 Task: Find connections with filter location Surbiton with filter topic #fundraisingwith filter profile language German with filter current company CareerXperts Consulting  with filter school Dr Akhilesh Das Gupta Institute of Technology & Management with filter industry Landscaping Services with filter service category FIle Management with filter keywords title Sales Manager
Action: Mouse moved to (250, 325)
Screenshot: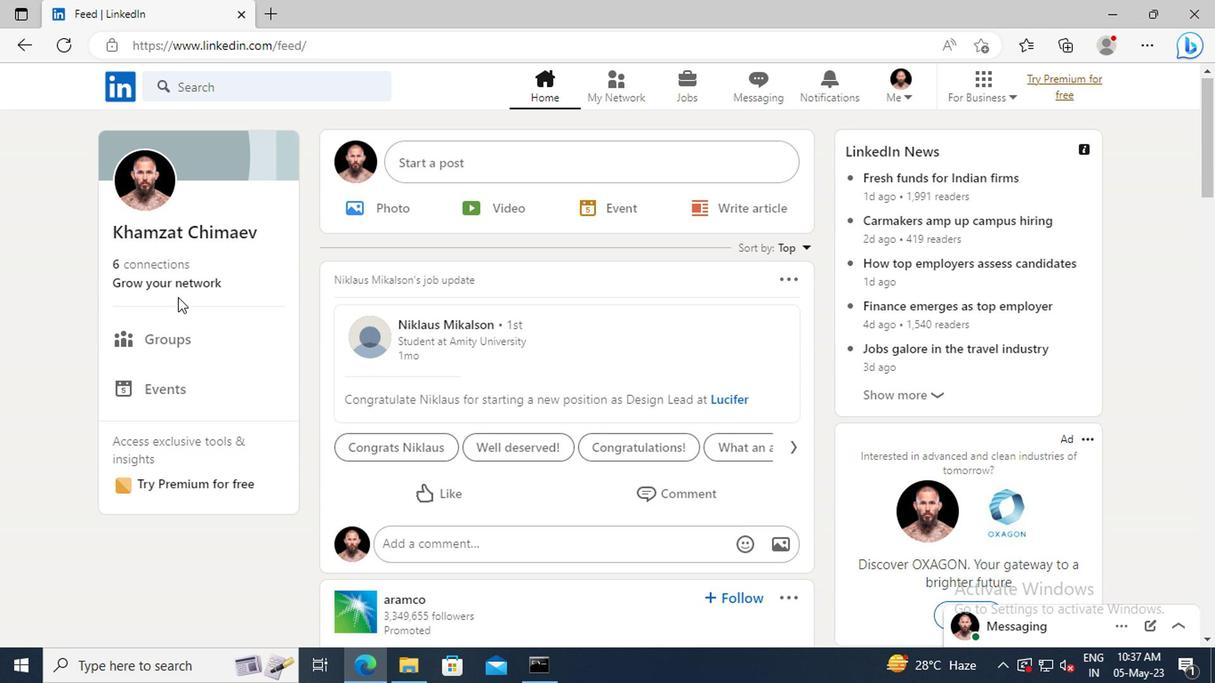 
Action: Mouse pressed left at (250, 325)
Screenshot: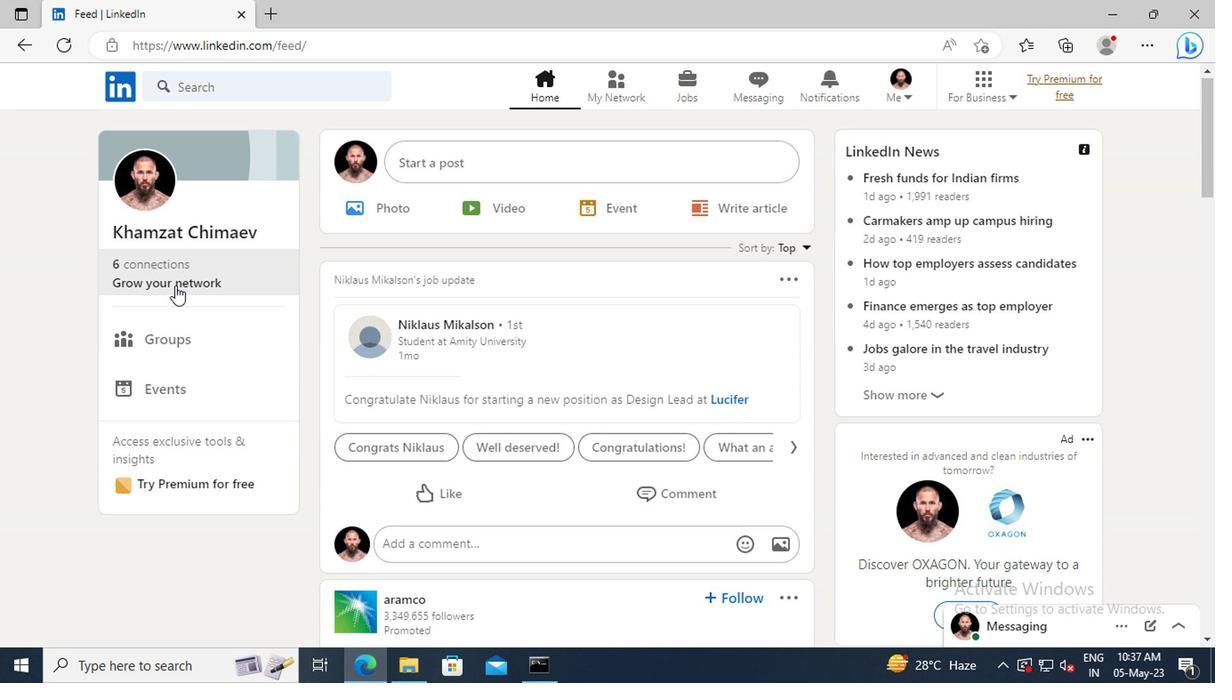 
Action: Mouse moved to (262, 258)
Screenshot: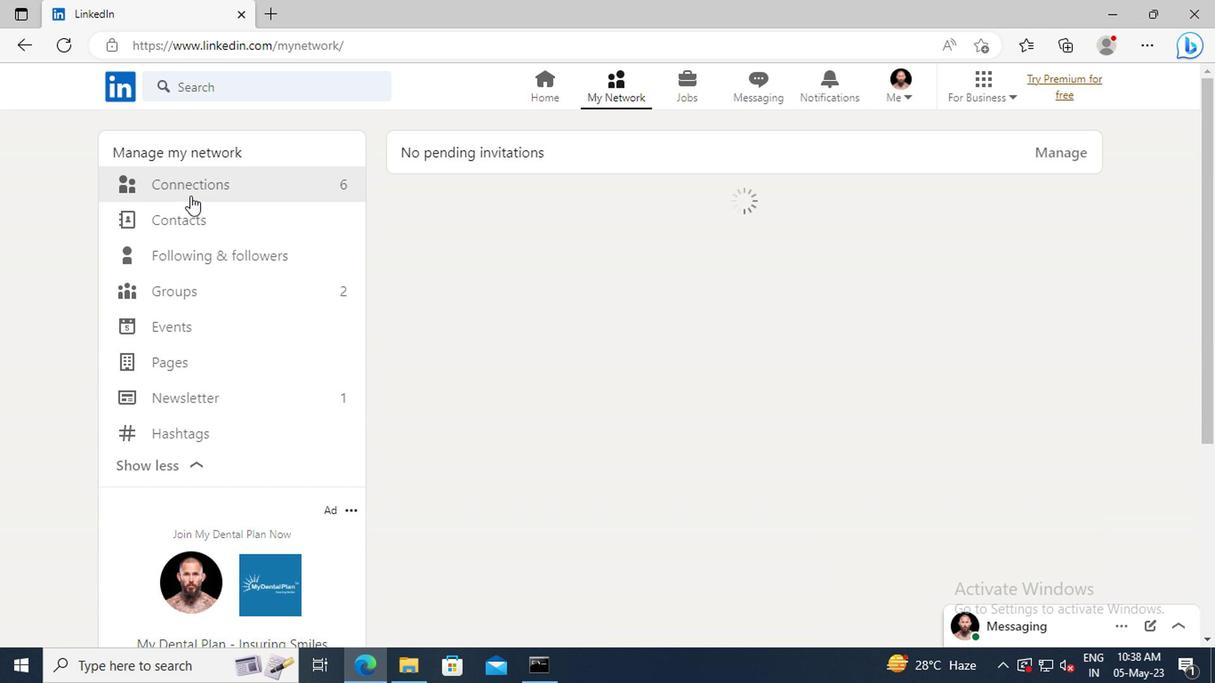 
Action: Mouse pressed left at (262, 258)
Screenshot: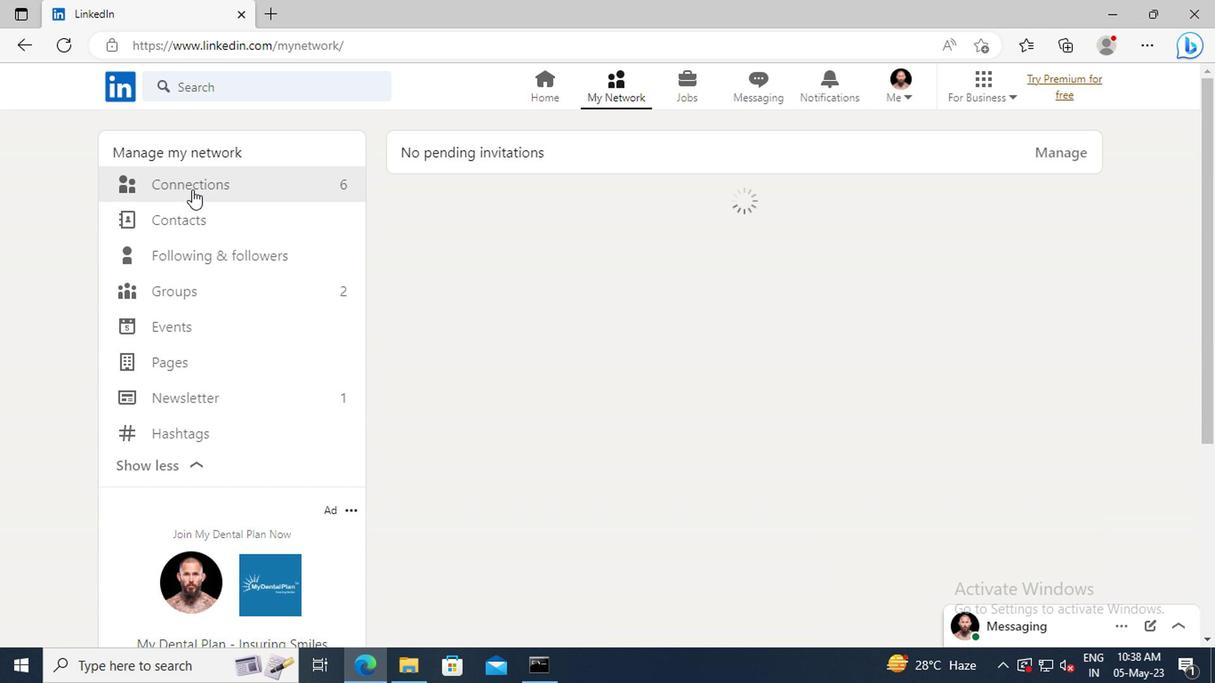
Action: Mouse moved to (665, 262)
Screenshot: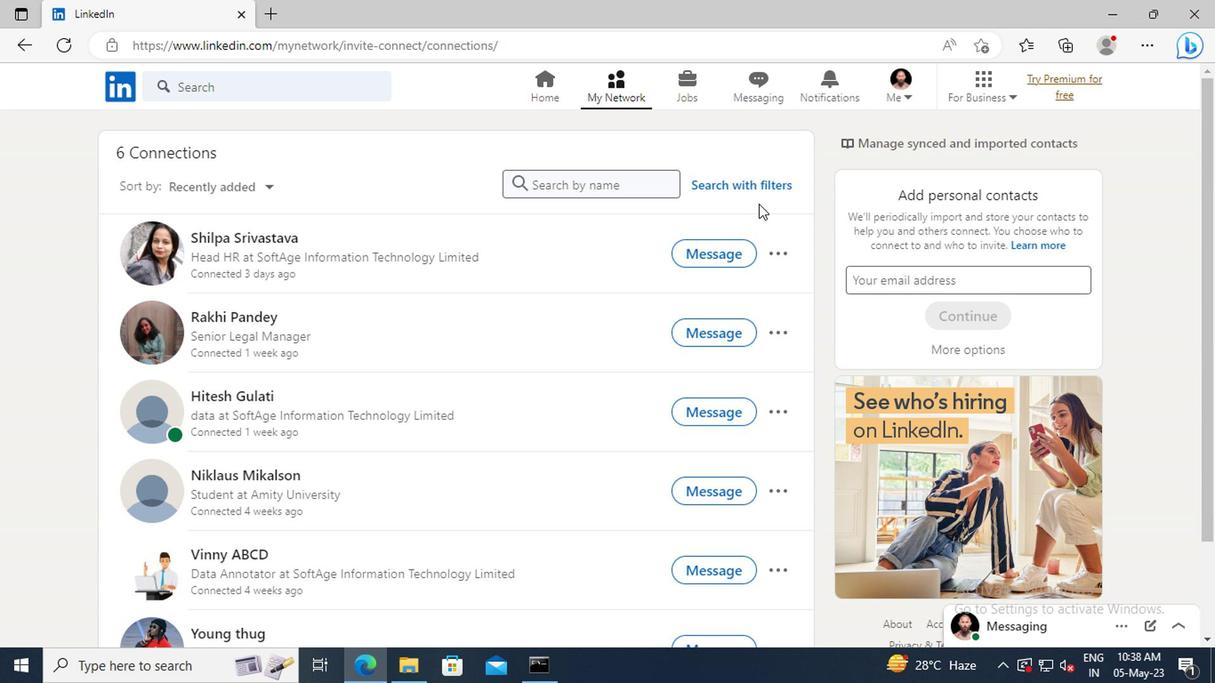 
Action: Mouse pressed left at (665, 262)
Screenshot: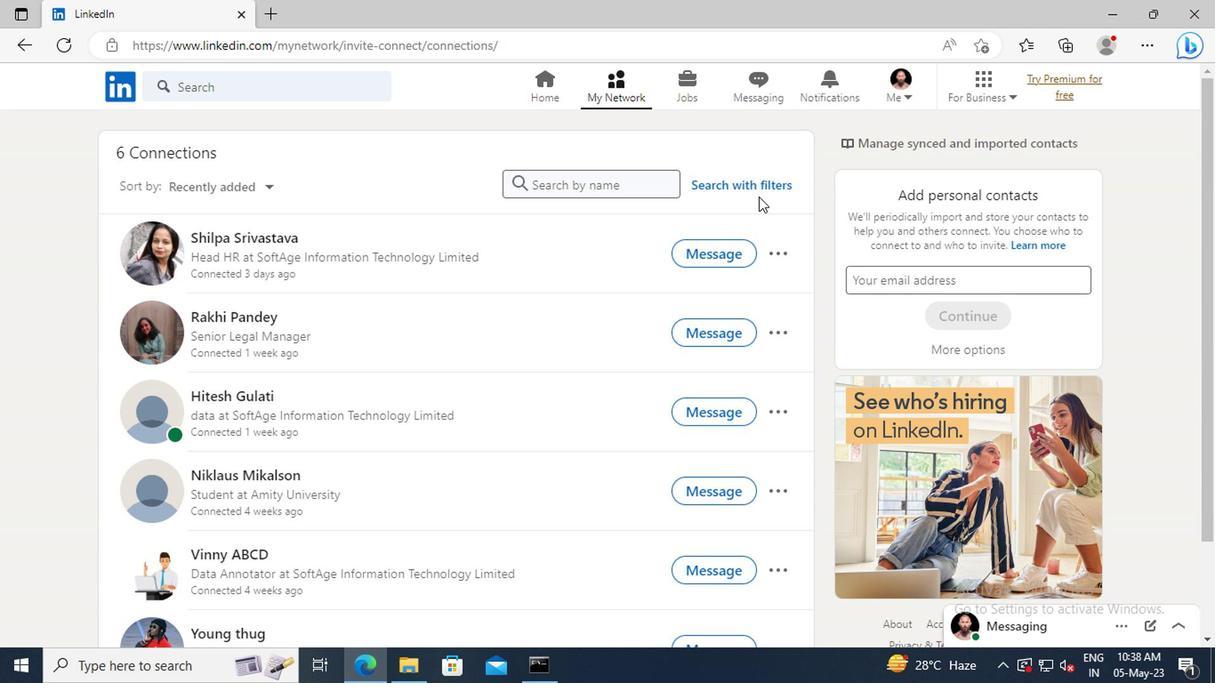 
Action: Mouse moved to (607, 224)
Screenshot: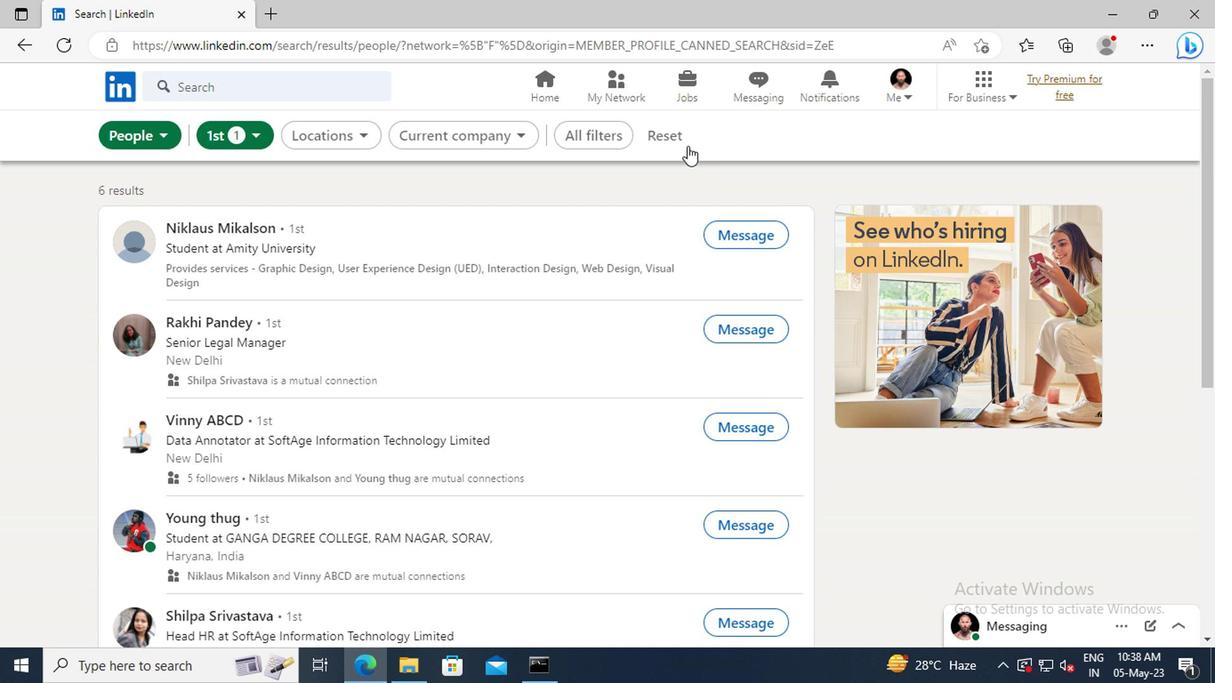 
Action: Mouse pressed left at (607, 224)
Screenshot: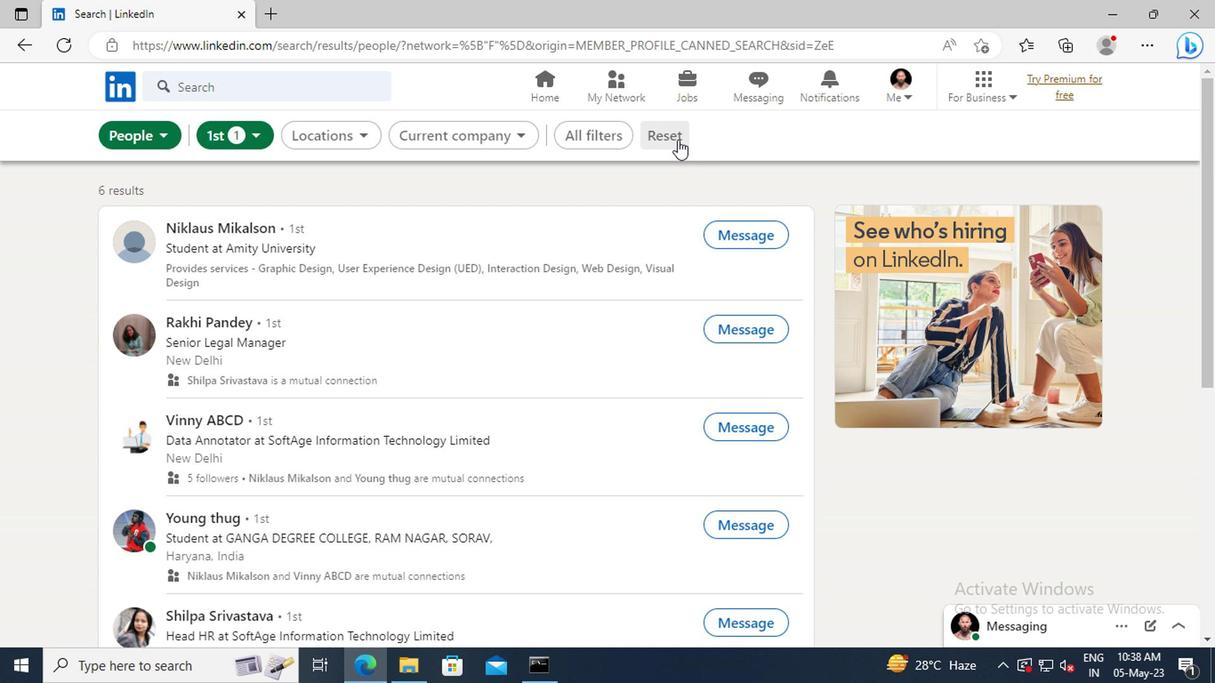 
Action: Mouse moved to (578, 222)
Screenshot: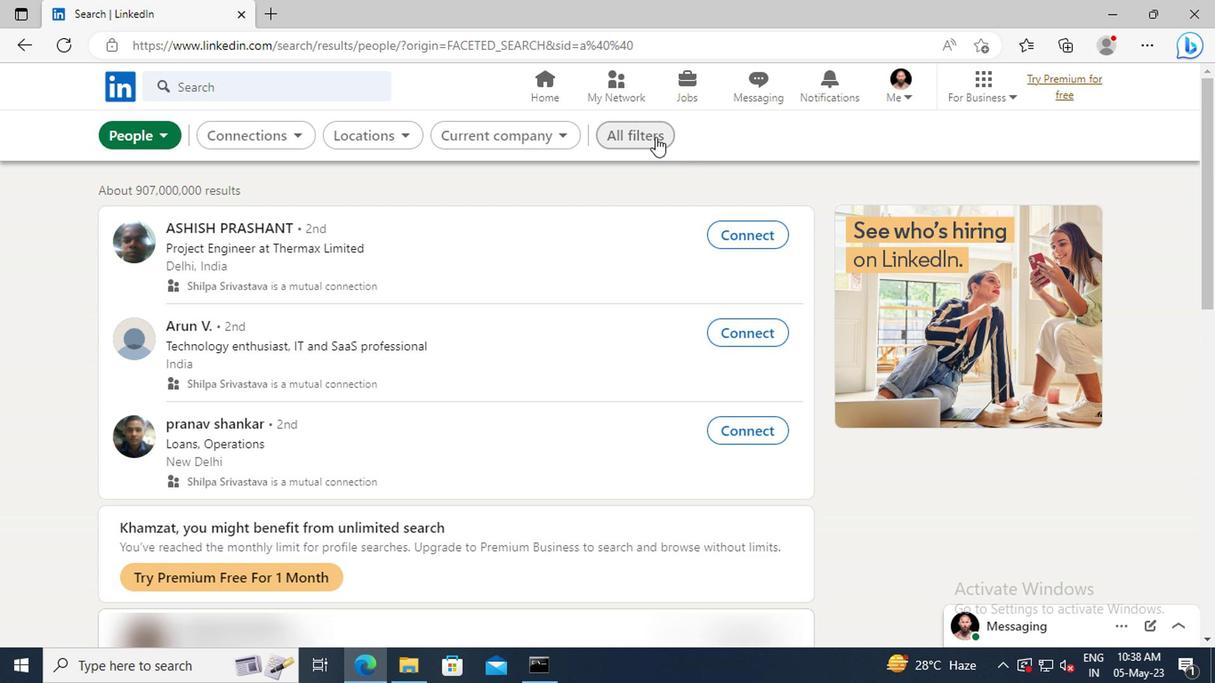 
Action: Mouse pressed left at (578, 222)
Screenshot: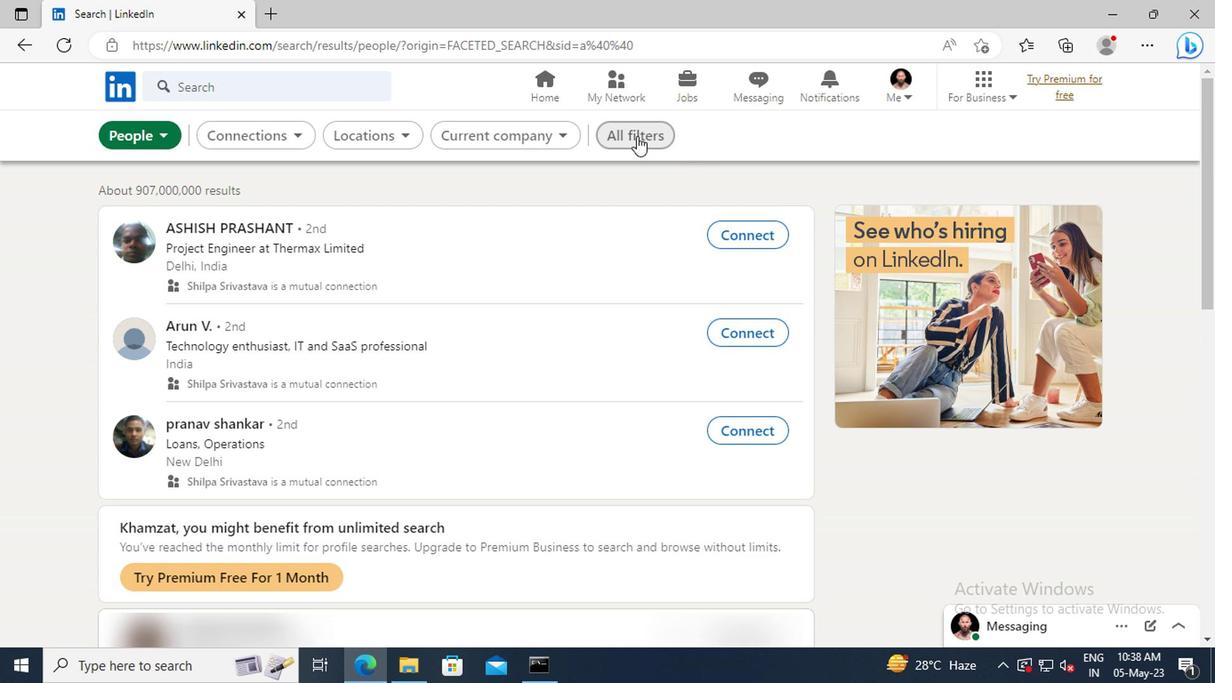 
Action: Mouse moved to (809, 360)
Screenshot: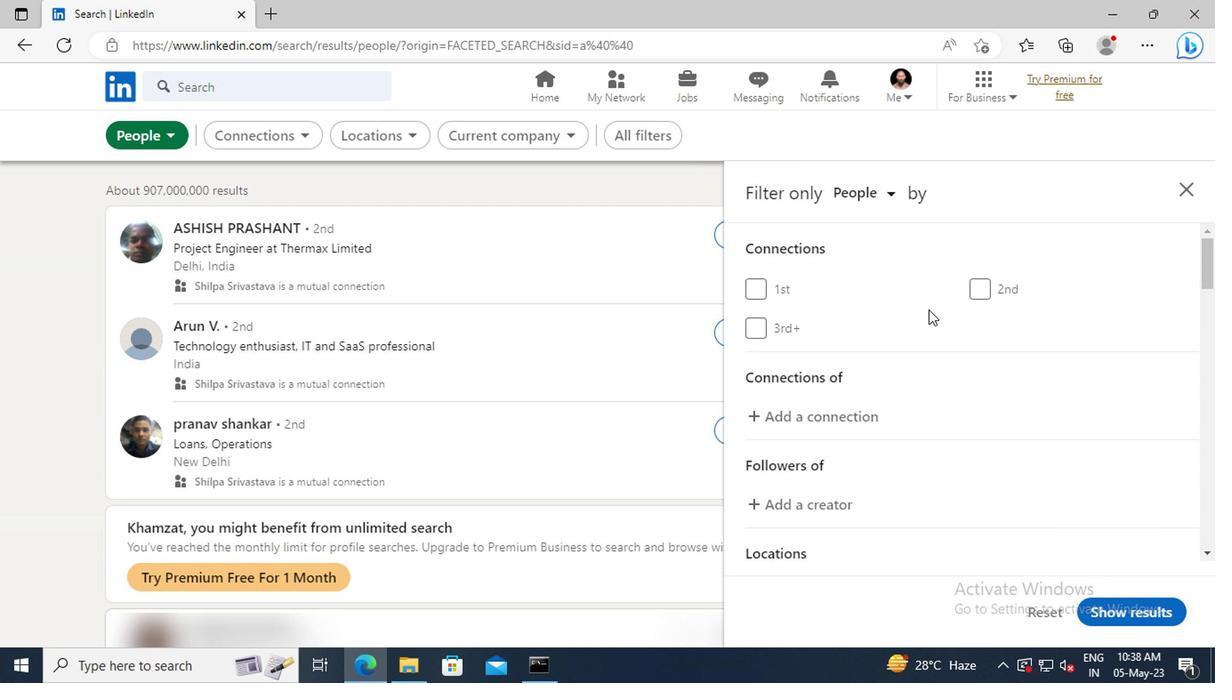 
Action: Mouse scrolled (809, 360) with delta (0, 0)
Screenshot: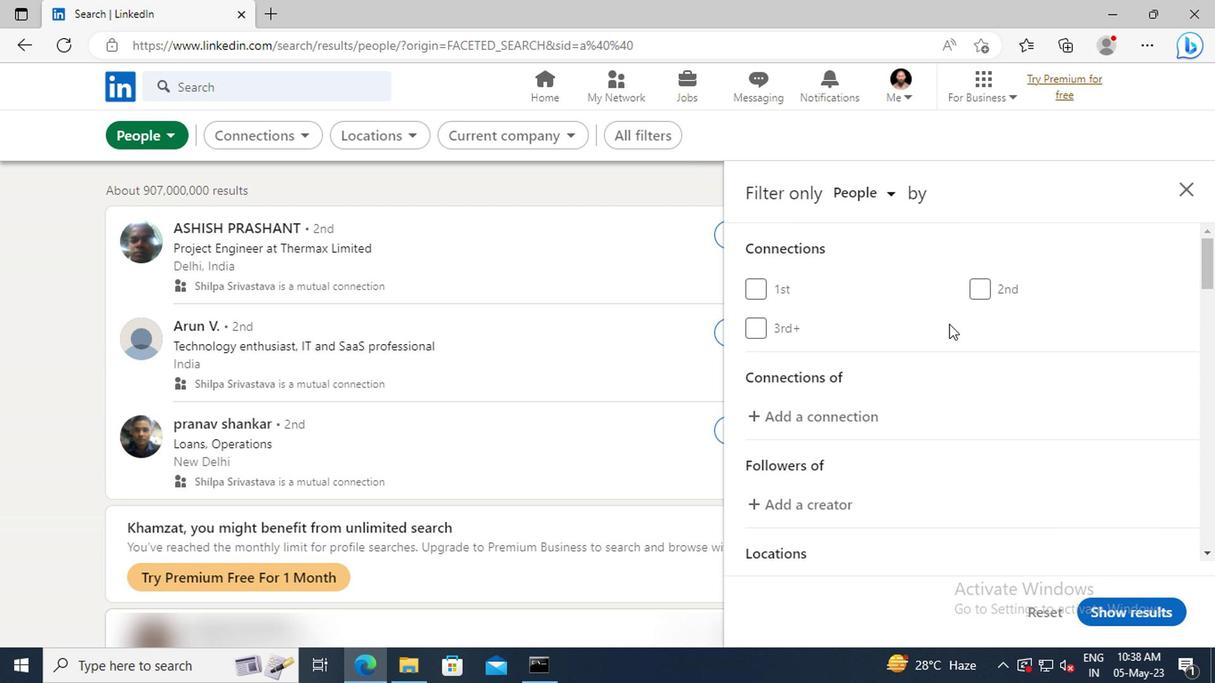 
Action: Mouse moved to (814, 361)
Screenshot: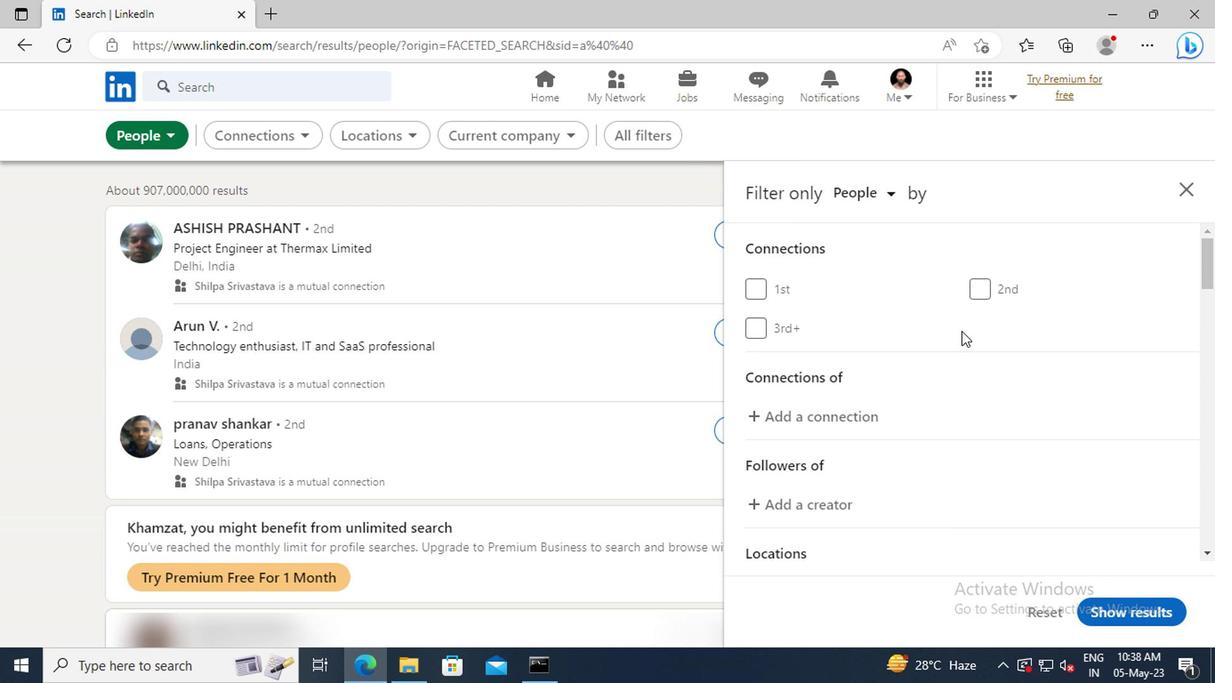 
Action: Mouse scrolled (814, 360) with delta (0, 0)
Screenshot: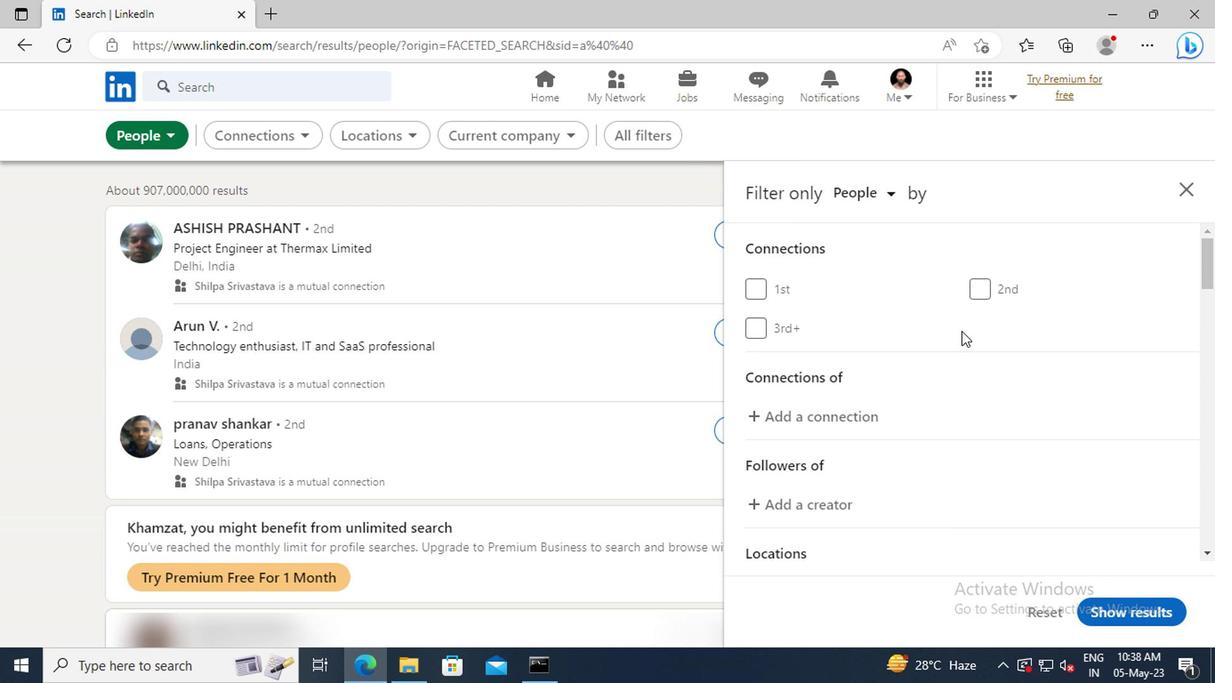 
Action: Mouse scrolled (814, 360) with delta (0, 0)
Screenshot: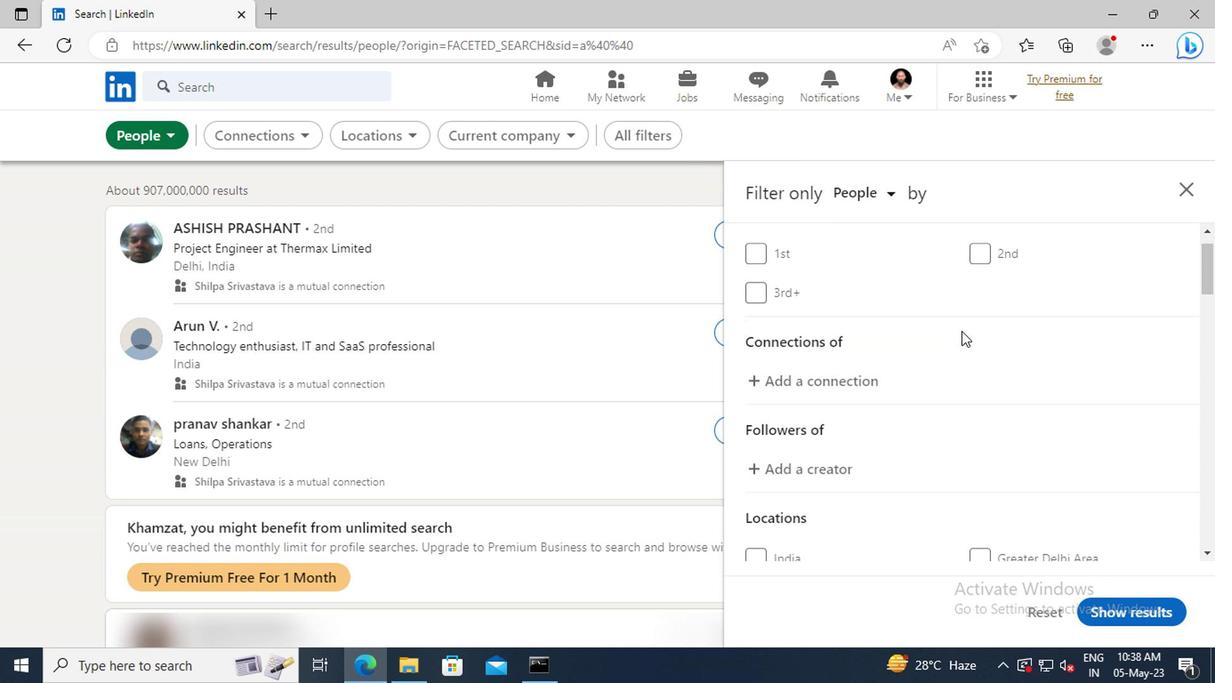 
Action: Mouse scrolled (814, 360) with delta (0, 0)
Screenshot: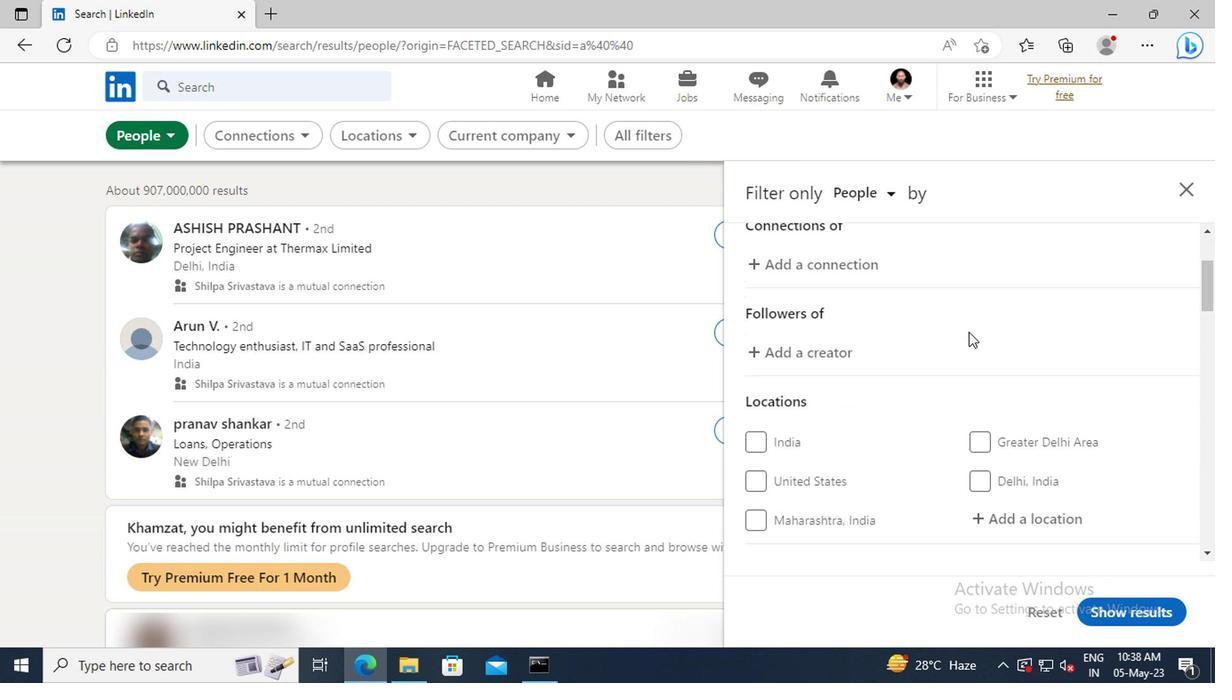 
Action: Mouse scrolled (814, 360) with delta (0, 0)
Screenshot: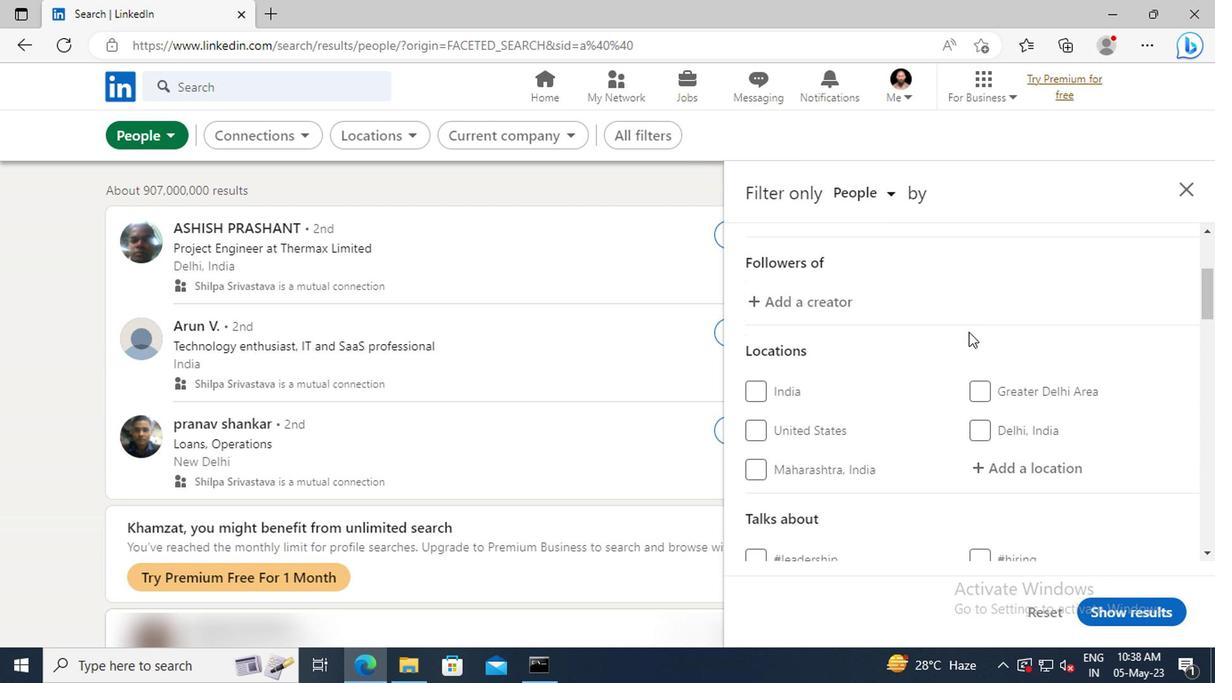 
Action: Mouse scrolled (814, 360) with delta (0, 0)
Screenshot: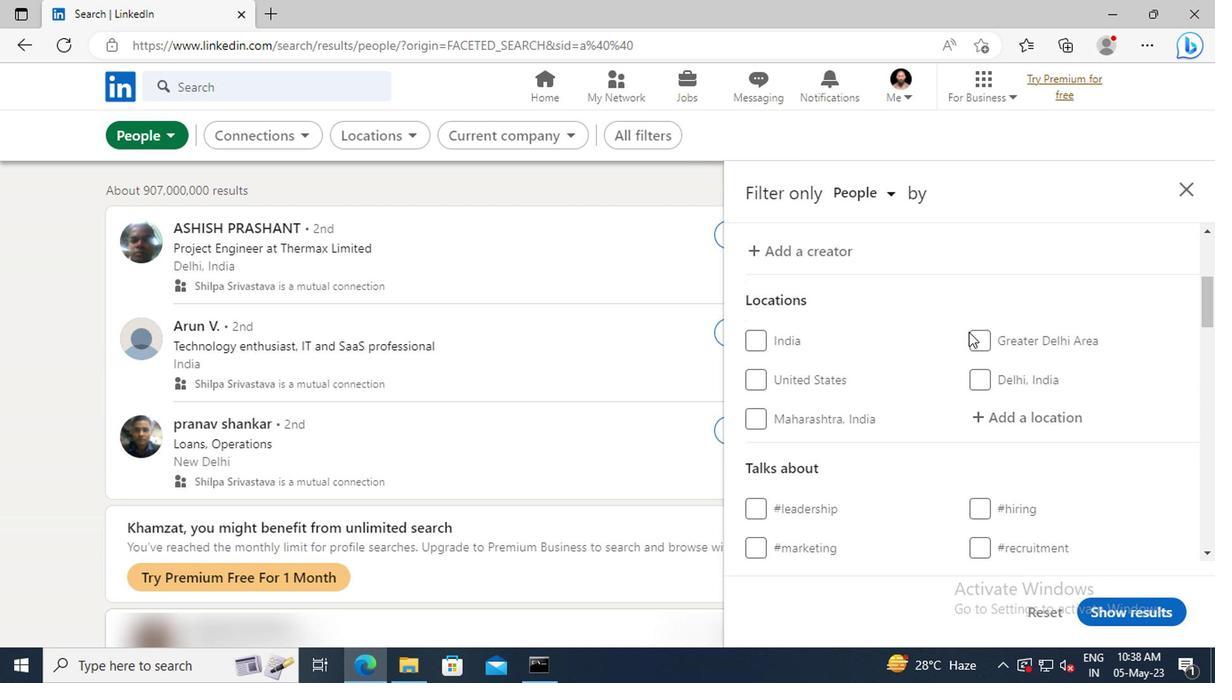
Action: Mouse moved to (827, 386)
Screenshot: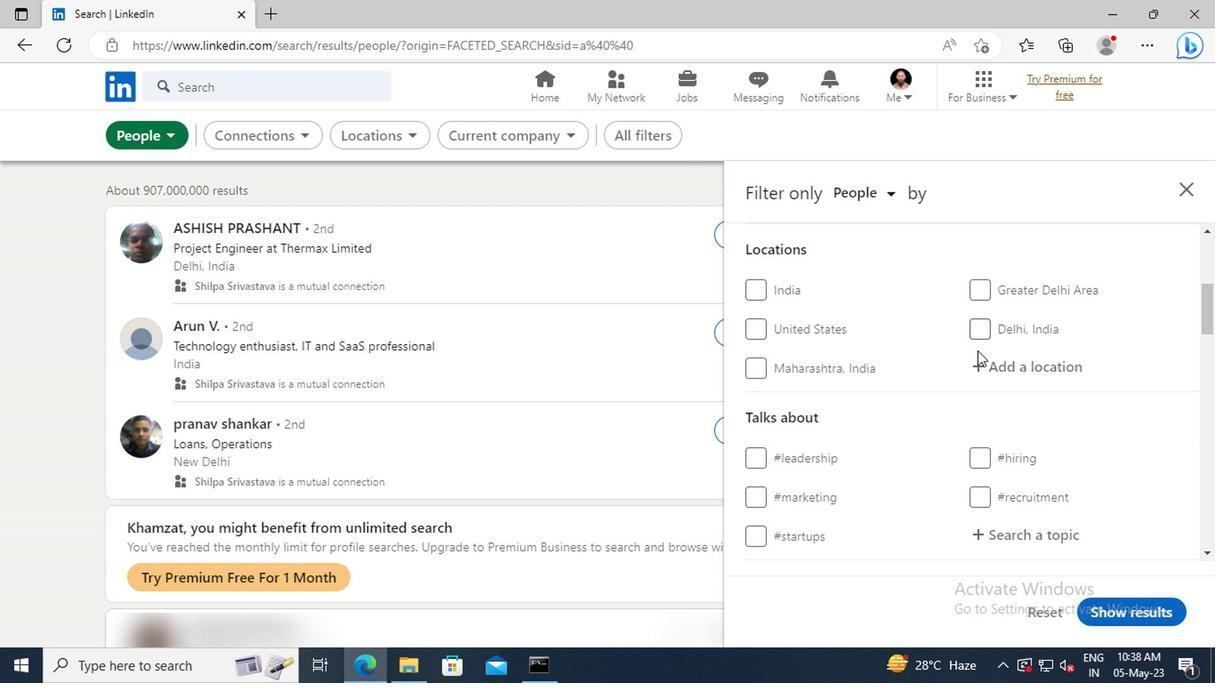 
Action: Mouse pressed left at (827, 386)
Screenshot: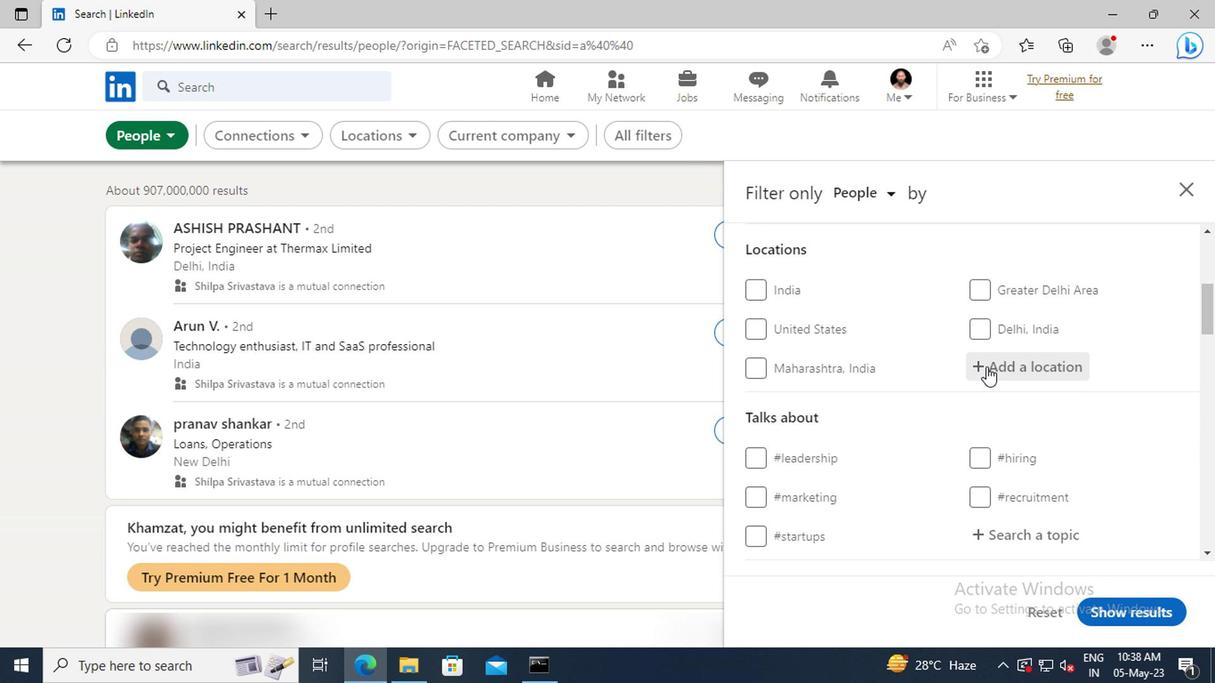 
Action: Key pressed <Key.shift>SURBITON
Screenshot: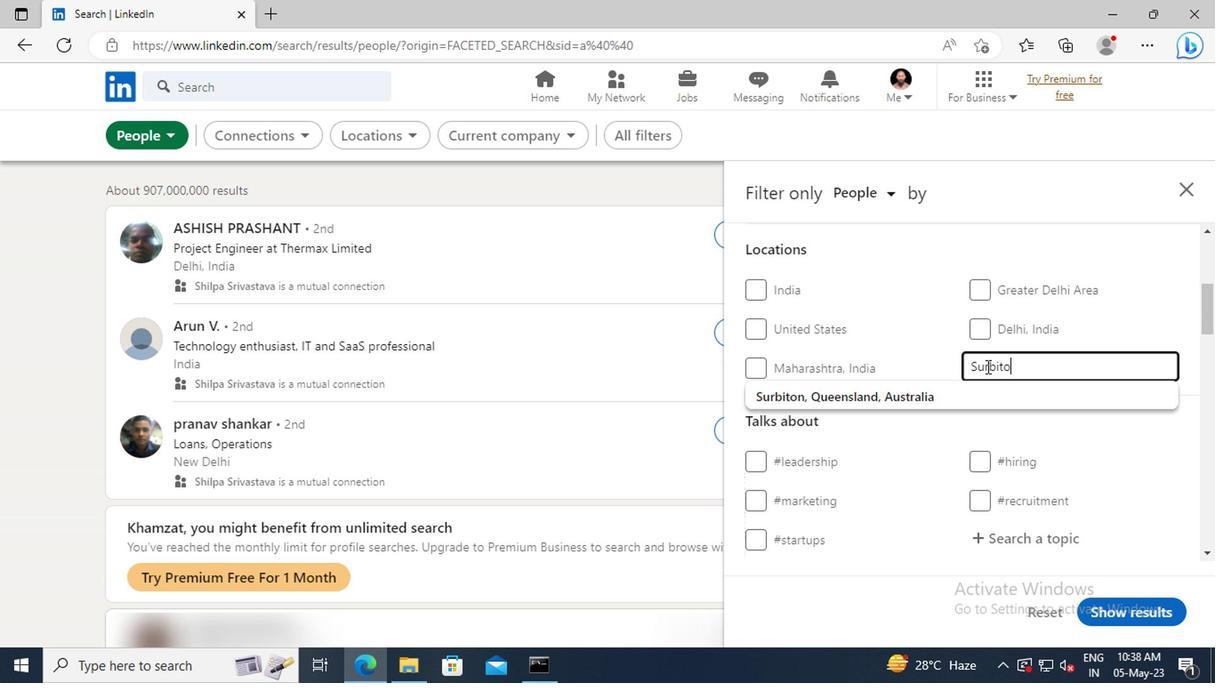 
Action: Mouse moved to (826, 407)
Screenshot: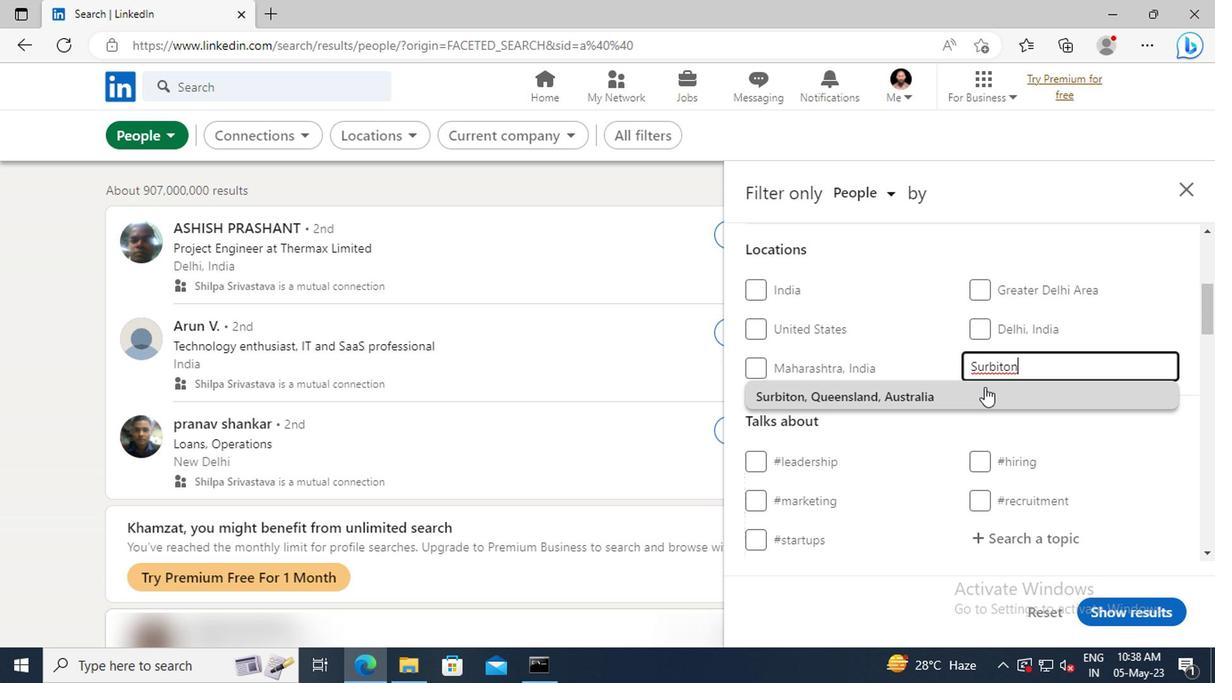 
Action: Mouse pressed left at (826, 407)
Screenshot: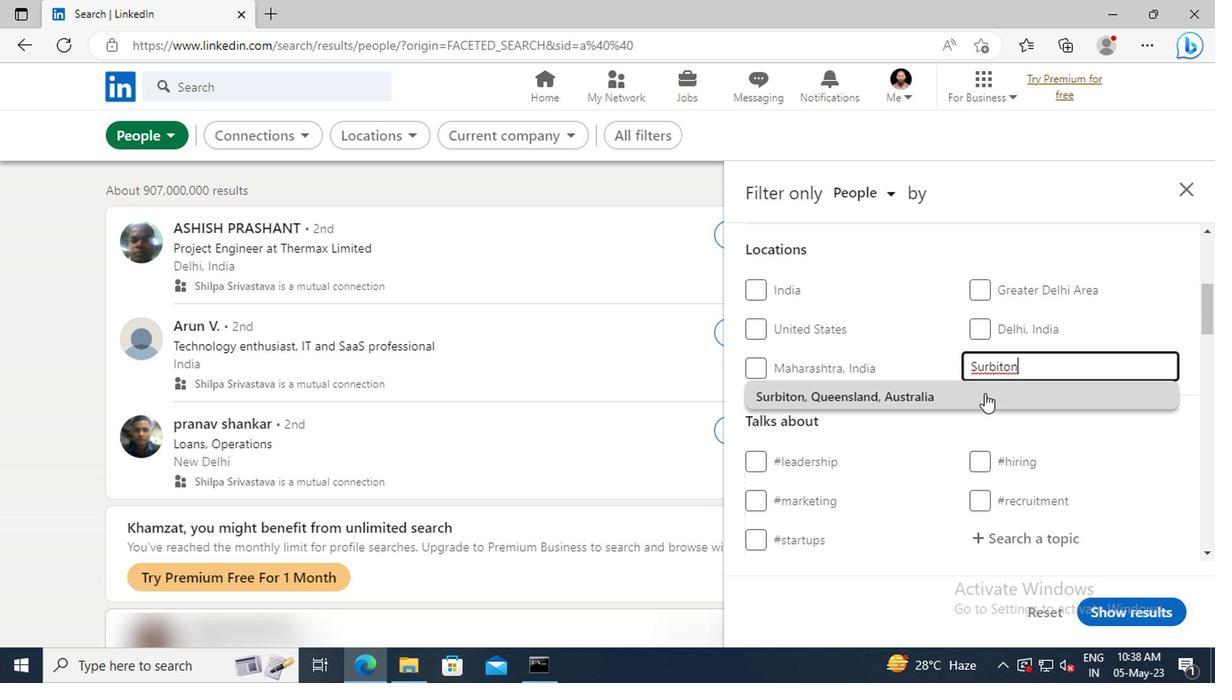 
Action: Mouse moved to (826, 407)
Screenshot: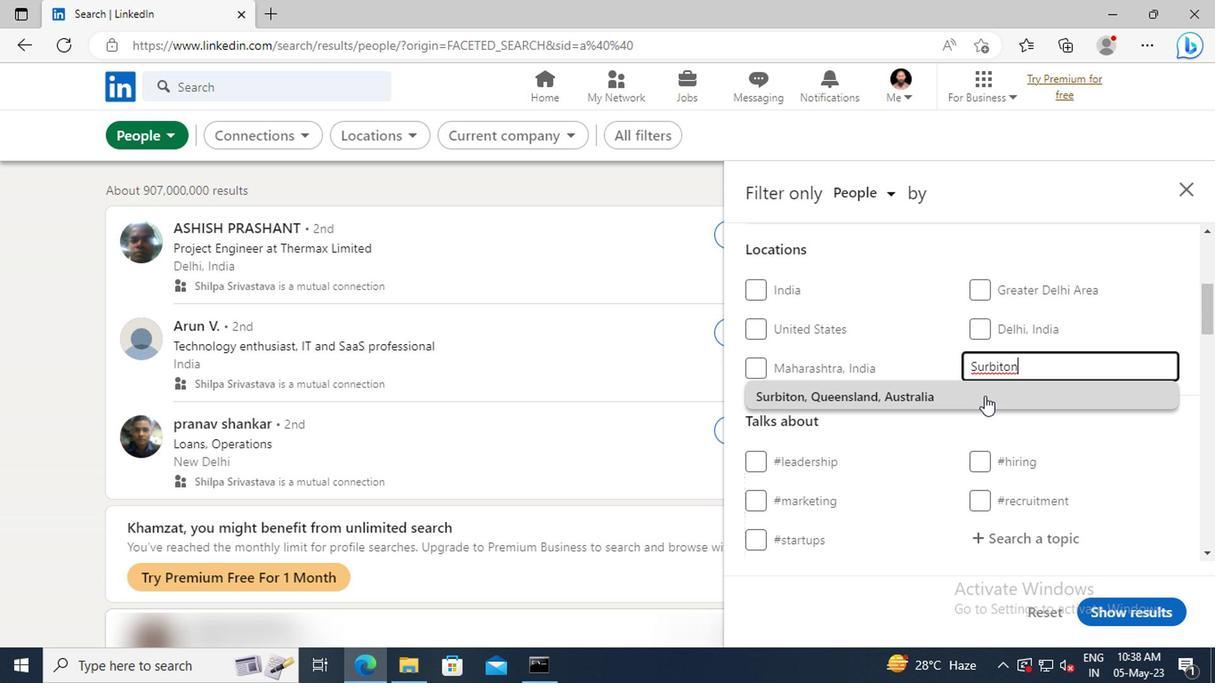 
Action: Mouse scrolled (826, 406) with delta (0, 0)
Screenshot: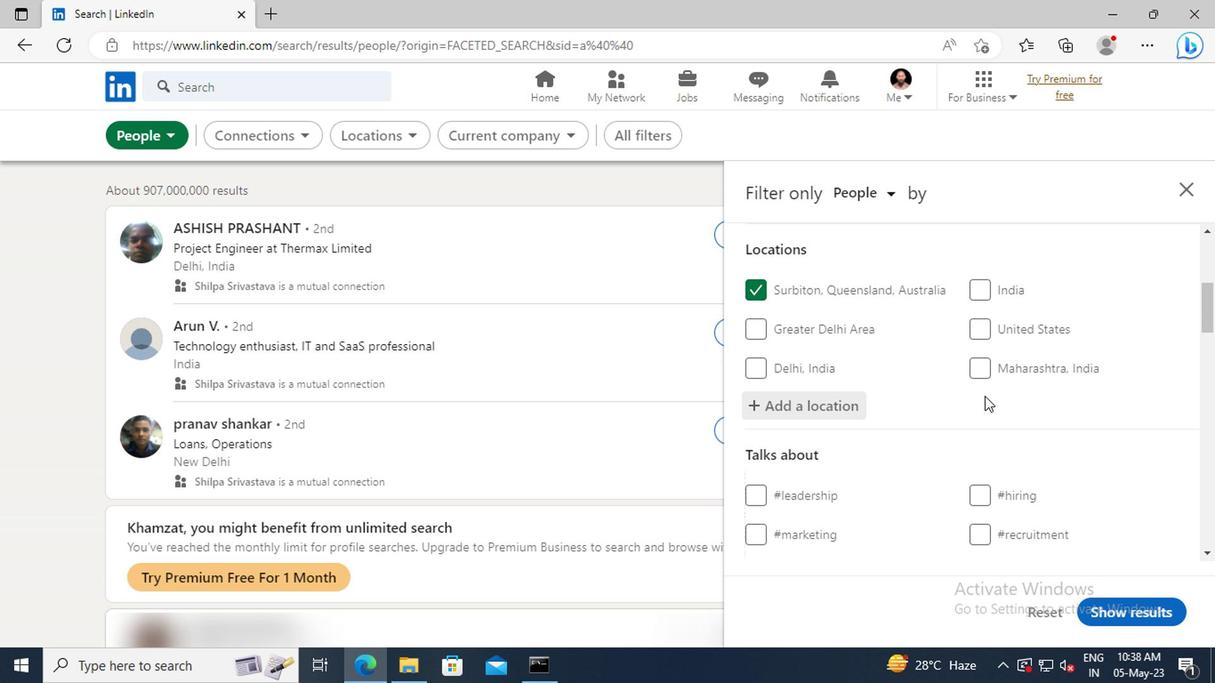 
Action: Mouse scrolled (826, 406) with delta (0, 0)
Screenshot: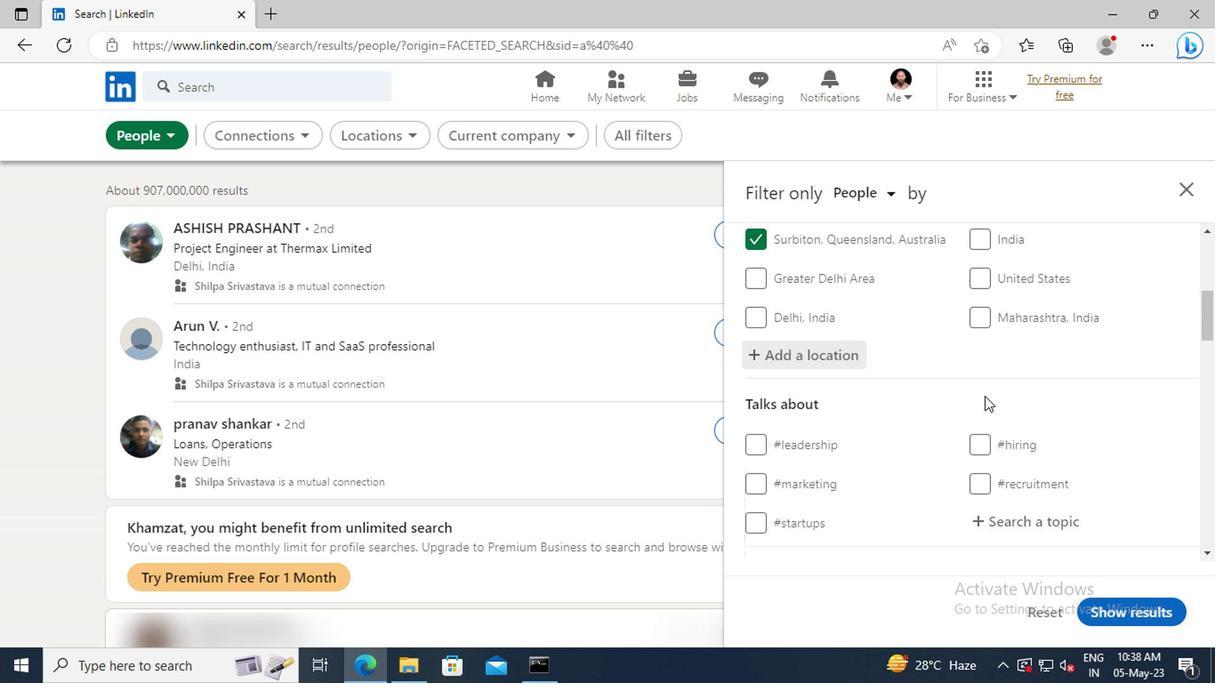 
Action: Mouse scrolled (826, 406) with delta (0, 0)
Screenshot: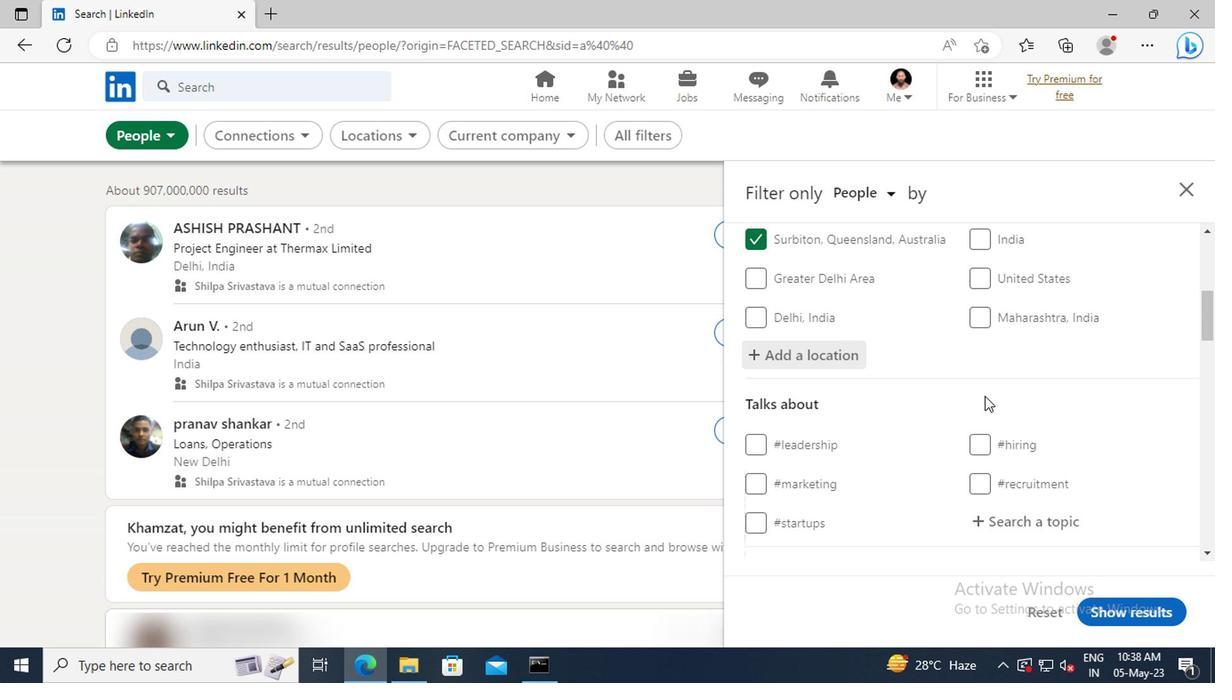 
Action: Mouse moved to (827, 422)
Screenshot: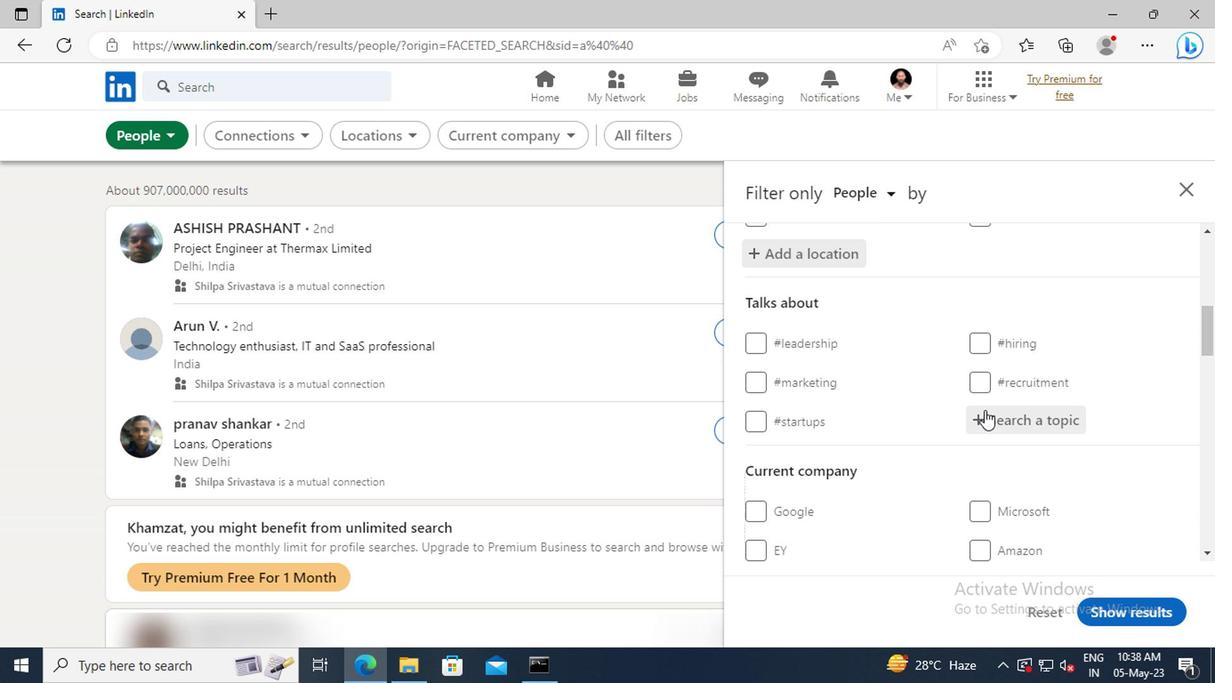 
Action: Mouse pressed left at (827, 422)
Screenshot: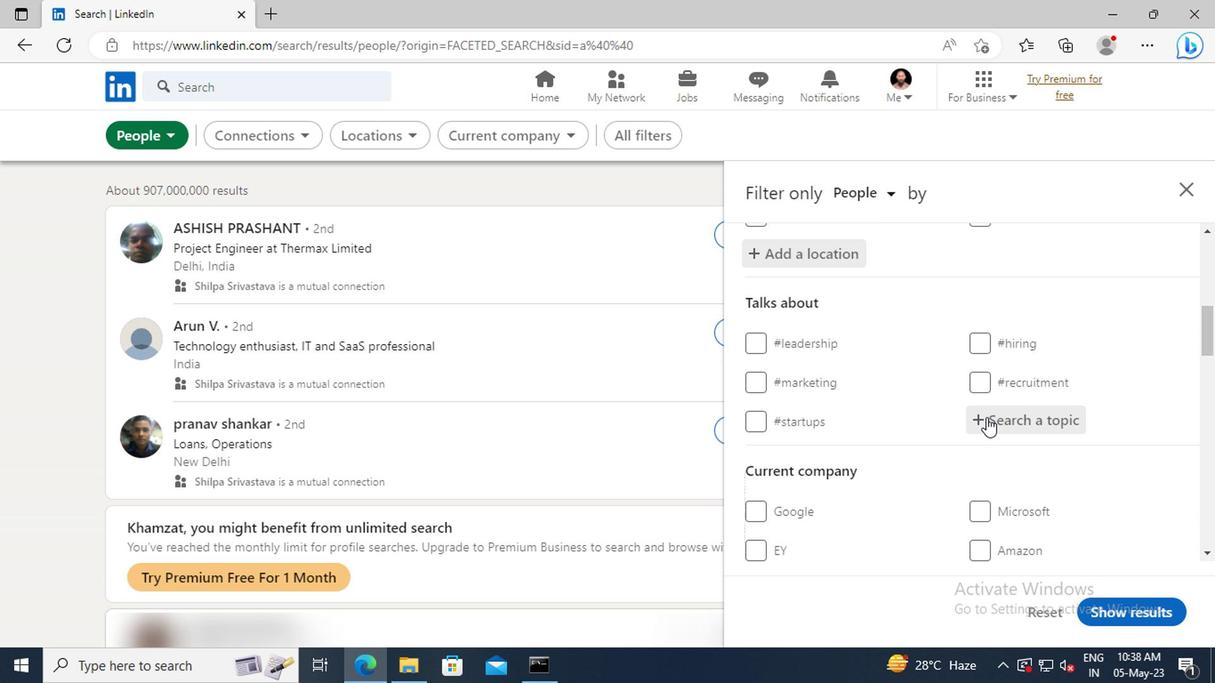 
Action: Key pressed FUNDR
Screenshot: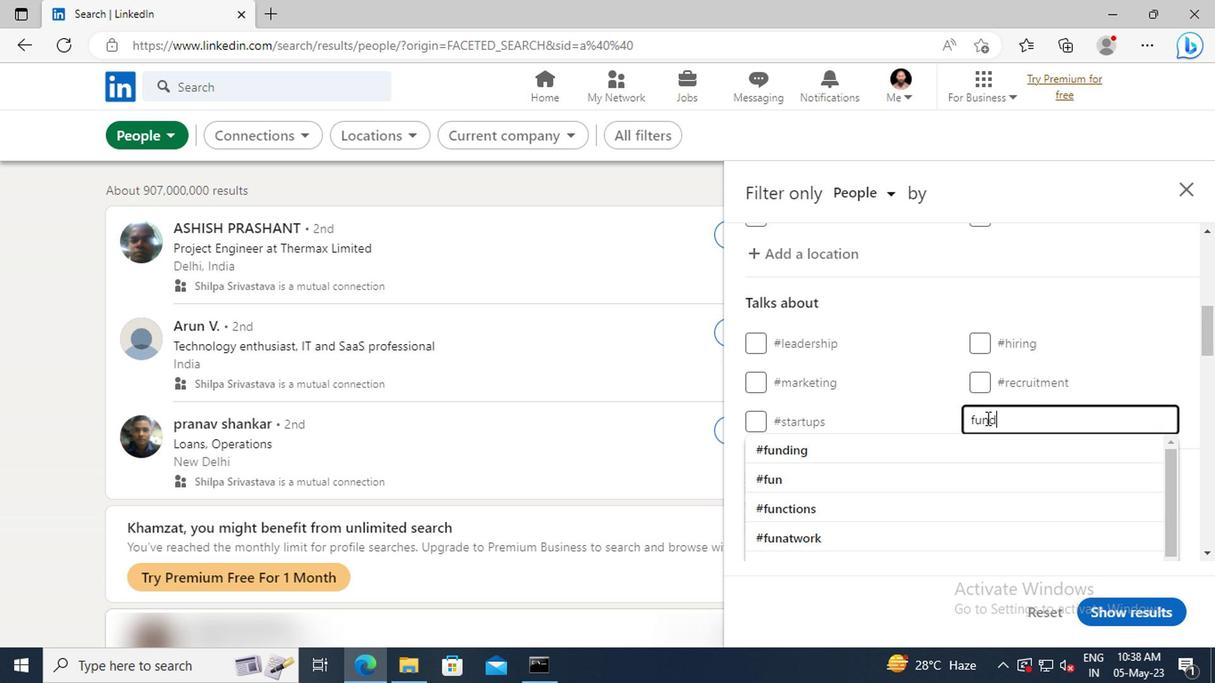 
Action: Mouse moved to (833, 441)
Screenshot: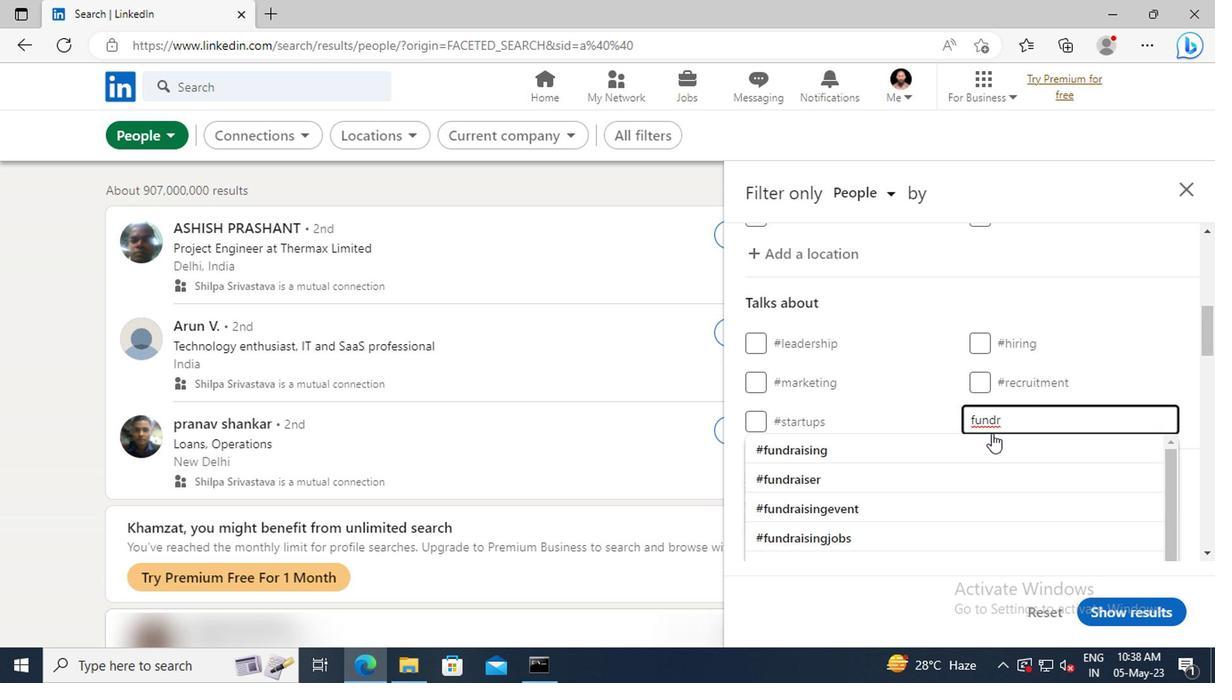 
Action: Mouse pressed left at (833, 441)
Screenshot: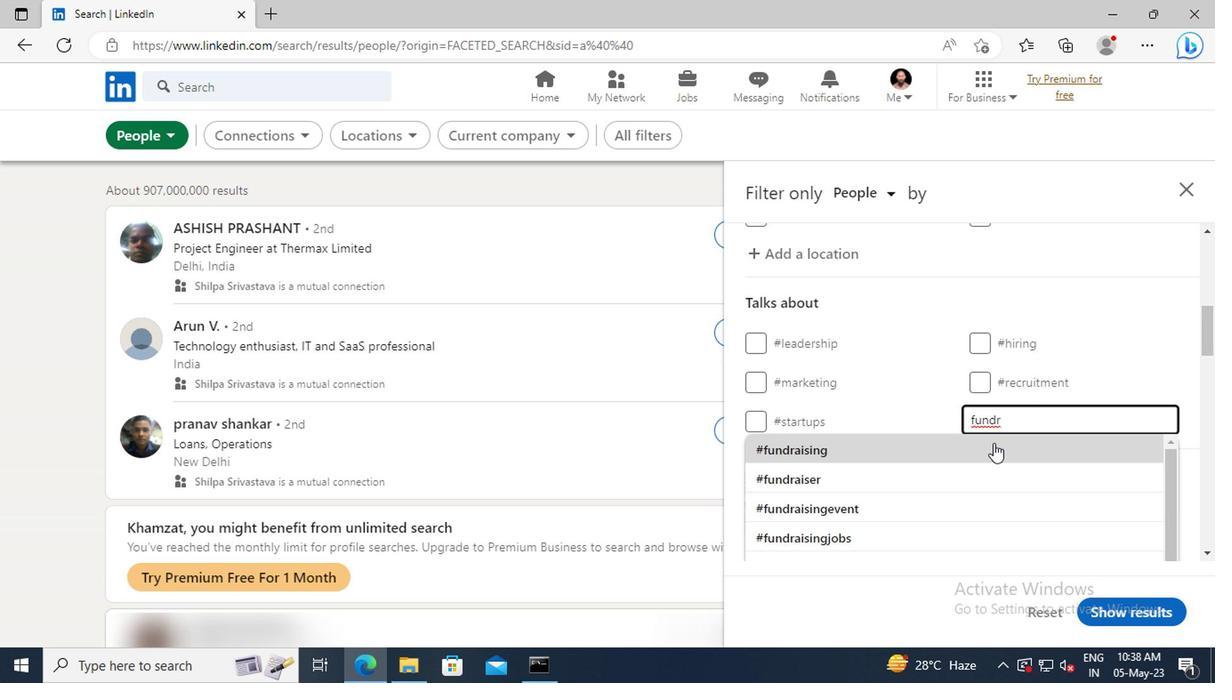 
Action: Mouse scrolled (833, 441) with delta (0, 0)
Screenshot: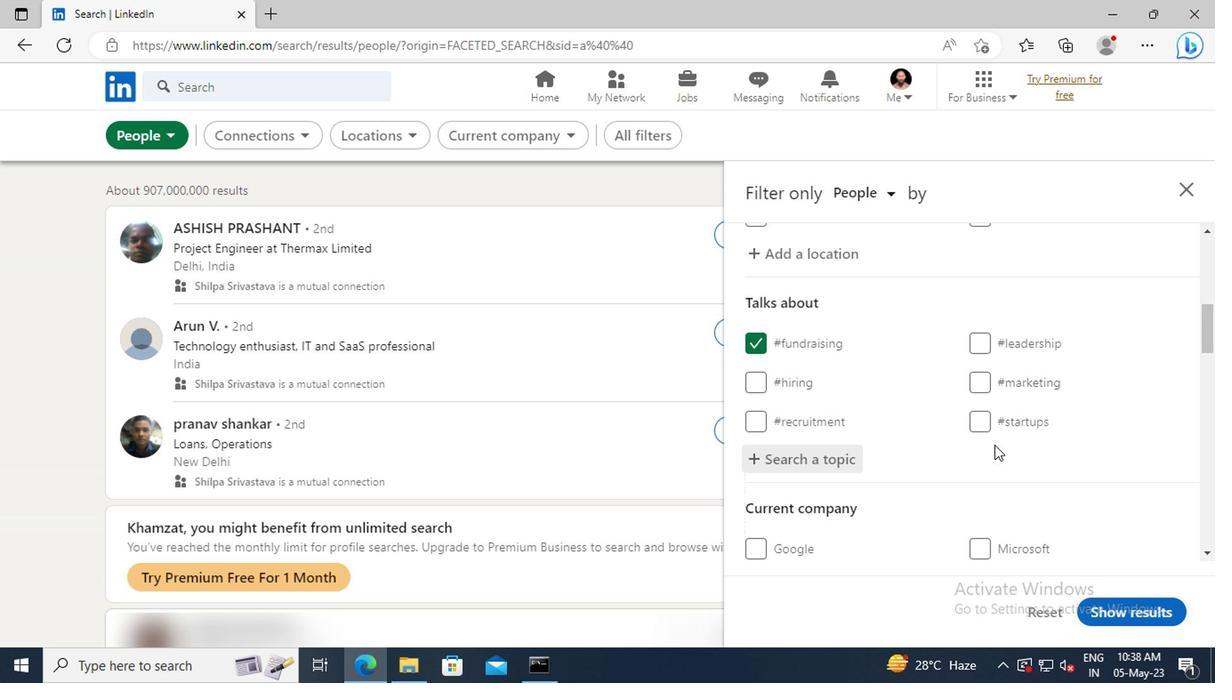 
Action: Mouse scrolled (833, 441) with delta (0, 0)
Screenshot: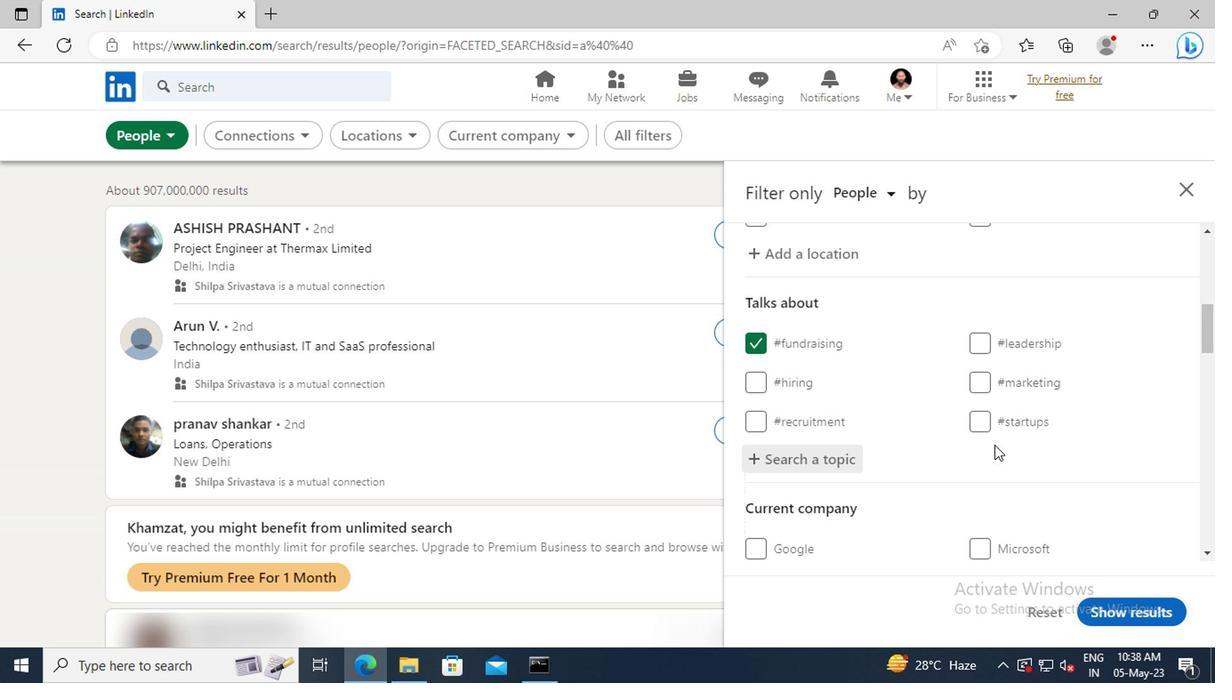 
Action: Mouse scrolled (833, 441) with delta (0, 0)
Screenshot: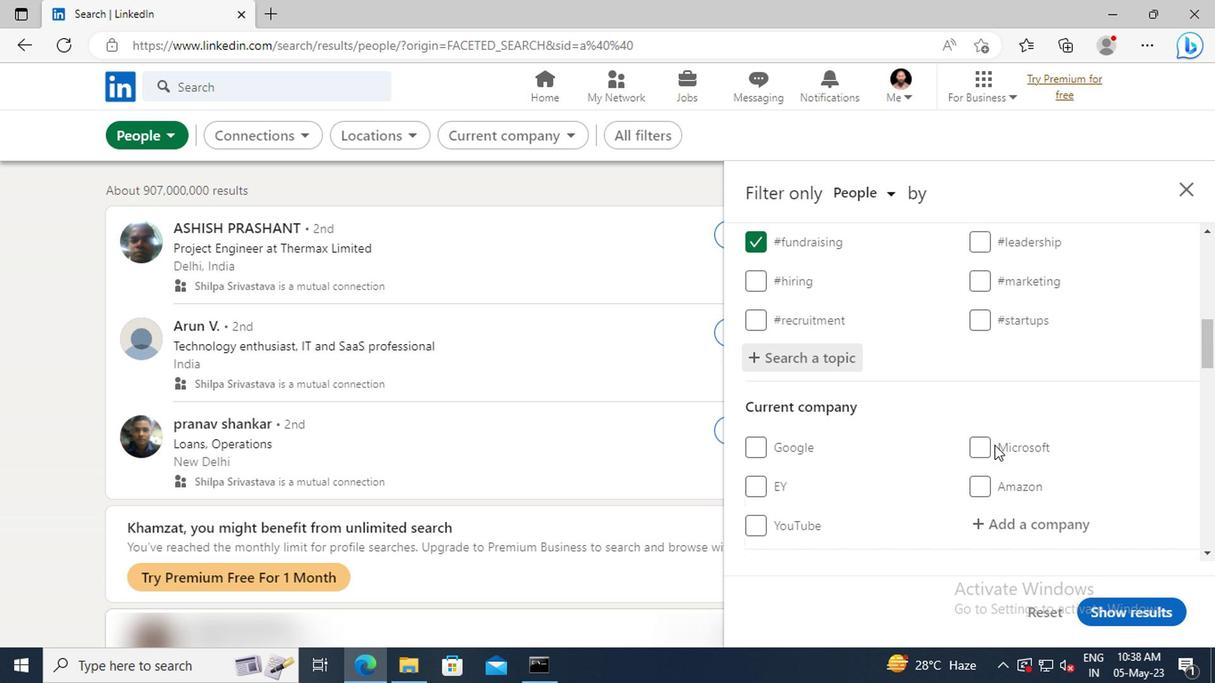 
Action: Mouse scrolled (833, 441) with delta (0, 0)
Screenshot: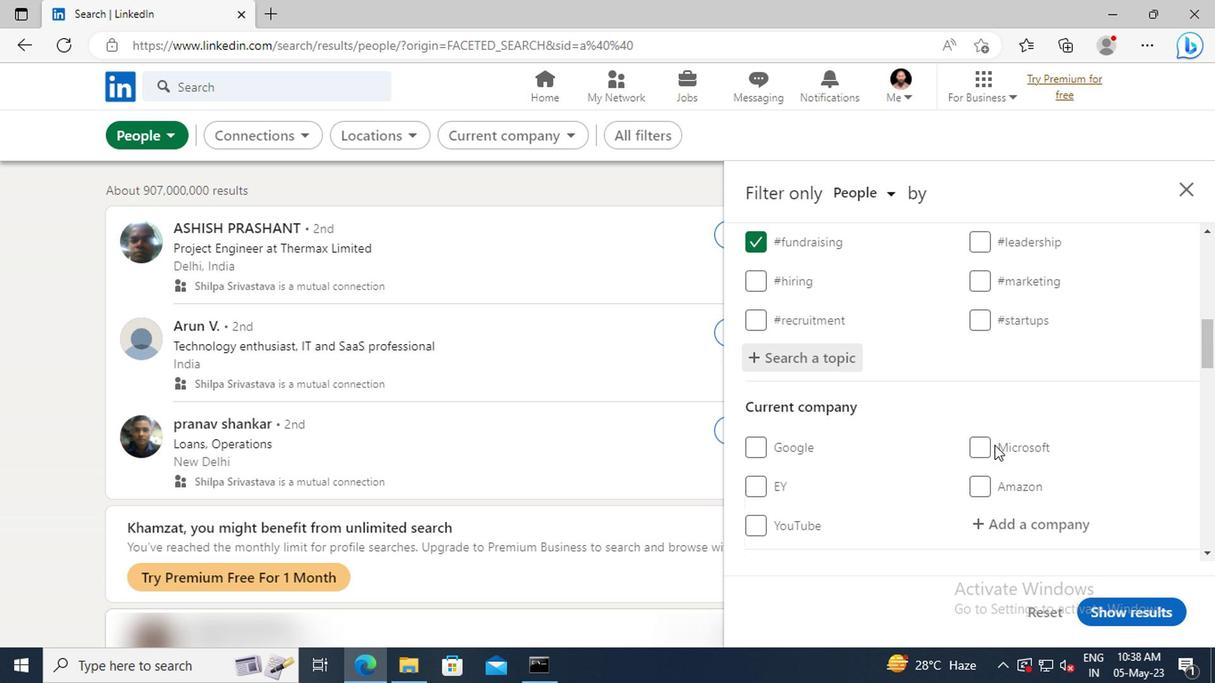 
Action: Mouse scrolled (833, 441) with delta (0, 0)
Screenshot: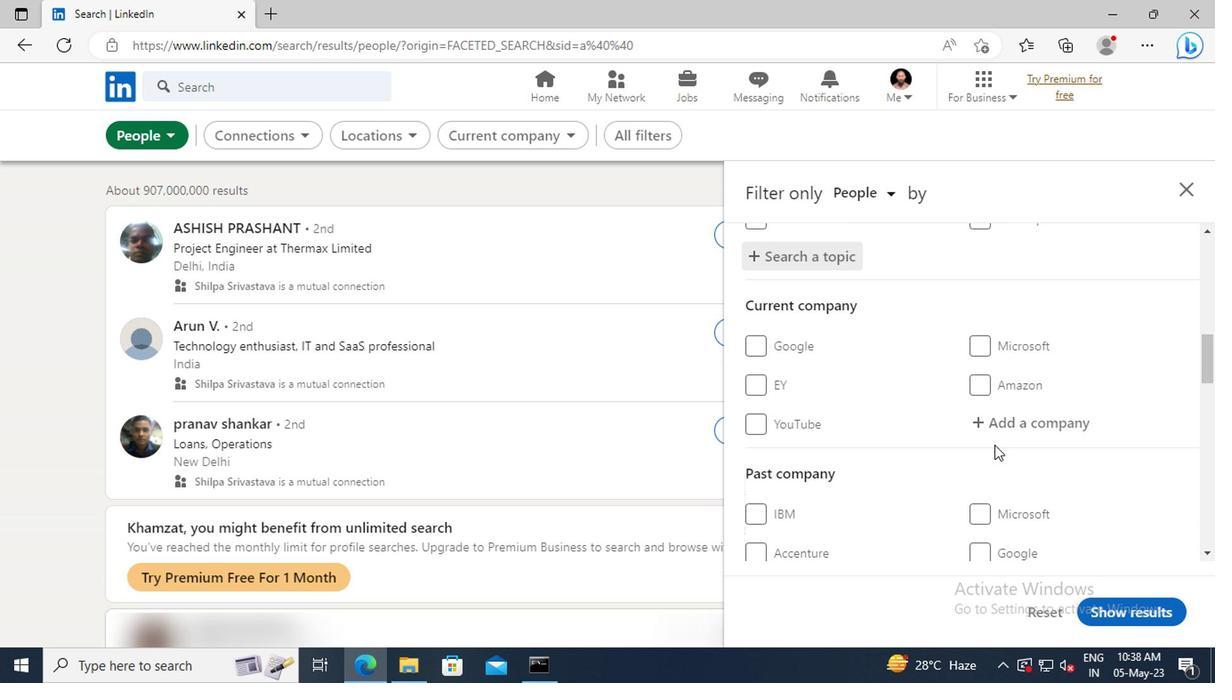 
Action: Mouse scrolled (833, 441) with delta (0, 0)
Screenshot: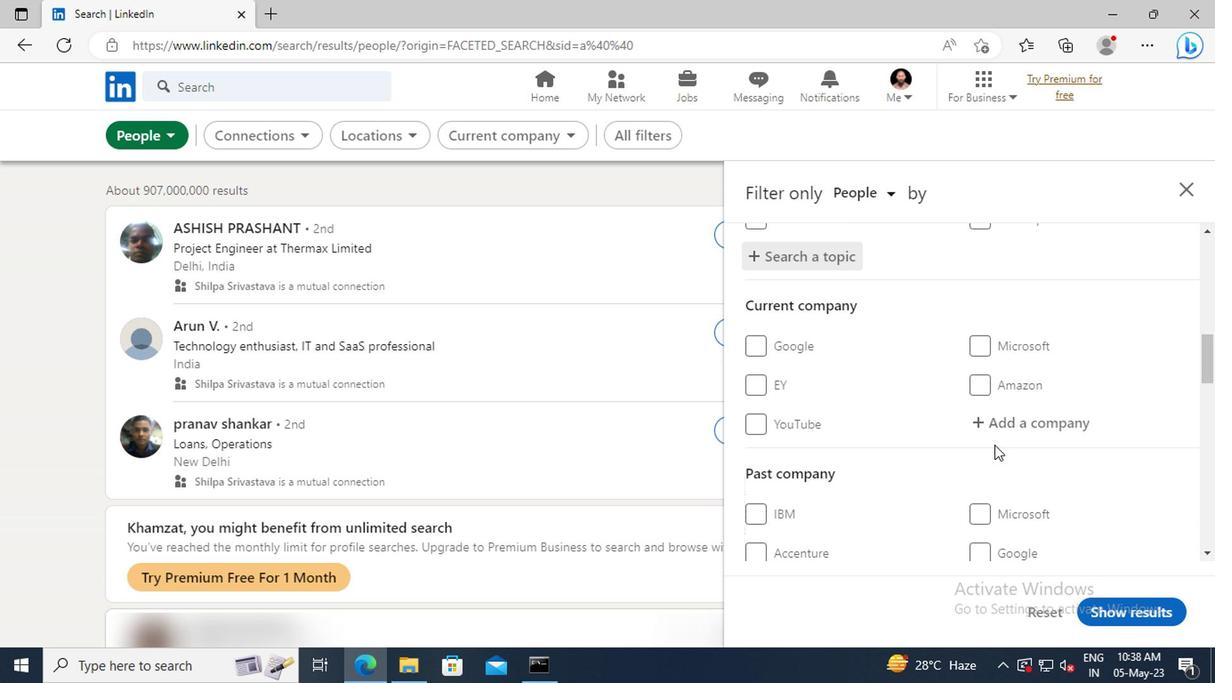 
Action: Mouse scrolled (833, 441) with delta (0, 0)
Screenshot: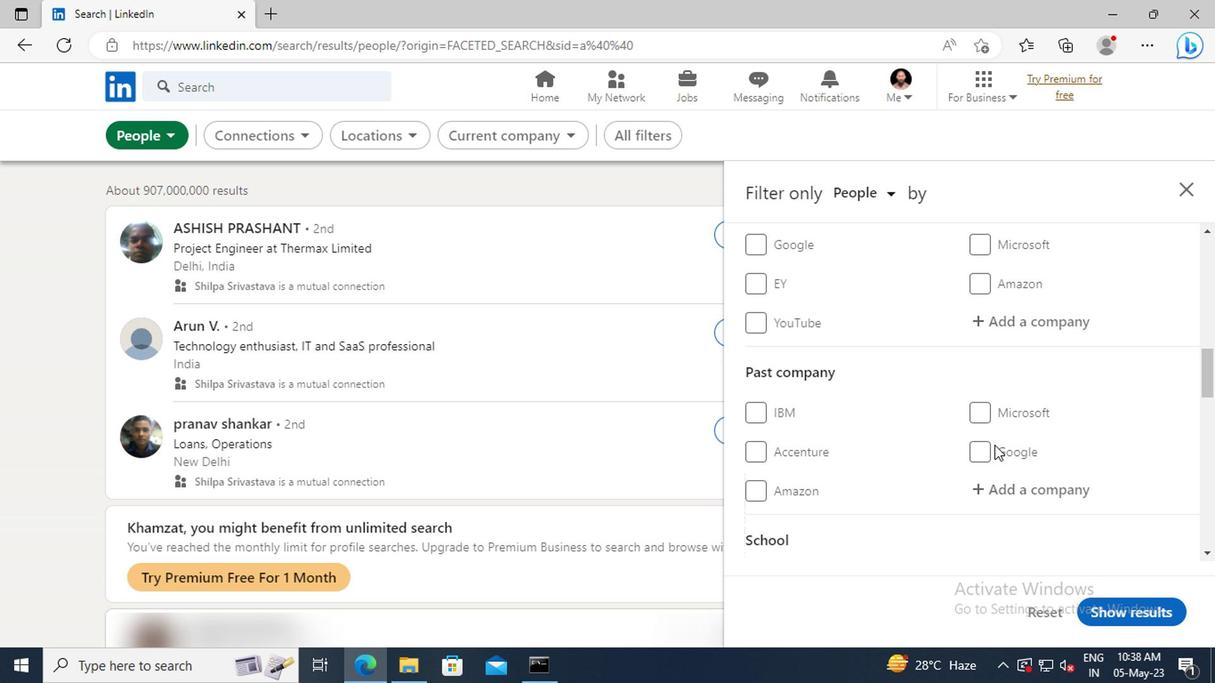 
Action: Mouse scrolled (833, 441) with delta (0, 0)
Screenshot: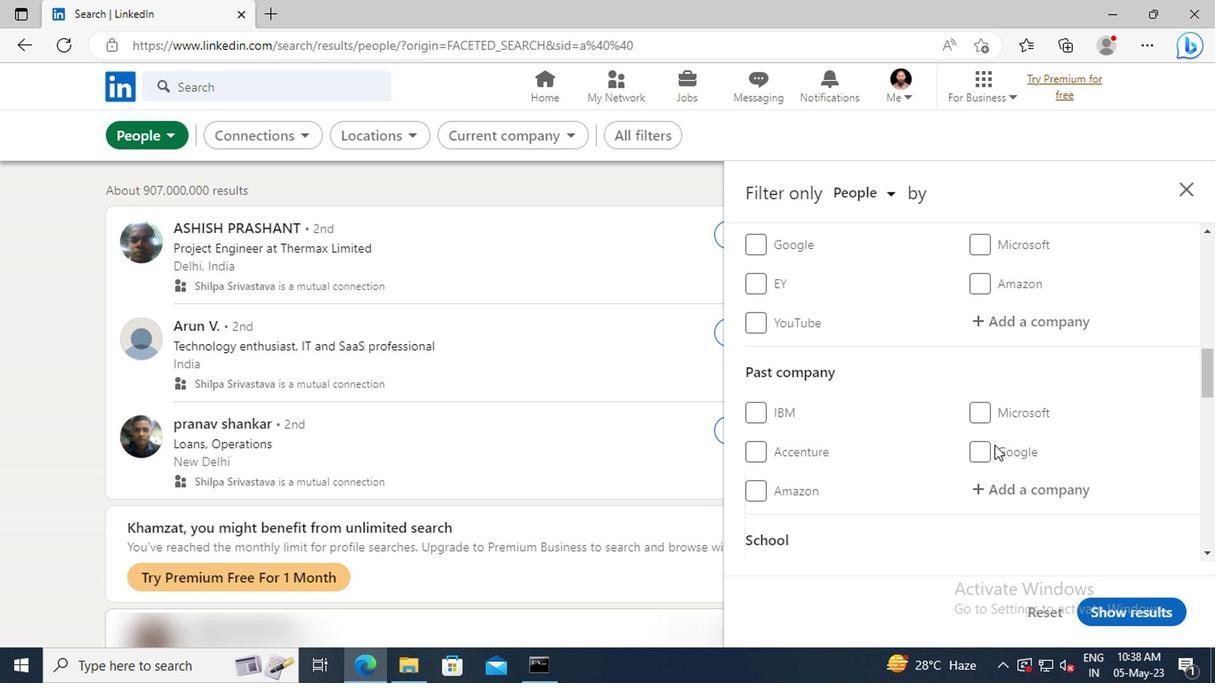 
Action: Mouse scrolled (833, 441) with delta (0, 0)
Screenshot: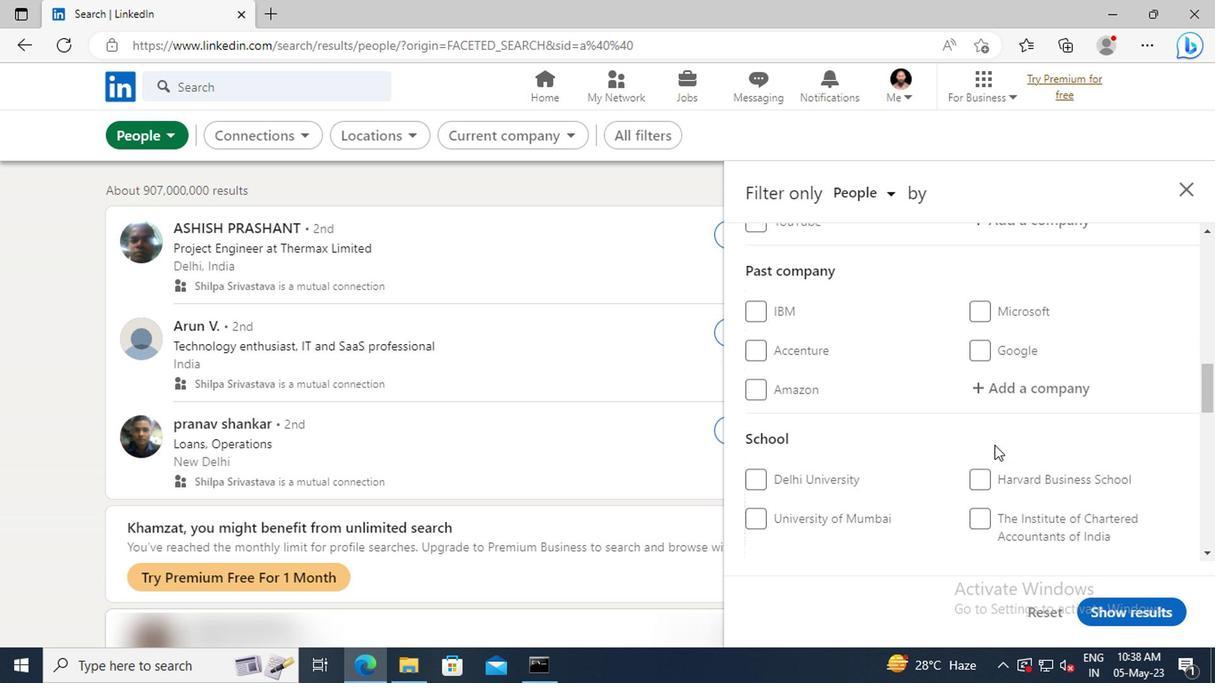 
Action: Mouse scrolled (833, 441) with delta (0, 0)
Screenshot: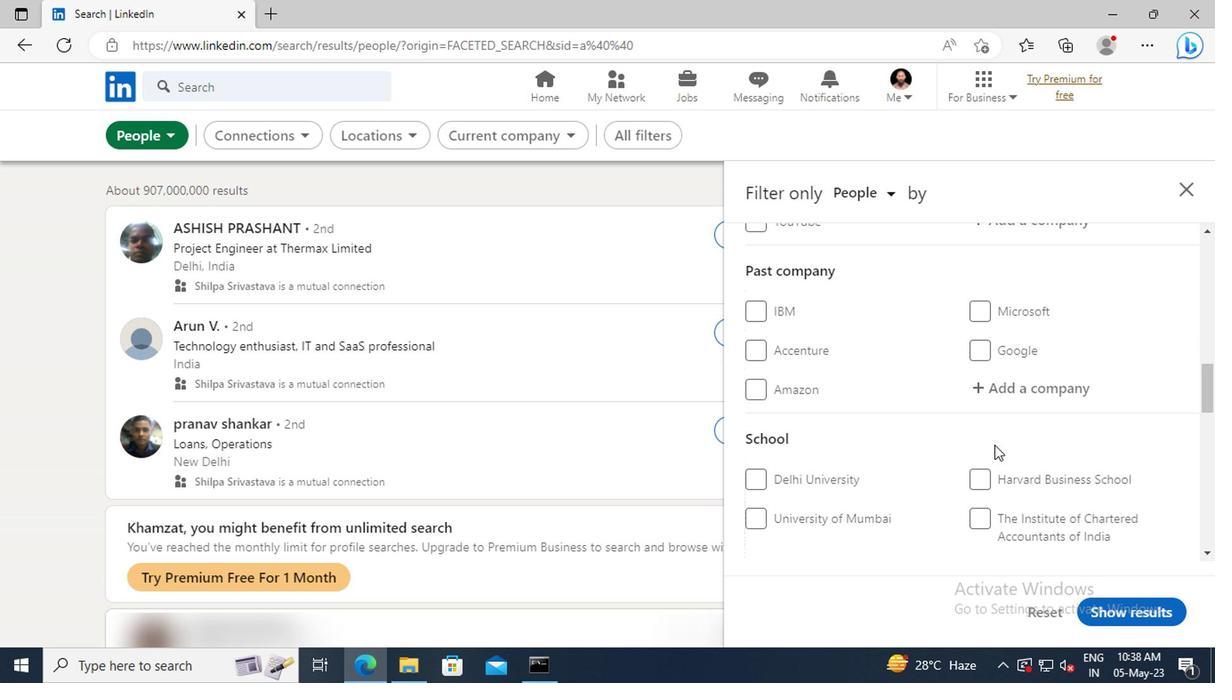 
Action: Mouse scrolled (833, 441) with delta (0, 0)
Screenshot: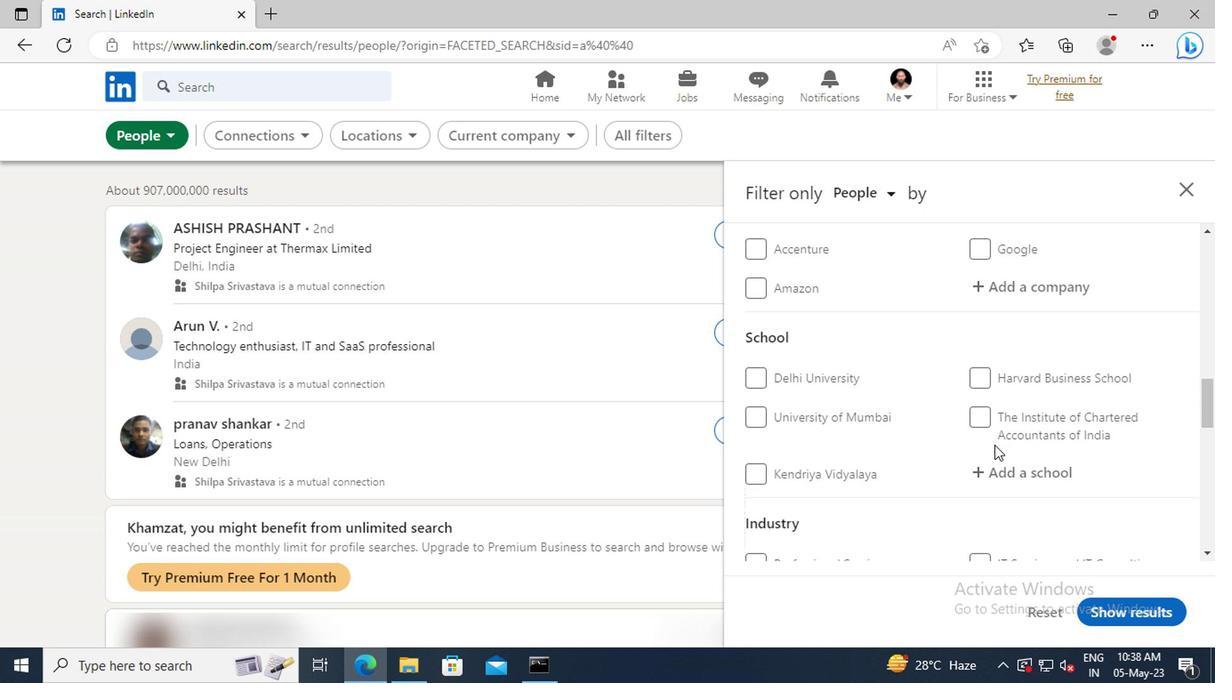 
Action: Mouse scrolled (833, 441) with delta (0, 0)
Screenshot: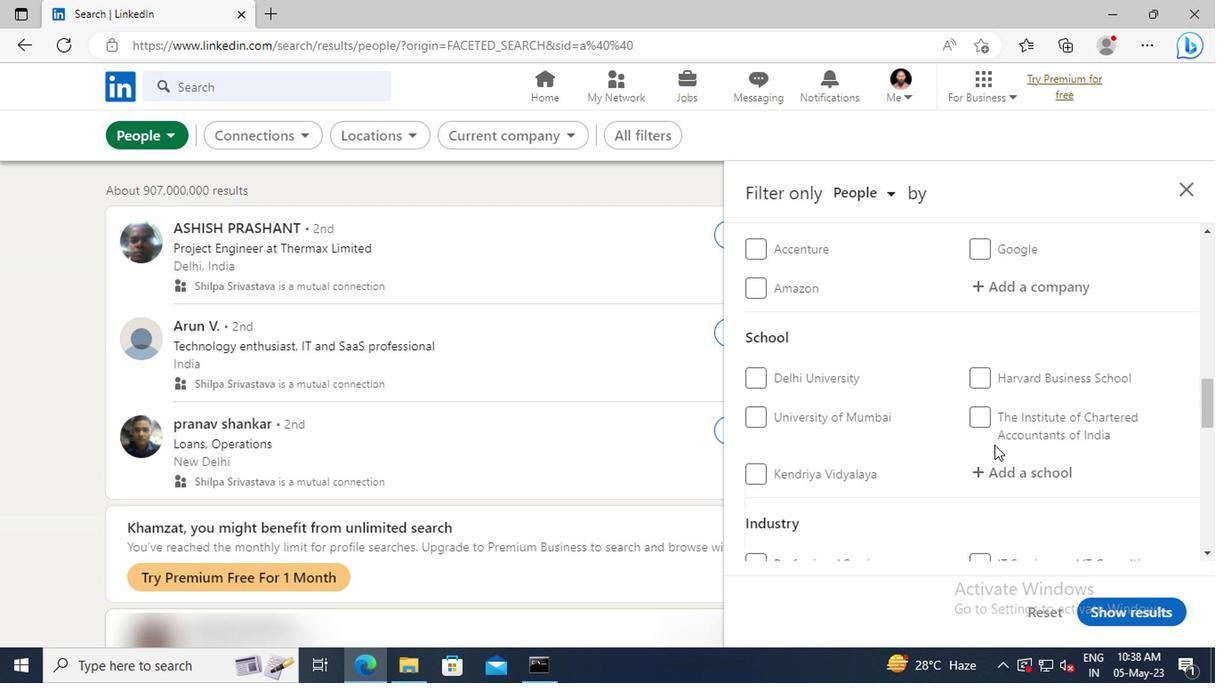 
Action: Mouse scrolled (833, 441) with delta (0, 0)
Screenshot: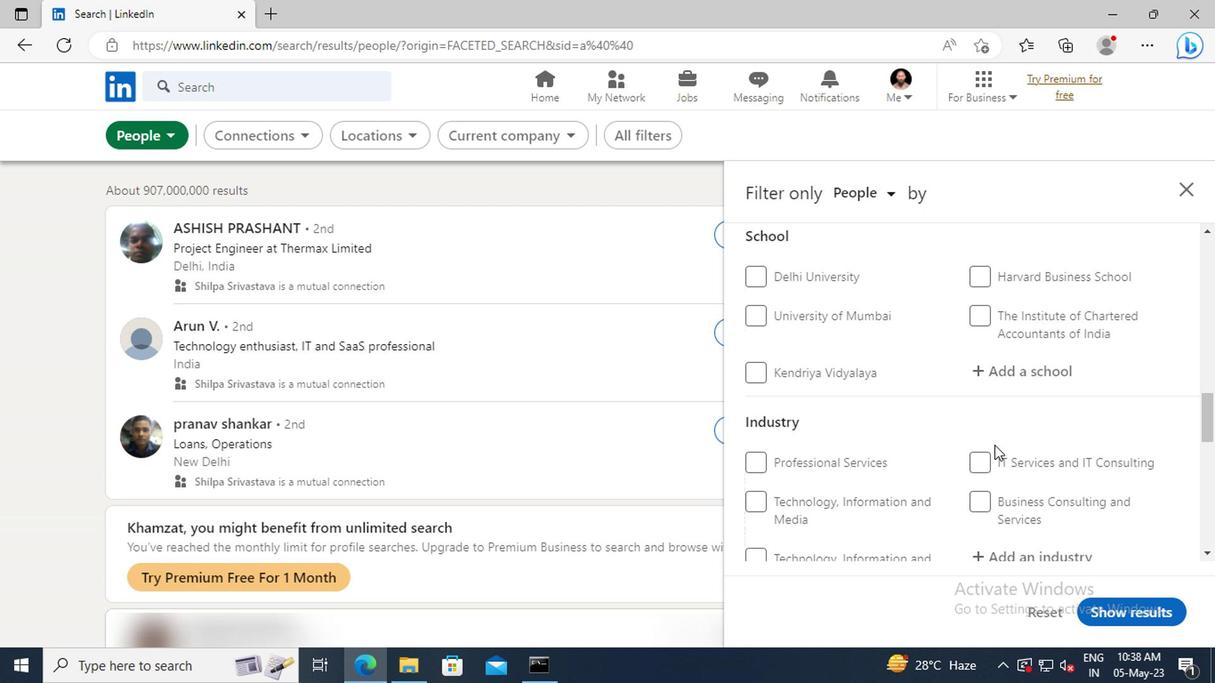 
Action: Mouse scrolled (833, 441) with delta (0, 0)
Screenshot: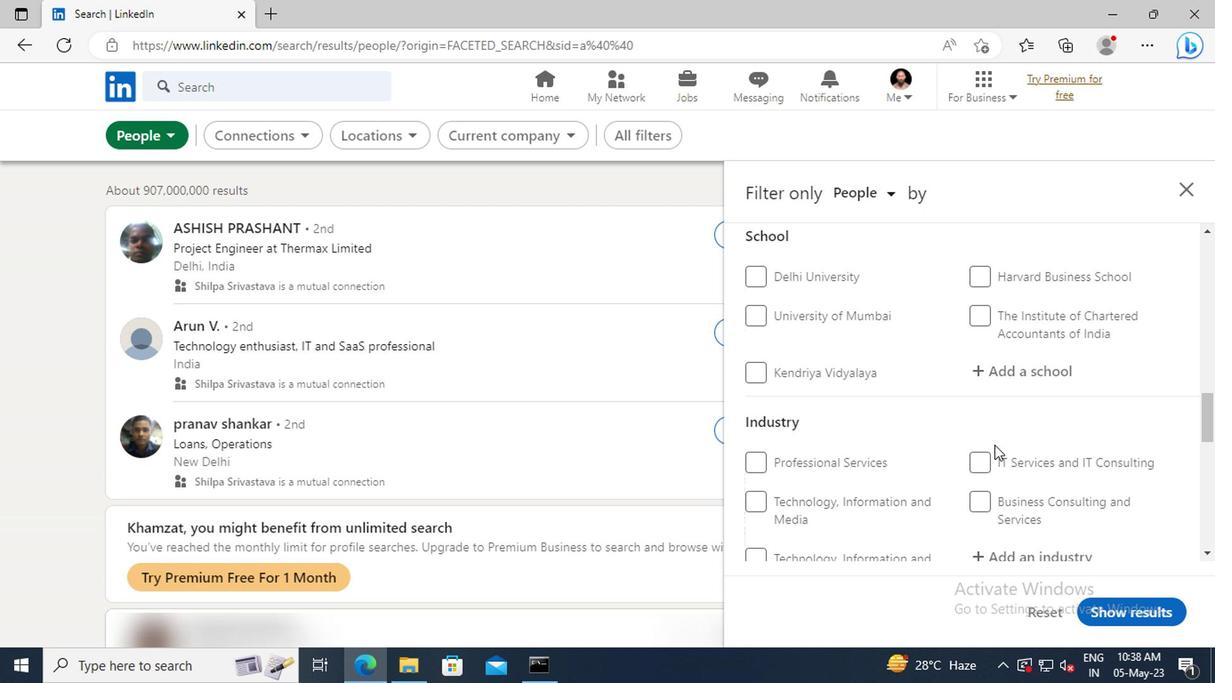 
Action: Mouse scrolled (833, 441) with delta (0, 0)
Screenshot: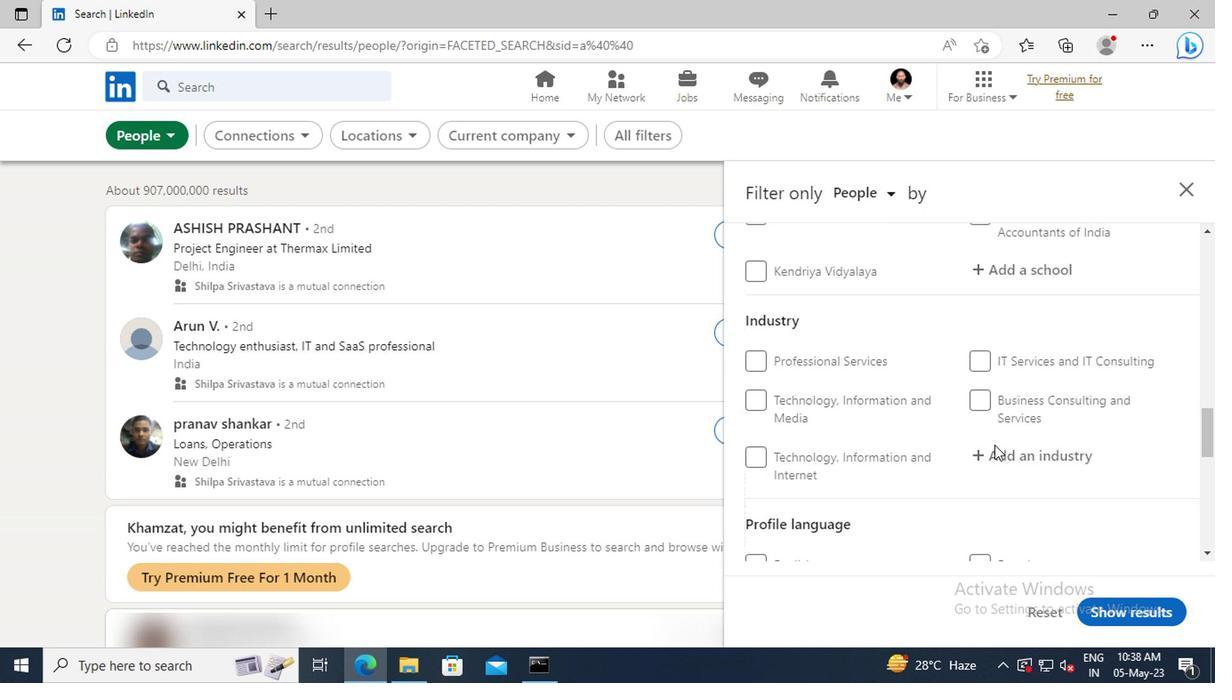 
Action: Mouse scrolled (833, 441) with delta (0, 0)
Screenshot: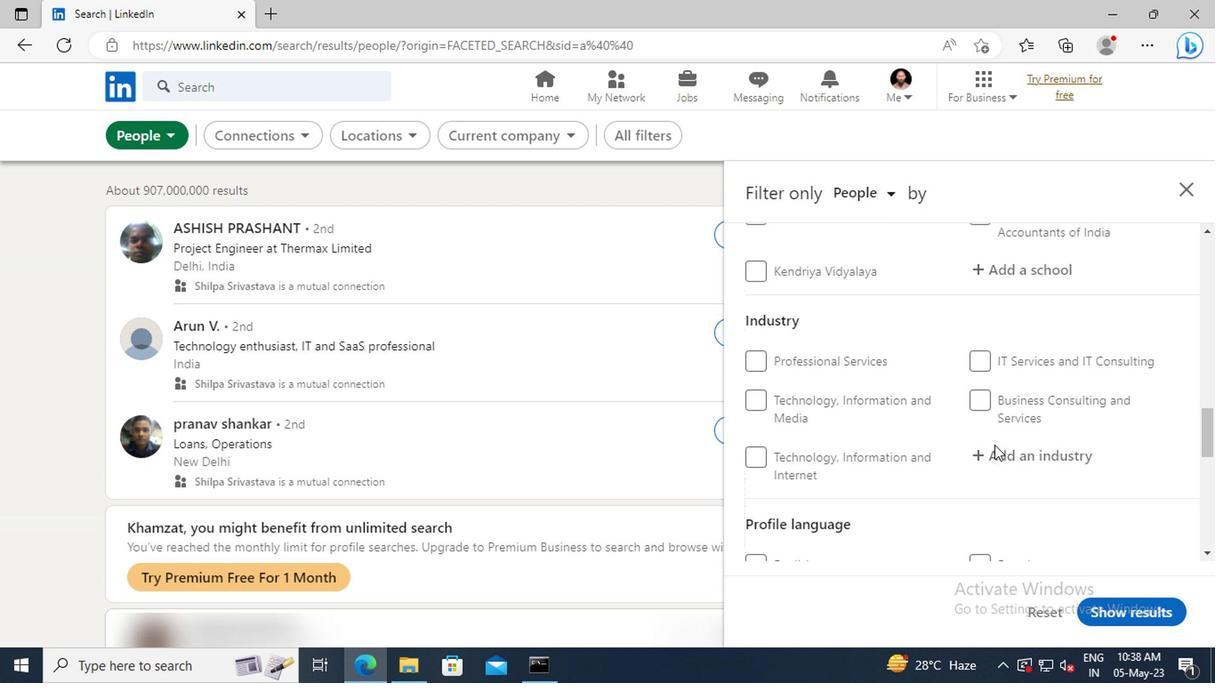 
Action: Mouse moved to (831, 444)
Screenshot: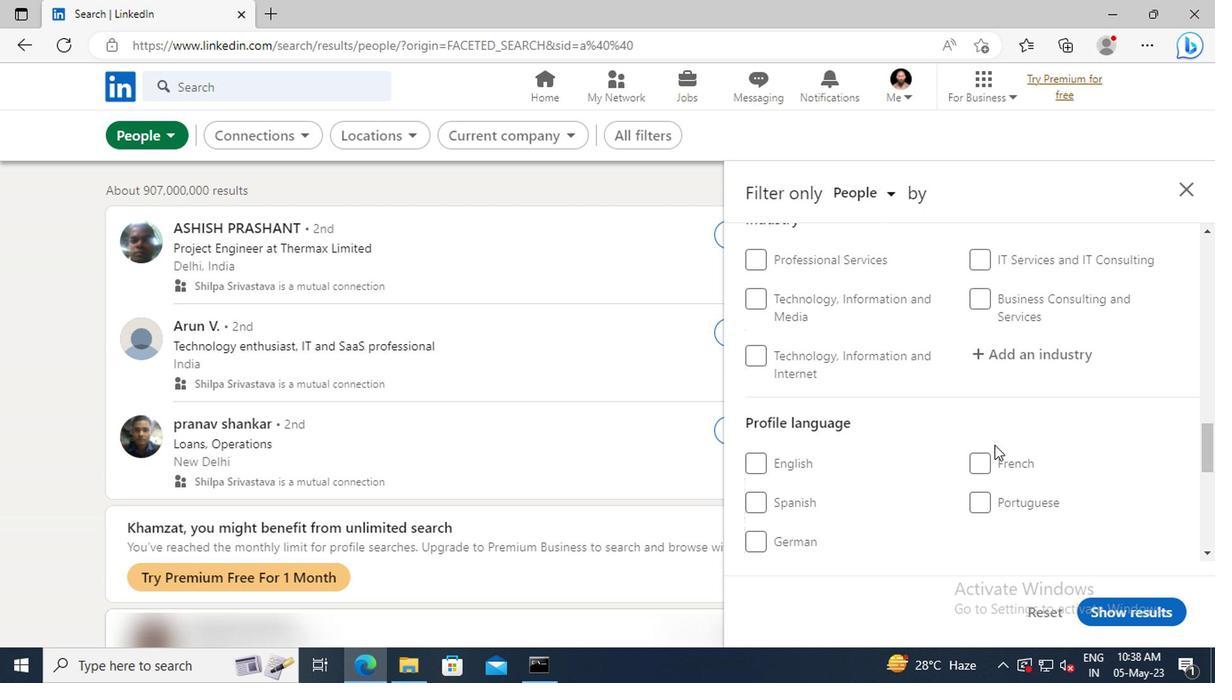 
Action: Mouse scrolled (831, 443) with delta (0, 0)
Screenshot: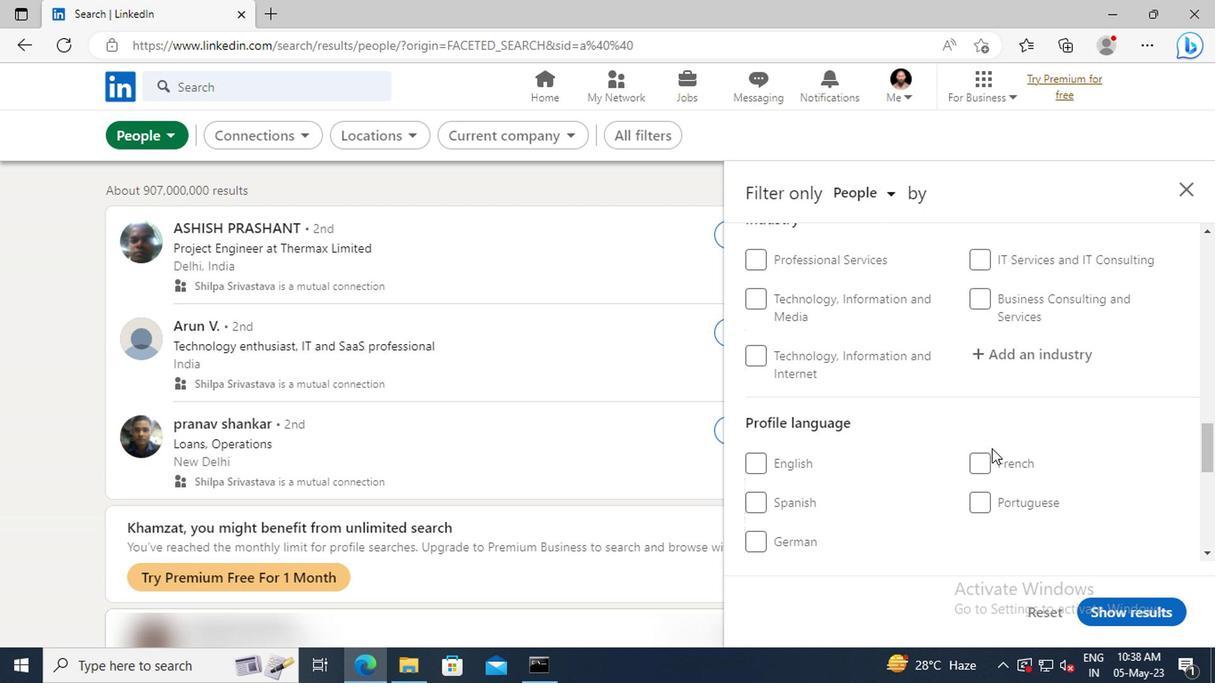 
Action: Mouse moved to (663, 477)
Screenshot: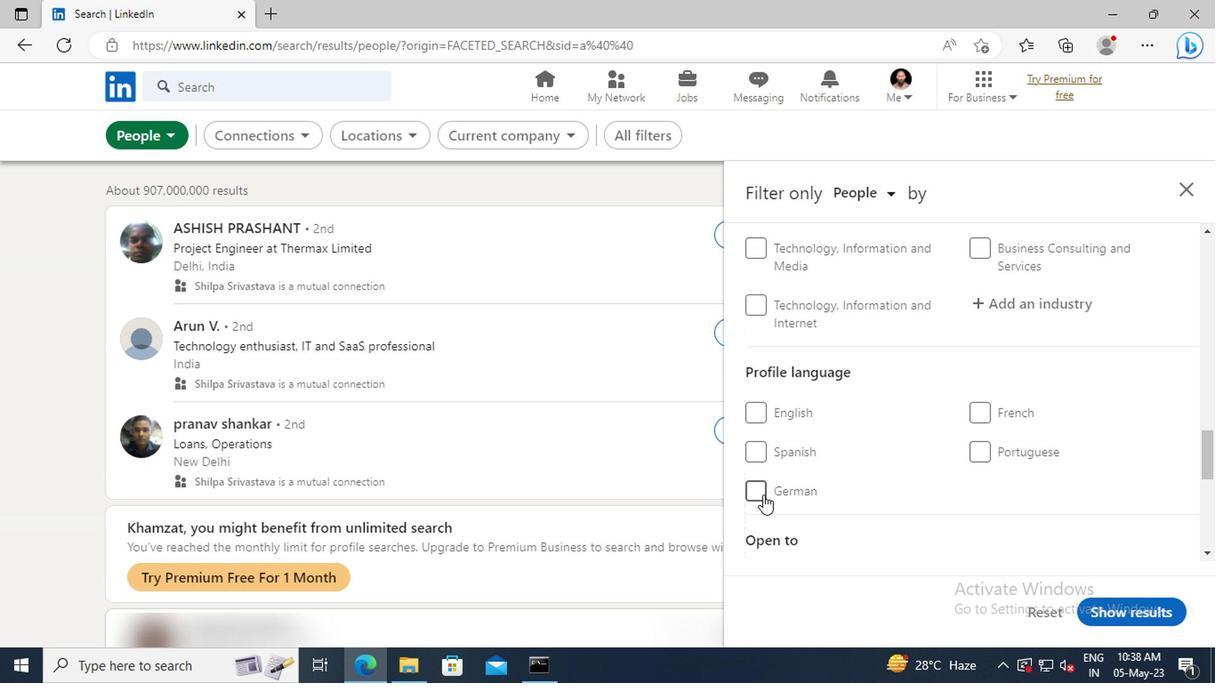 
Action: Mouse pressed left at (663, 477)
Screenshot: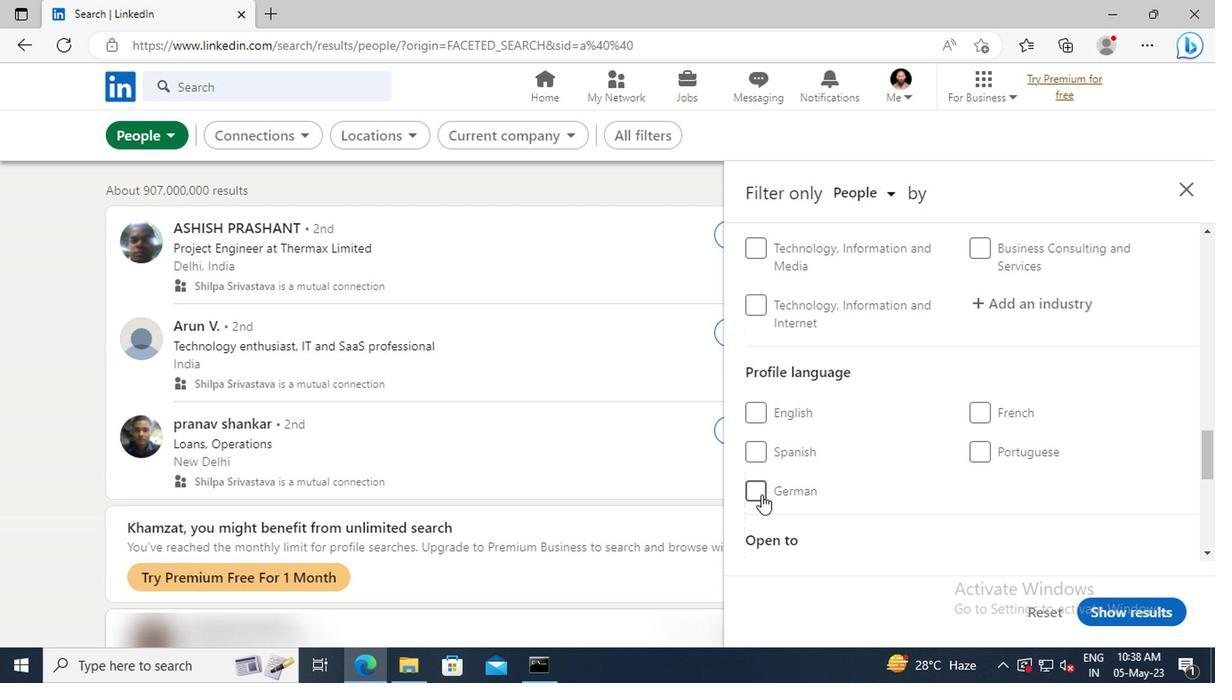 
Action: Mouse moved to (827, 431)
Screenshot: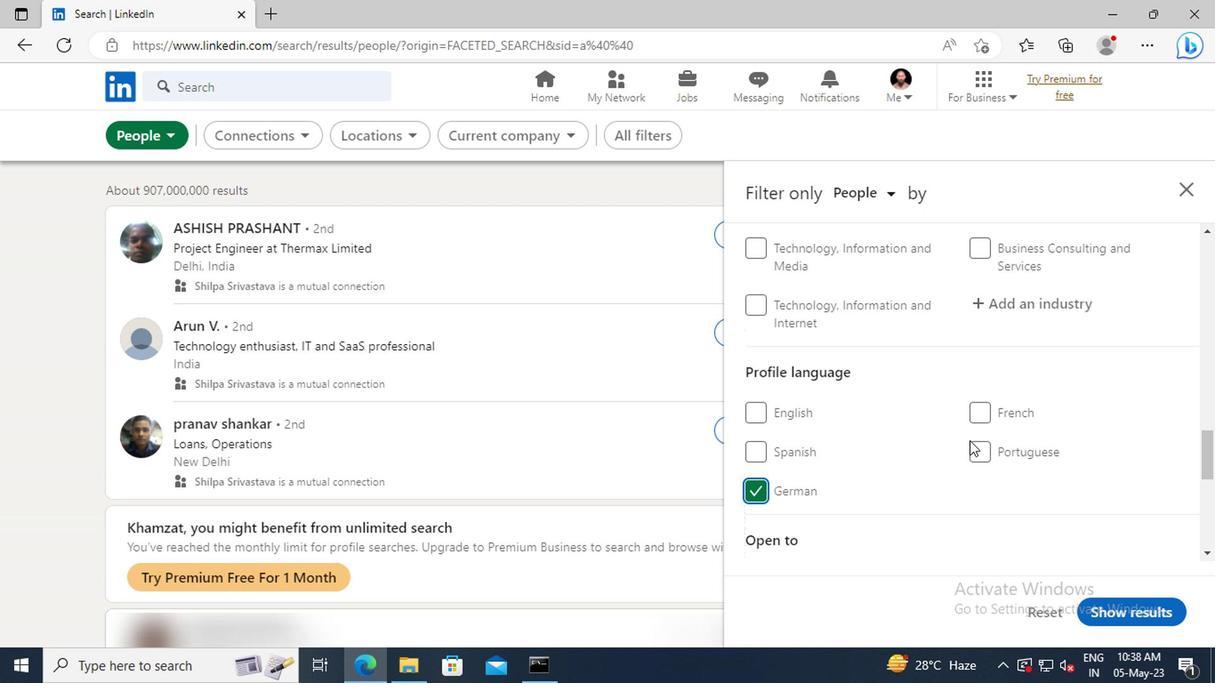 
Action: Mouse scrolled (827, 432) with delta (0, 0)
Screenshot: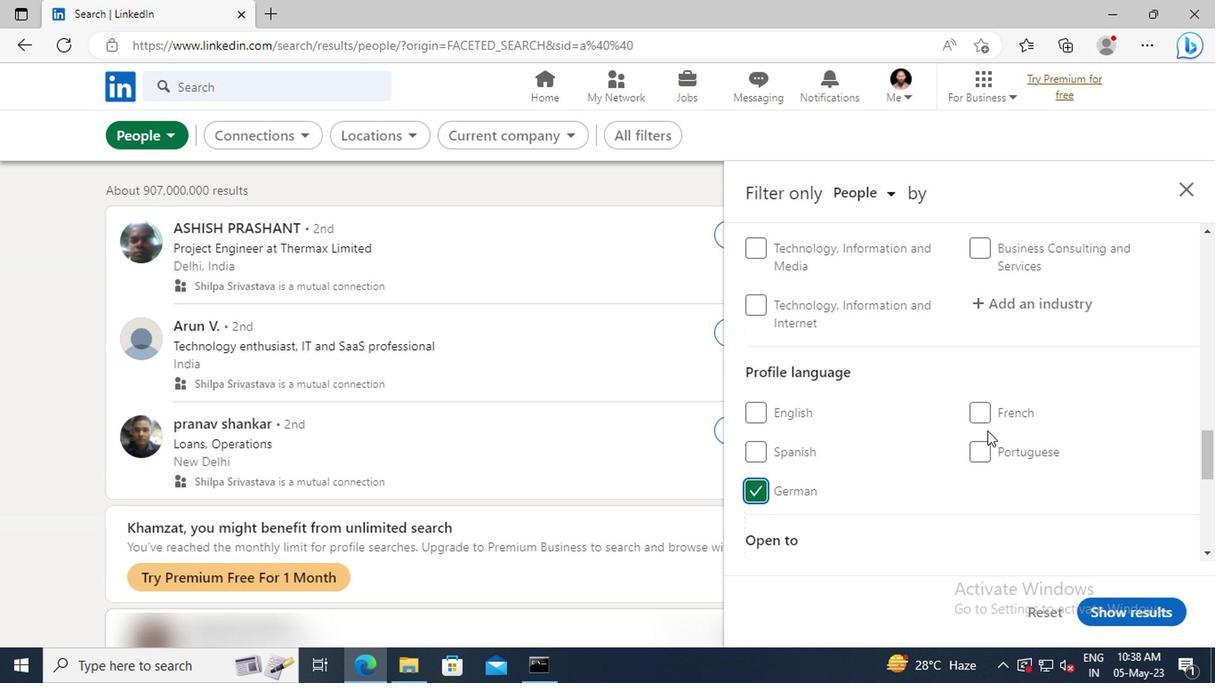 
Action: Mouse scrolled (827, 432) with delta (0, 0)
Screenshot: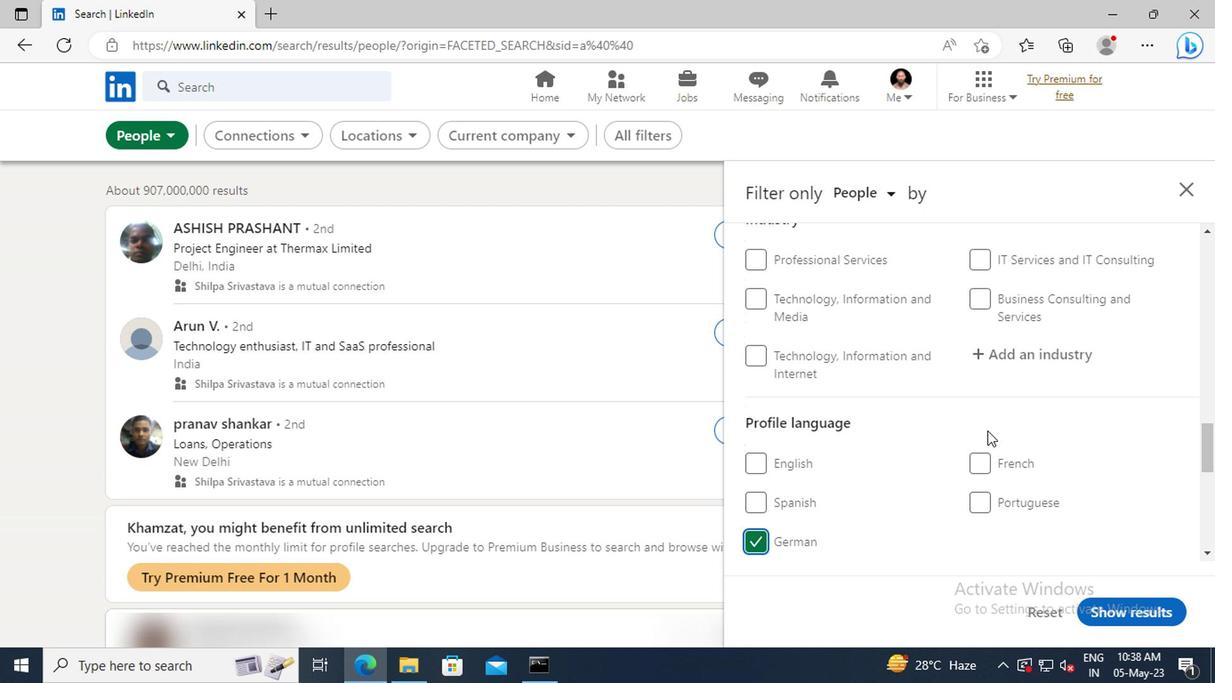 
Action: Mouse scrolled (827, 432) with delta (0, 0)
Screenshot: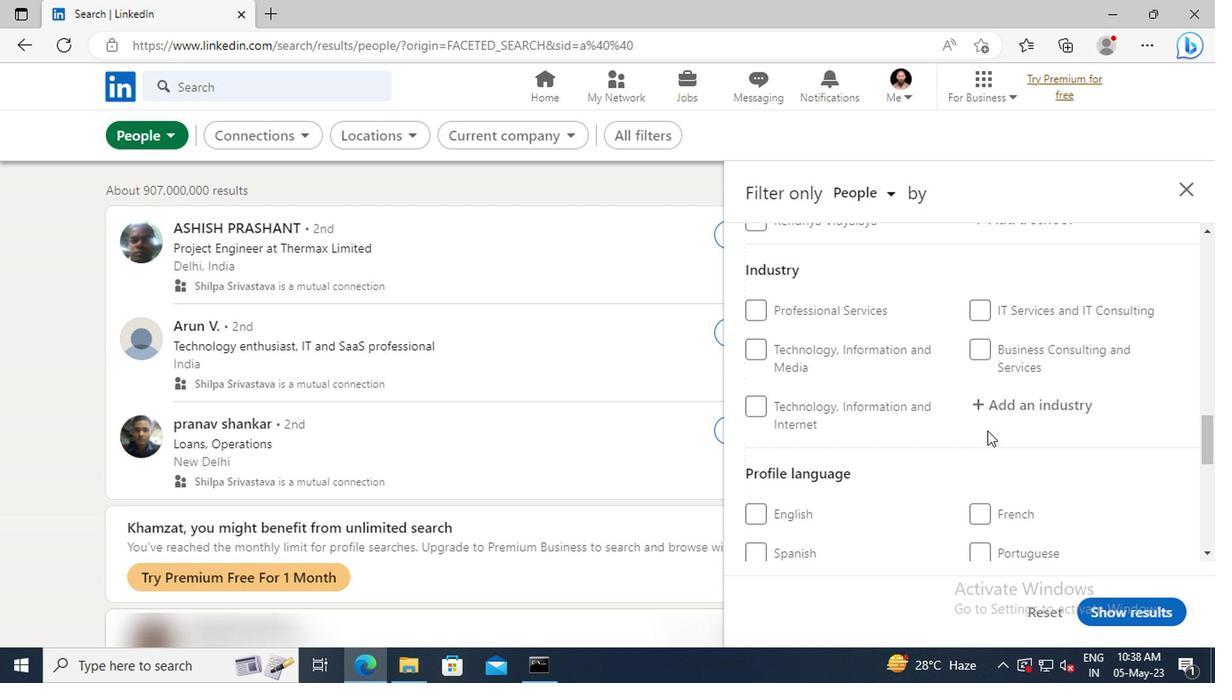 
Action: Mouse scrolled (827, 432) with delta (0, 0)
Screenshot: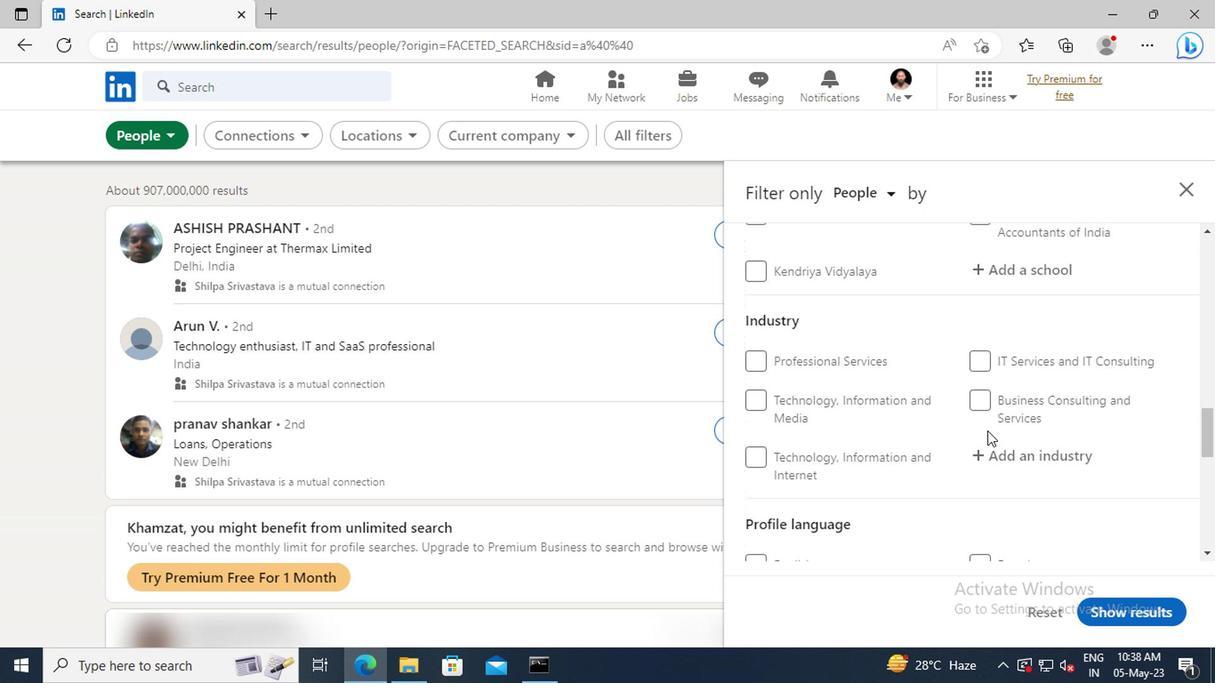 
Action: Mouse scrolled (827, 432) with delta (0, 0)
Screenshot: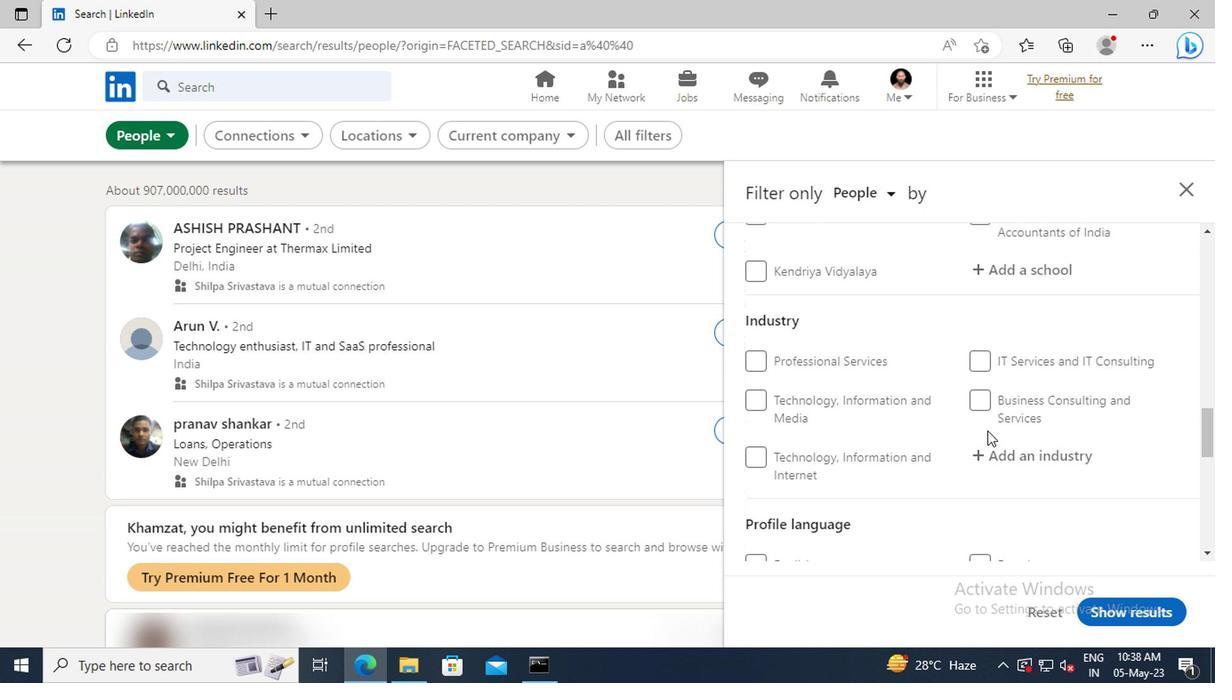 
Action: Mouse scrolled (827, 432) with delta (0, 0)
Screenshot: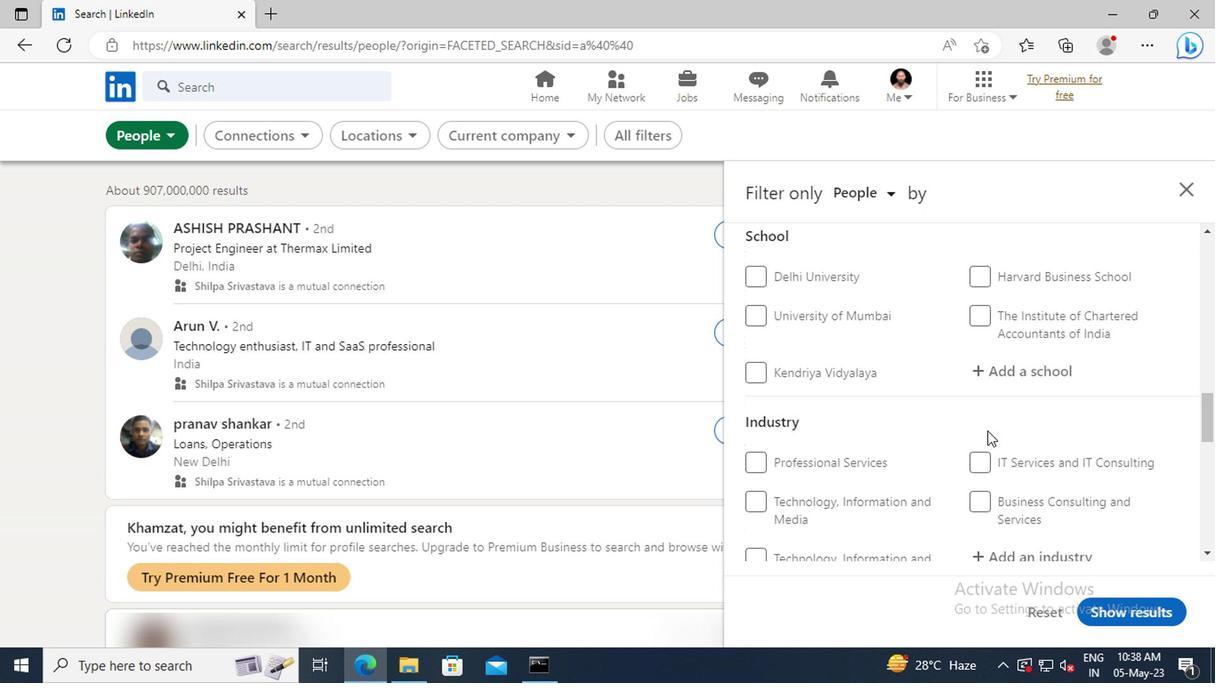 
Action: Mouse scrolled (827, 432) with delta (0, 0)
Screenshot: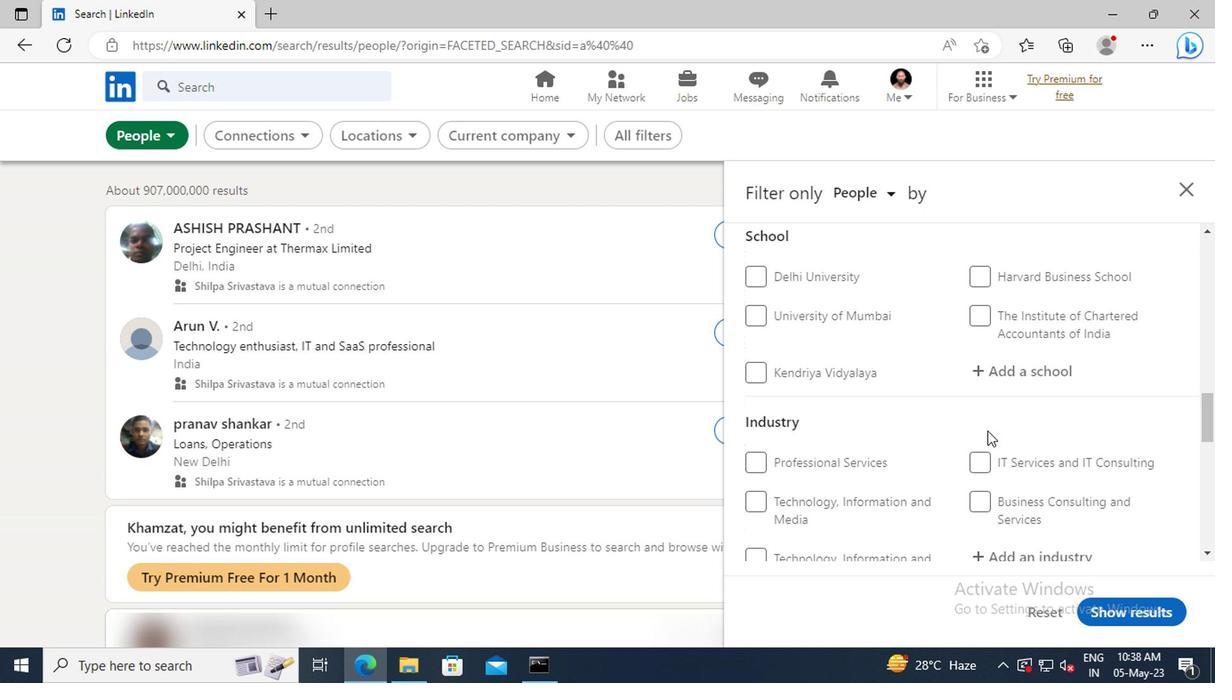 
Action: Mouse scrolled (827, 432) with delta (0, 0)
Screenshot: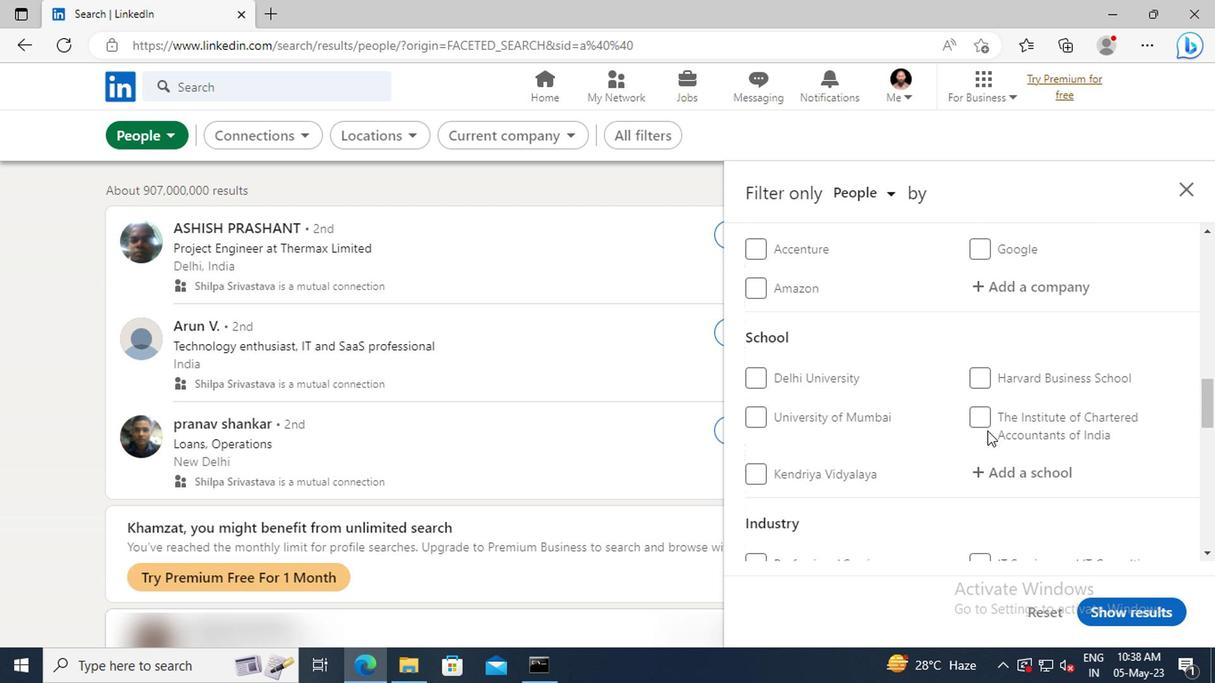 
Action: Mouse scrolled (827, 432) with delta (0, 0)
Screenshot: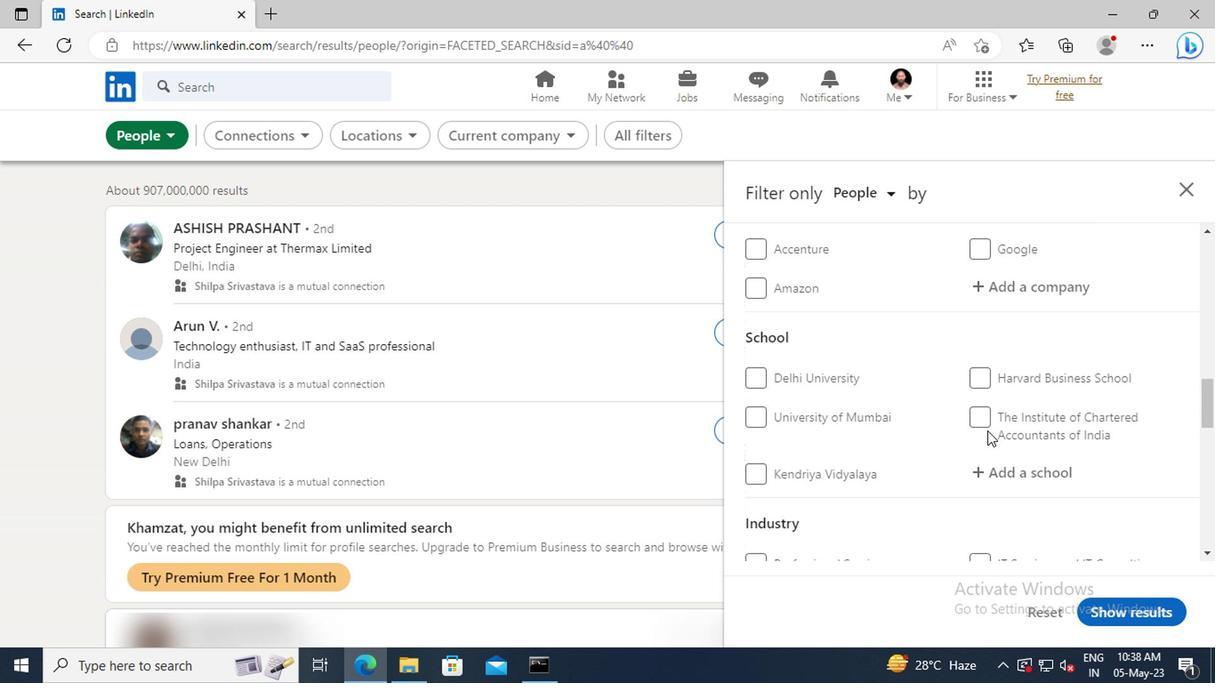 
Action: Mouse scrolled (827, 432) with delta (0, 0)
Screenshot: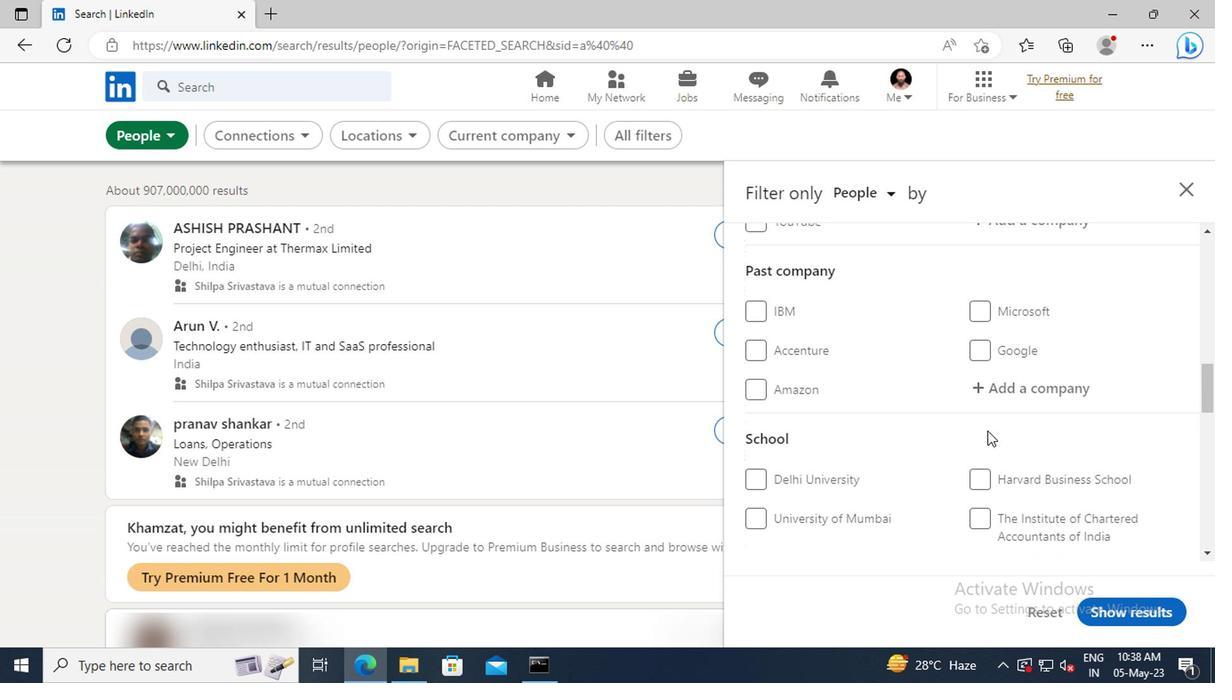 
Action: Mouse scrolled (827, 432) with delta (0, 0)
Screenshot: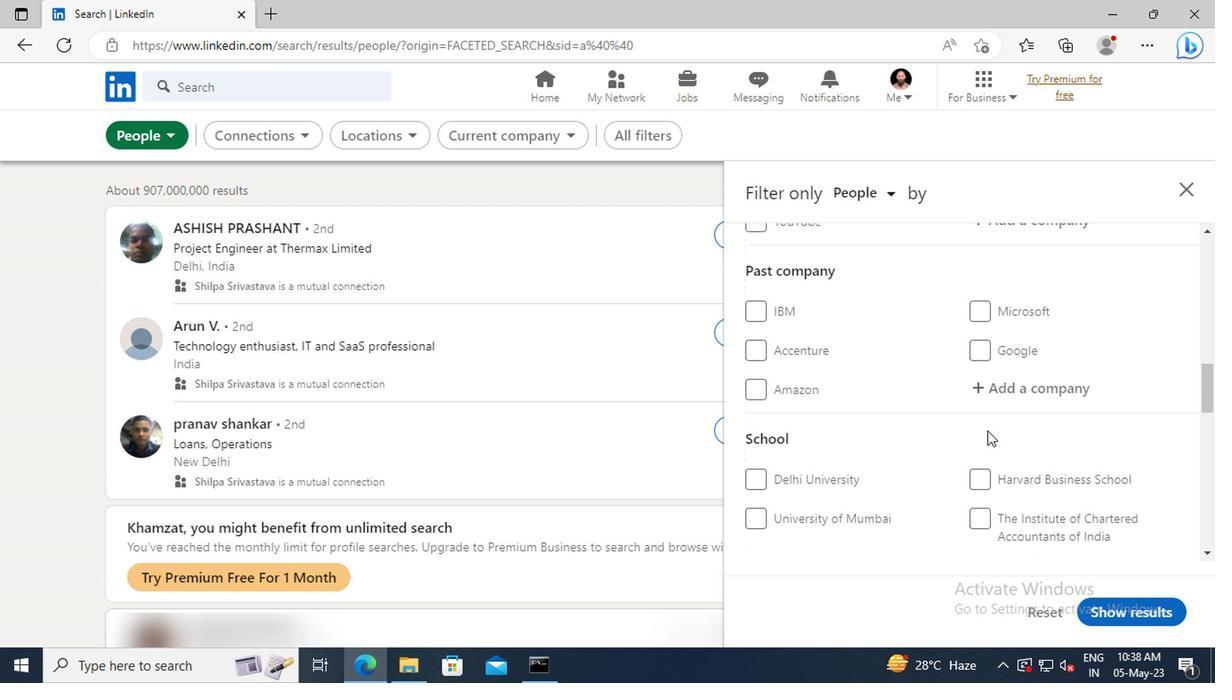 
Action: Mouse scrolled (827, 432) with delta (0, 0)
Screenshot: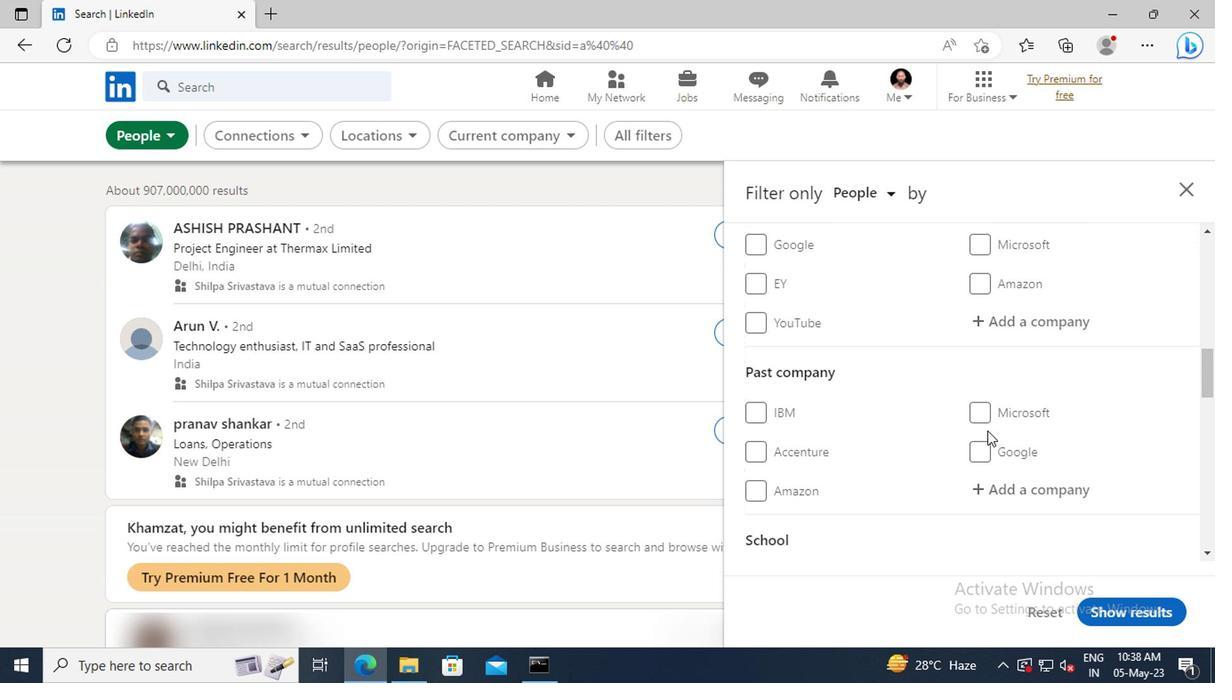 
Action: Mouse moved to (827, 431)
Screenshot: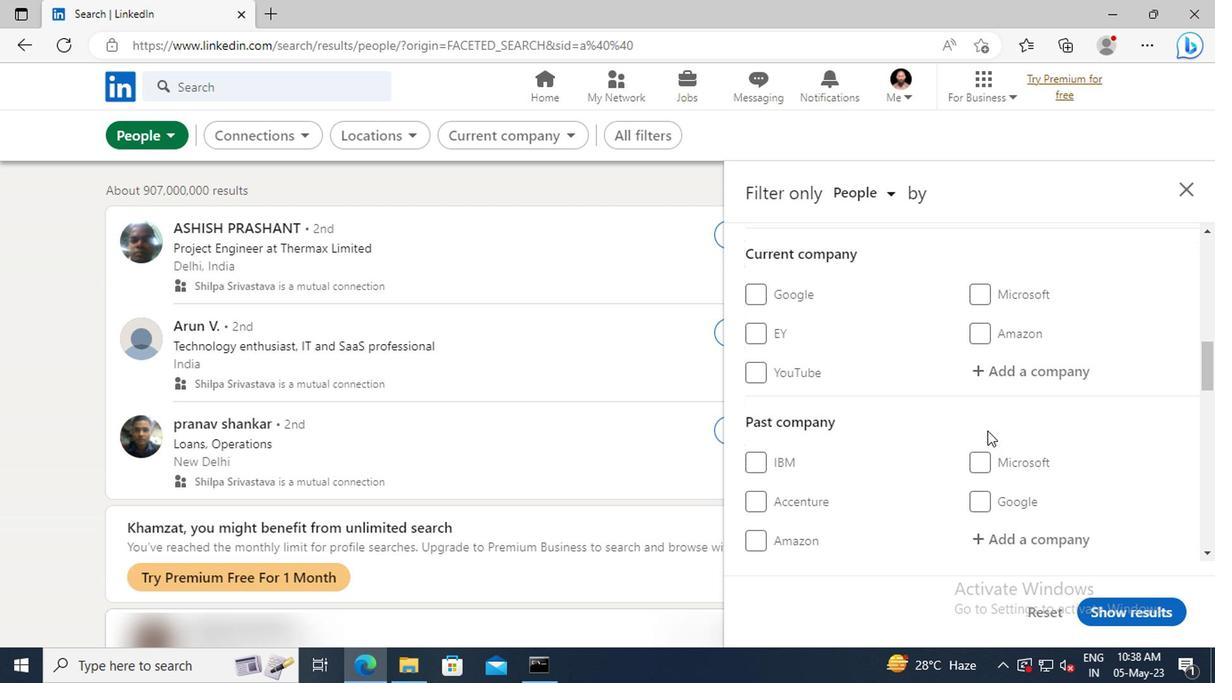 
Action: Mouse scrolled (827, 432) with delta (0, 0)
Screenshot: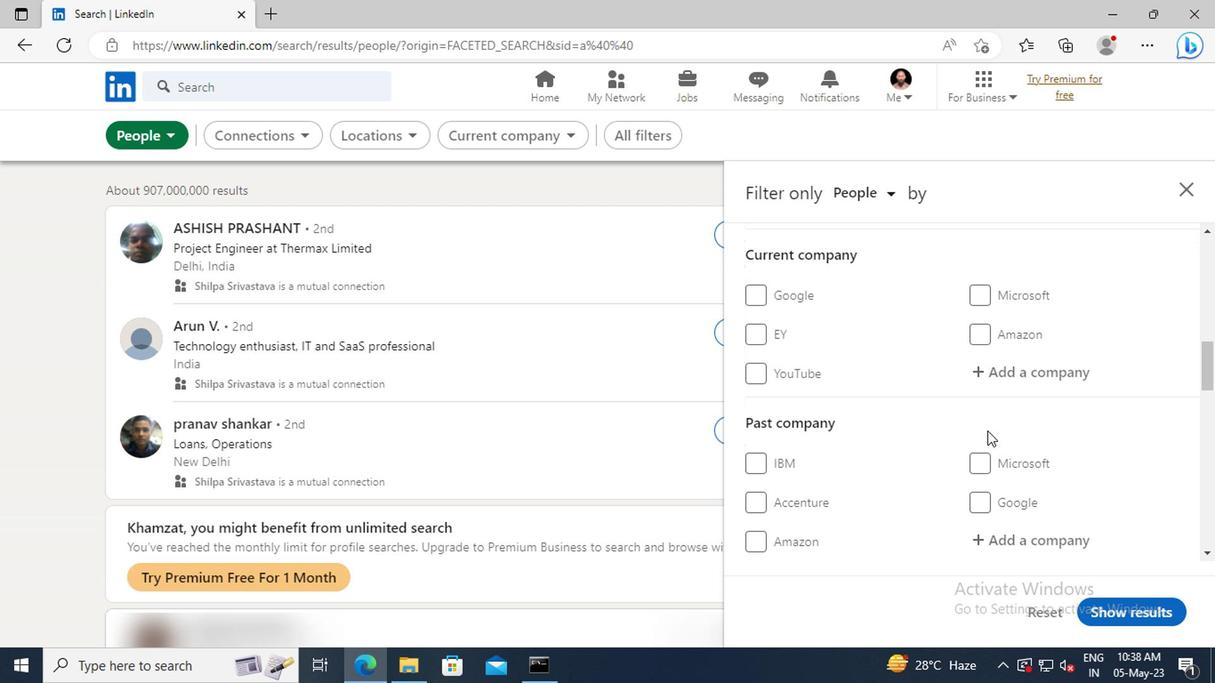 
Action: Mouse moved to (827, 424)
Screenshot: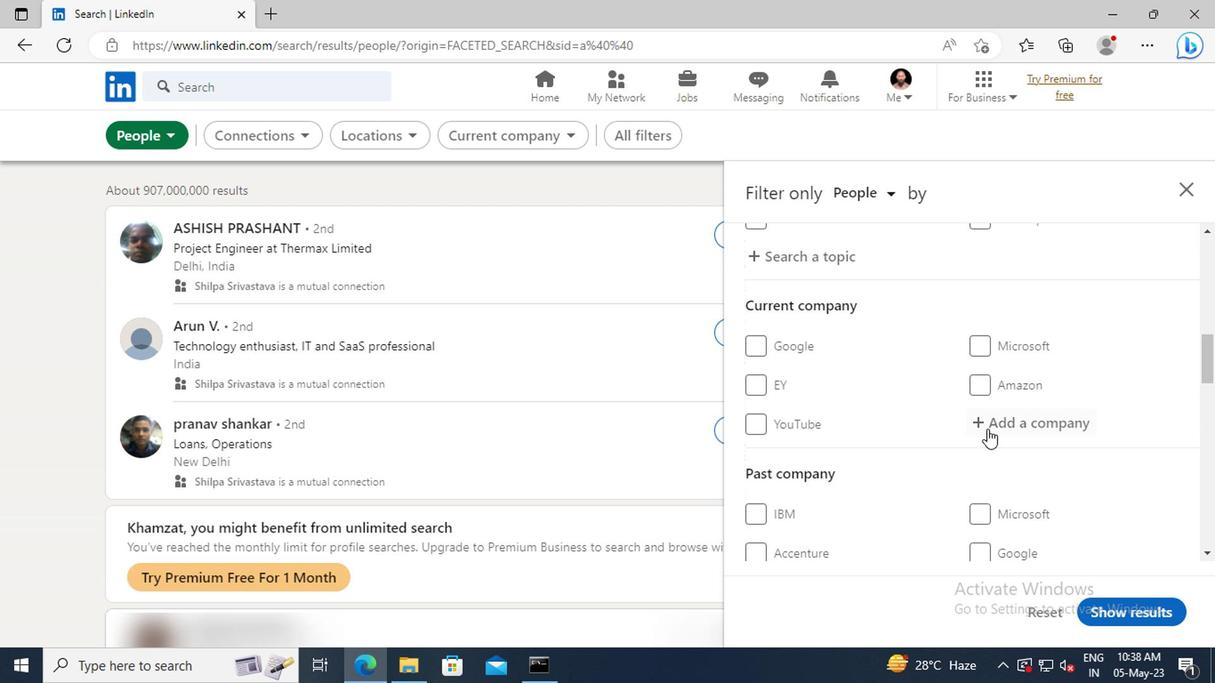 
Action: Mouse pressed left at (827, 424)
Screenshot: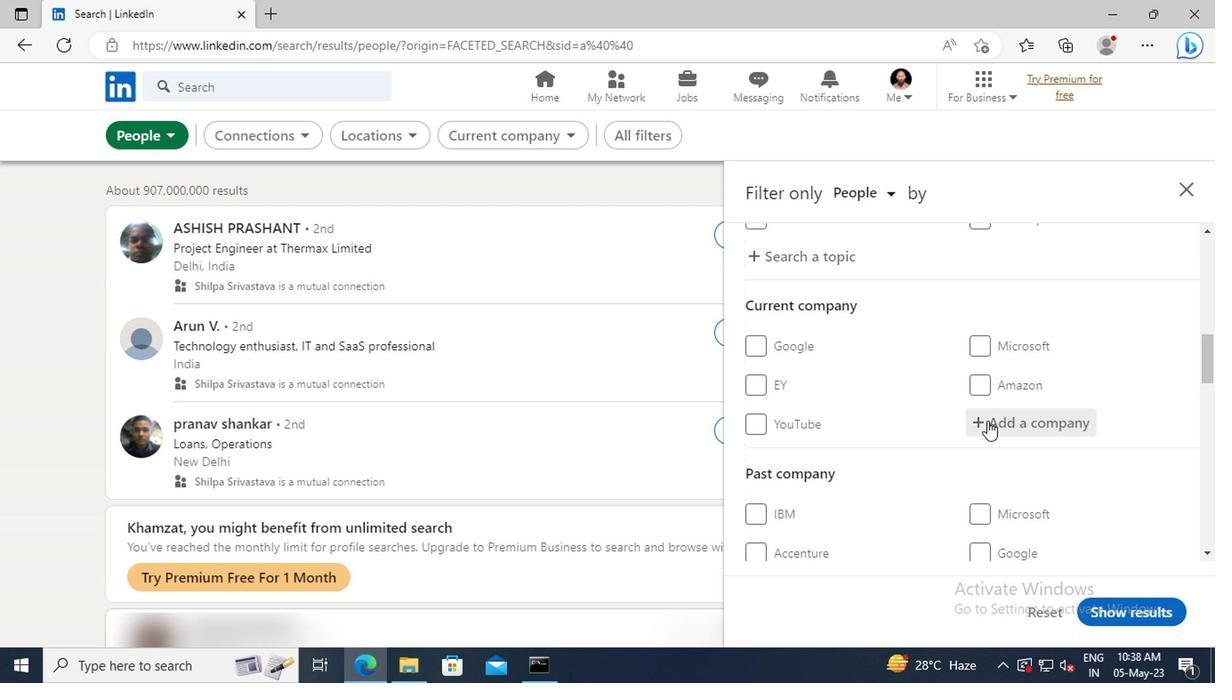 
Action: Key pressed <Key.shift>
Screenshot: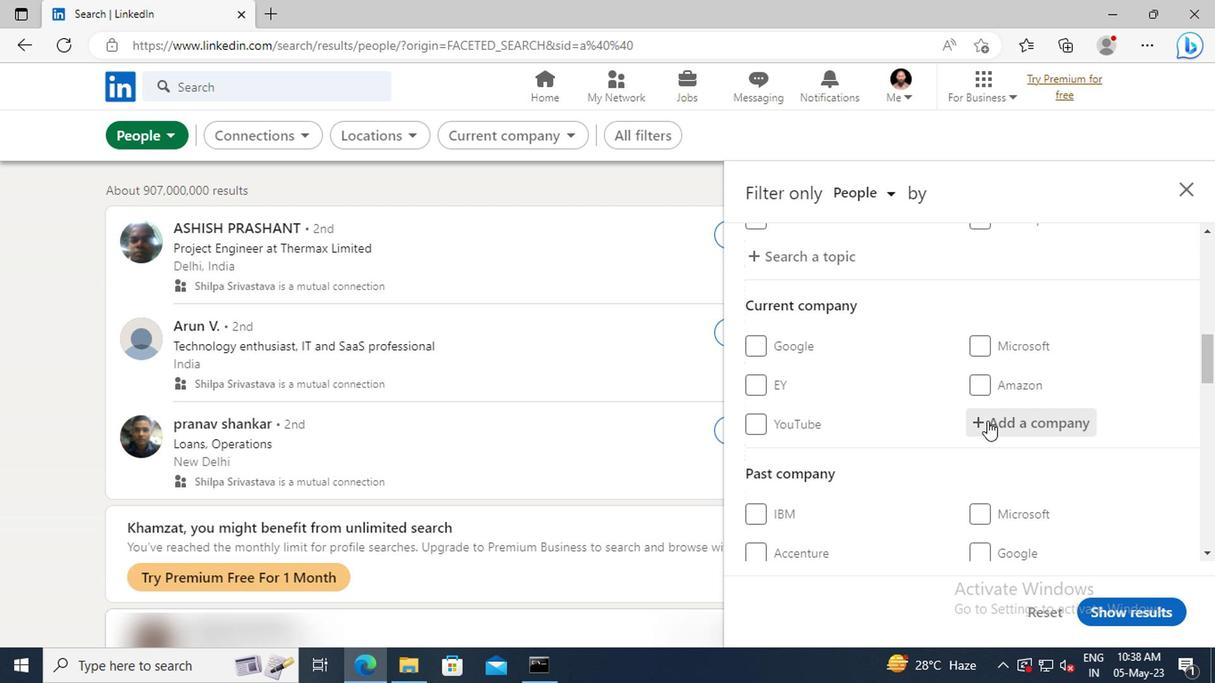 
Action: Mouse moved to (827, 424)
Screenshot: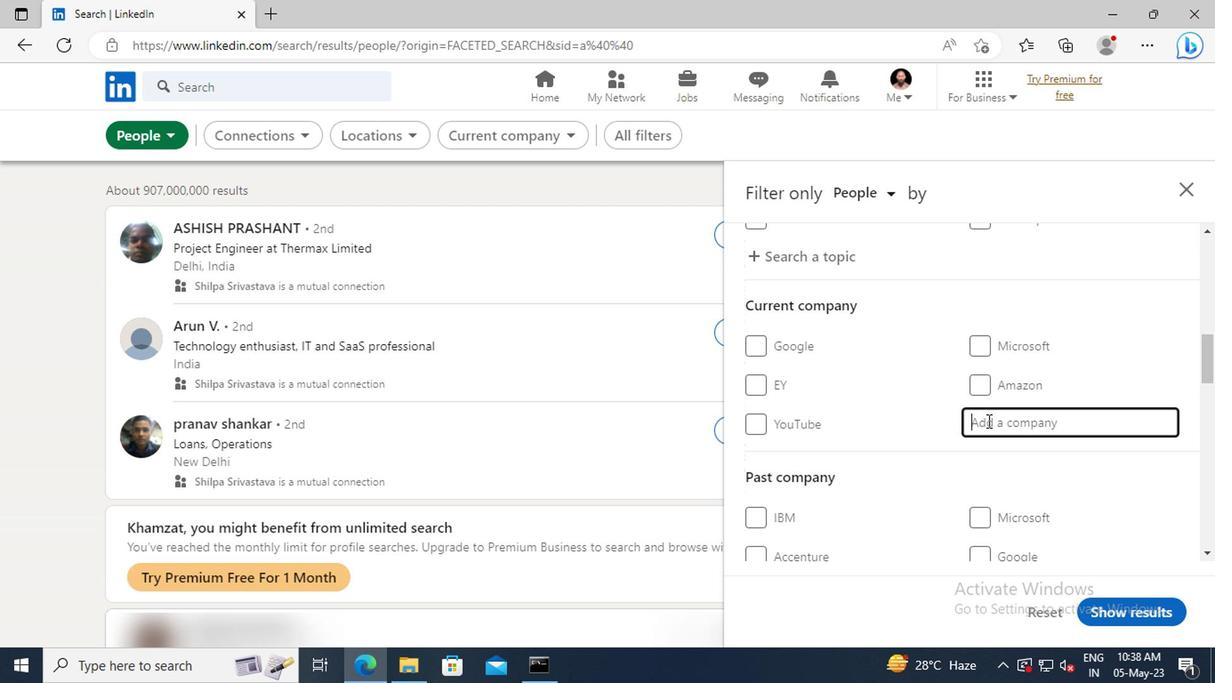 
Action: Key pressed C
Screenshot: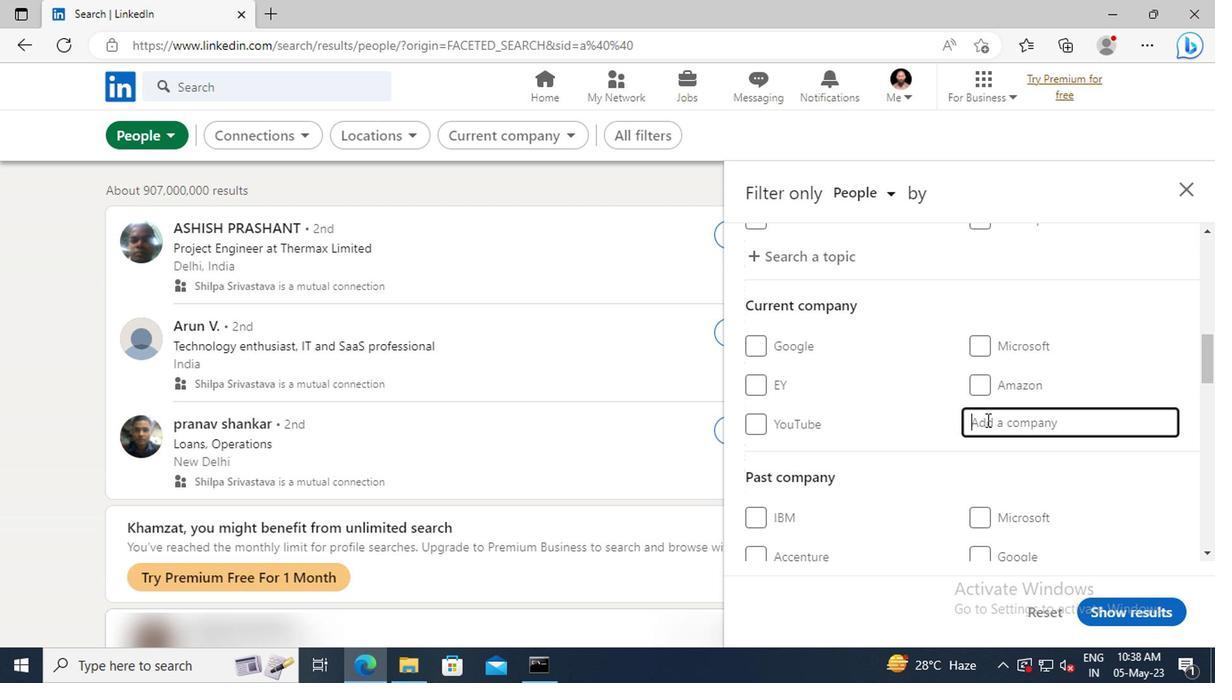 
Action: Mouse moved to (827, 424)
Screenshot: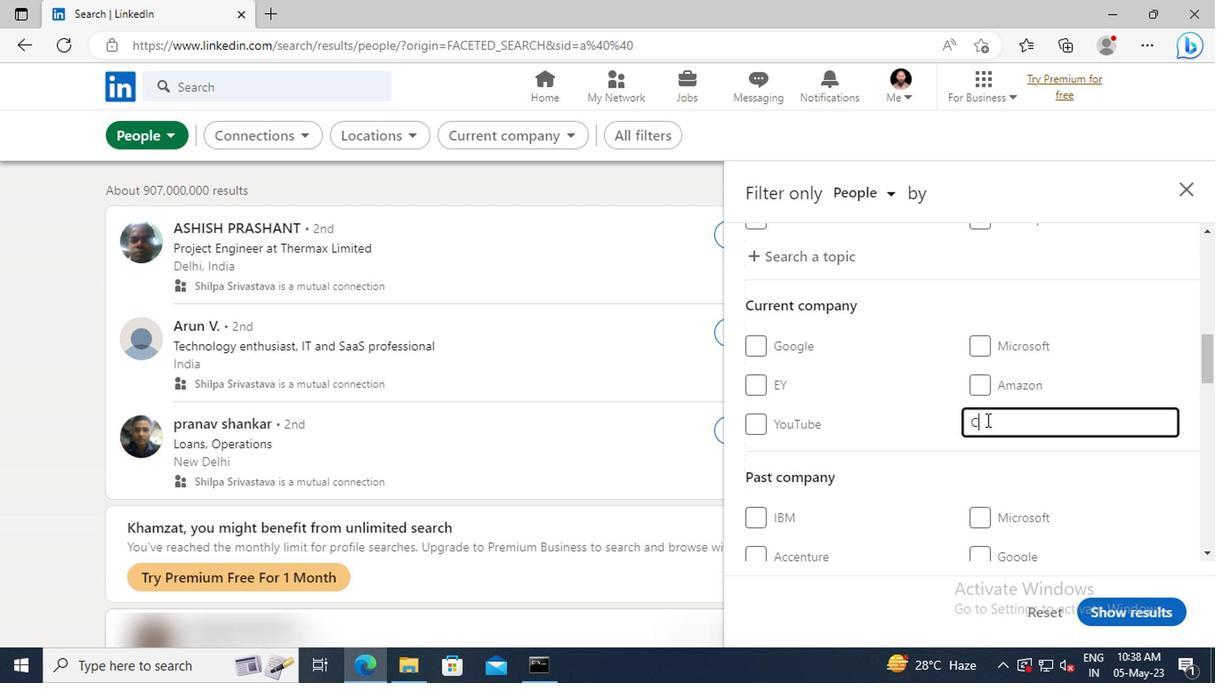 
Action: Key pressed AR
Screenshot: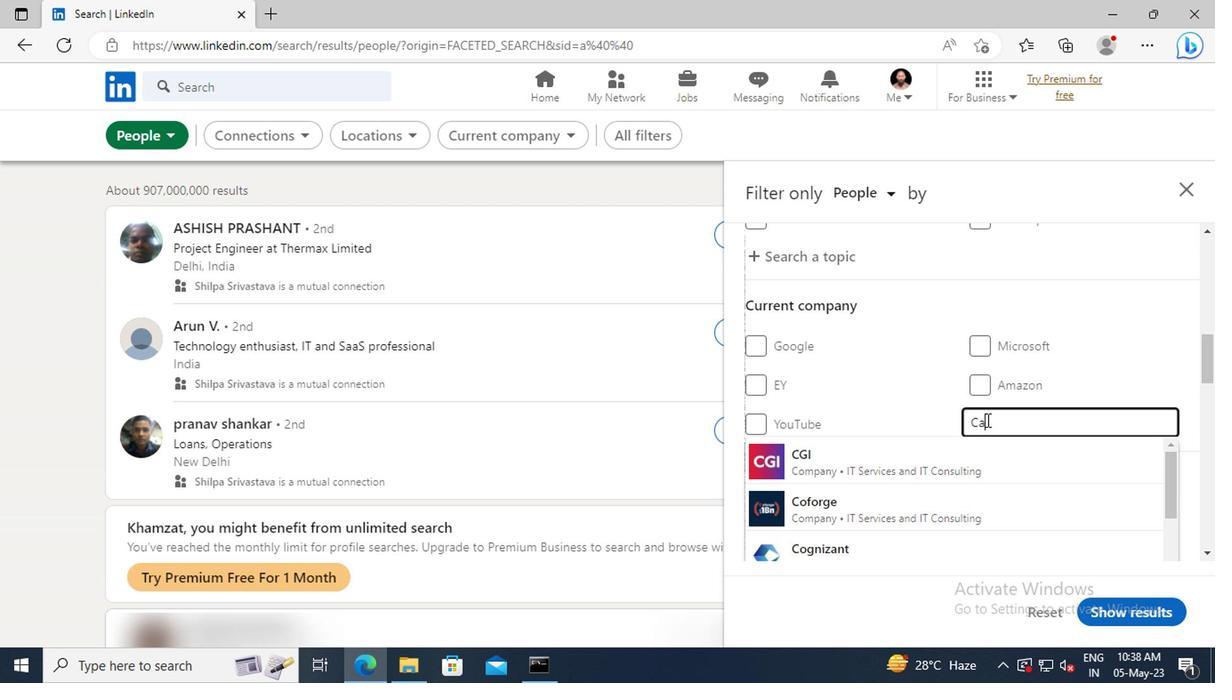 
Action: Mouse moved to (826, 423)
Screenshot: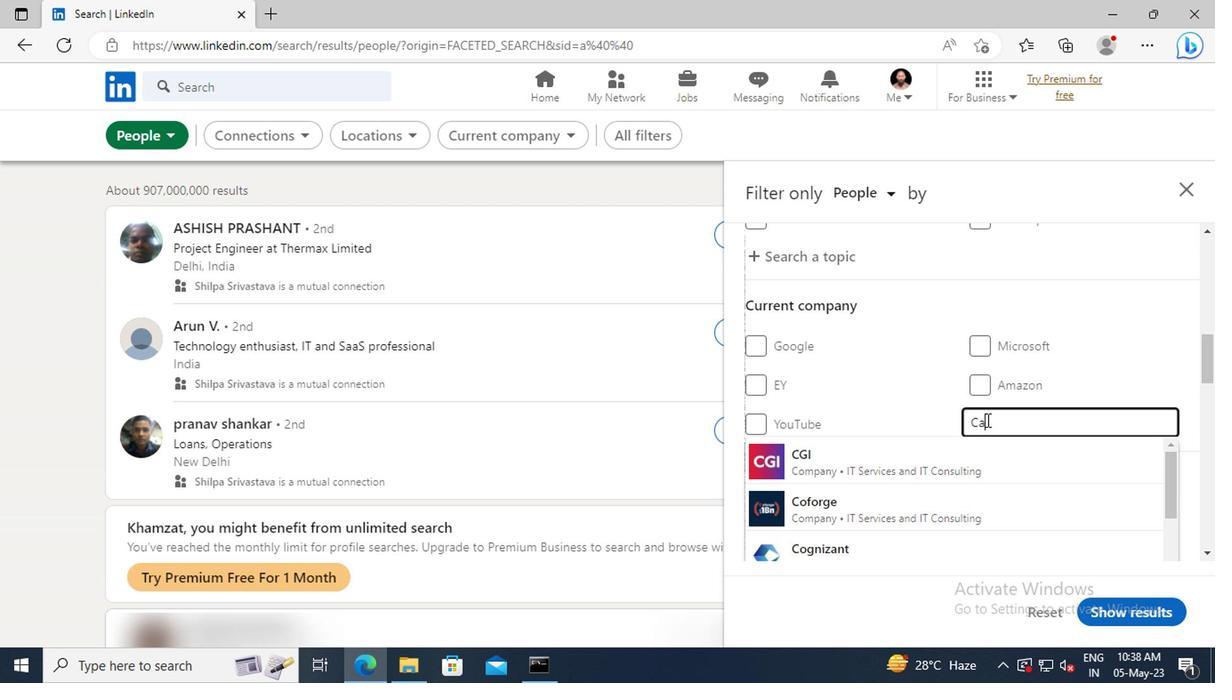 
Action: Key pressed EER<Key.shift><Key.shift><Key.shift><Key.shift>XPE
Screenshot: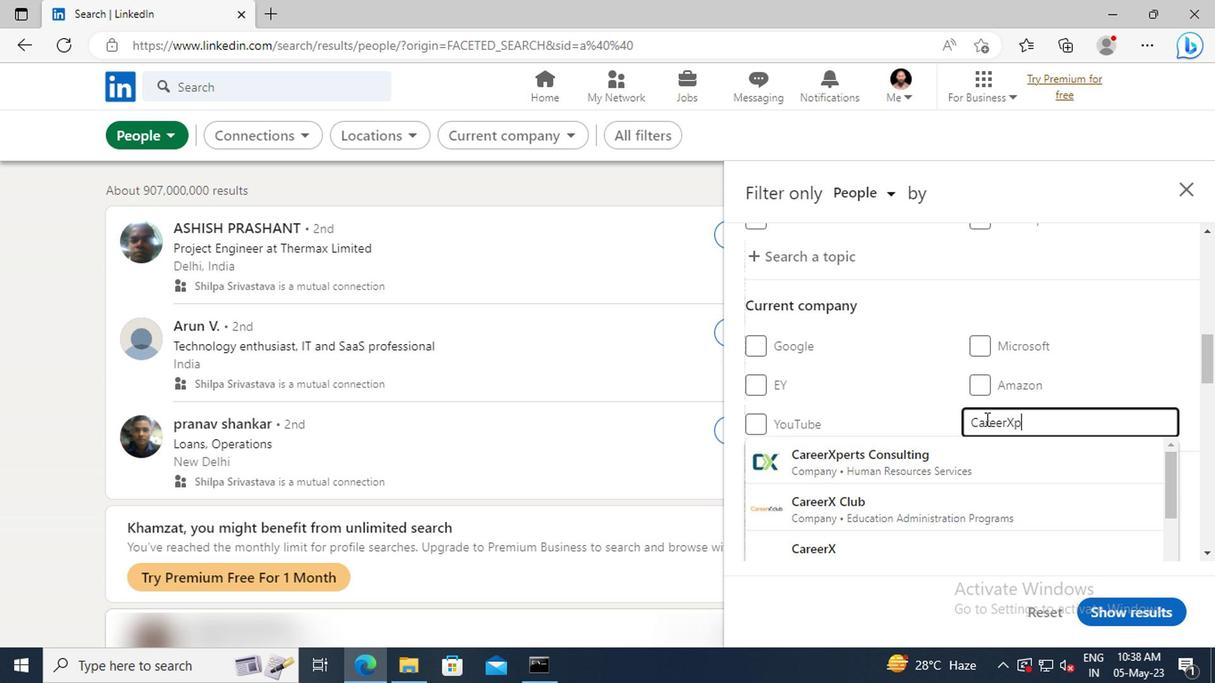 
Action: Mouse moved to (827, 447)
Screenshot: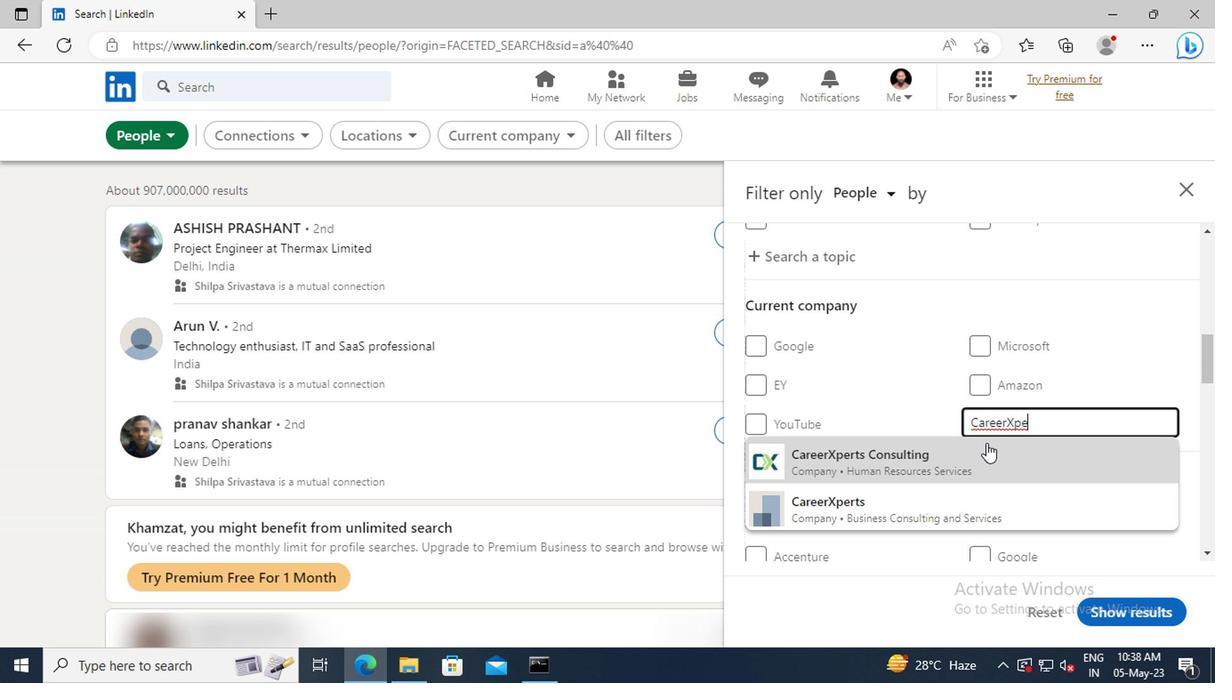 
Action: Mouse pressed left at (827, 447)
Screenshot: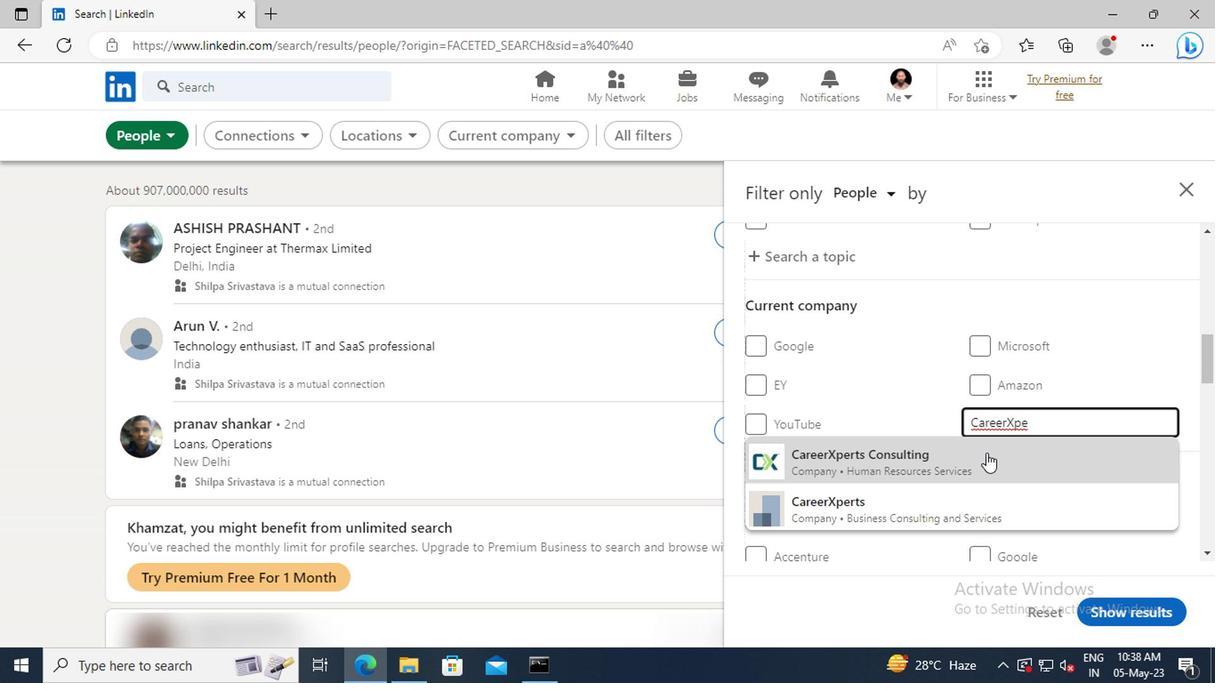 
Action: Mouse scrolled (827, 446) with delta (0, 0)
Screenshot: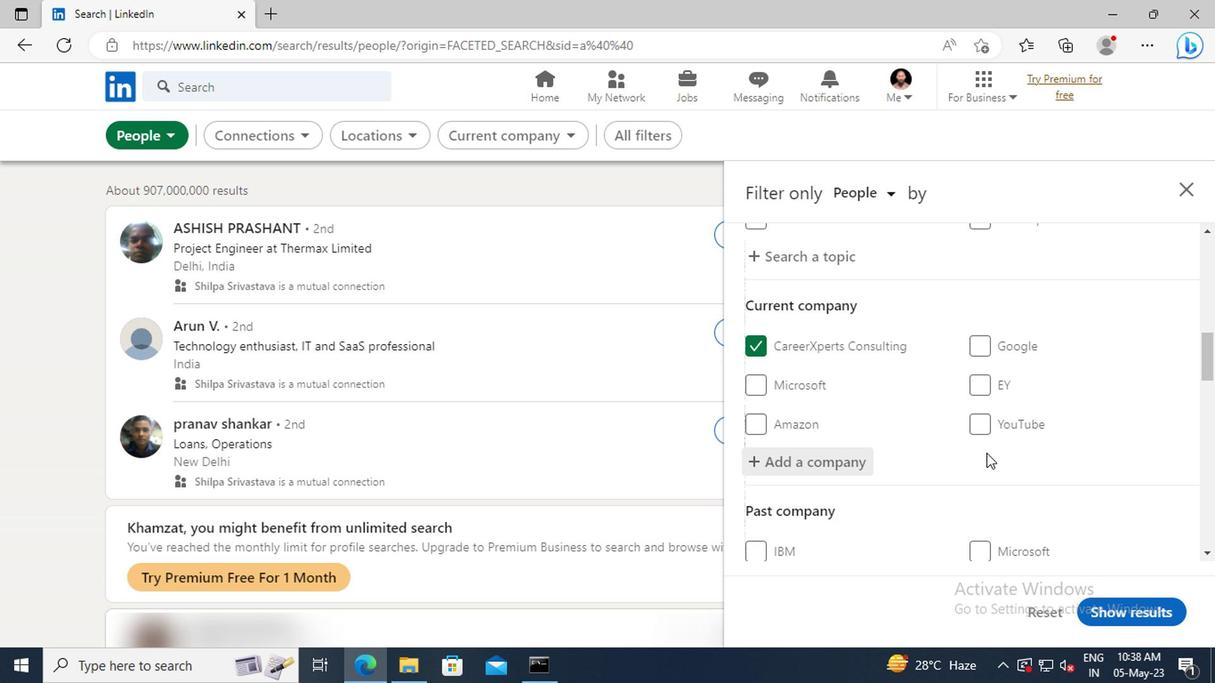 
Action: Mouse scrolled (827, 446) with delta (0, 0)
Screenshot: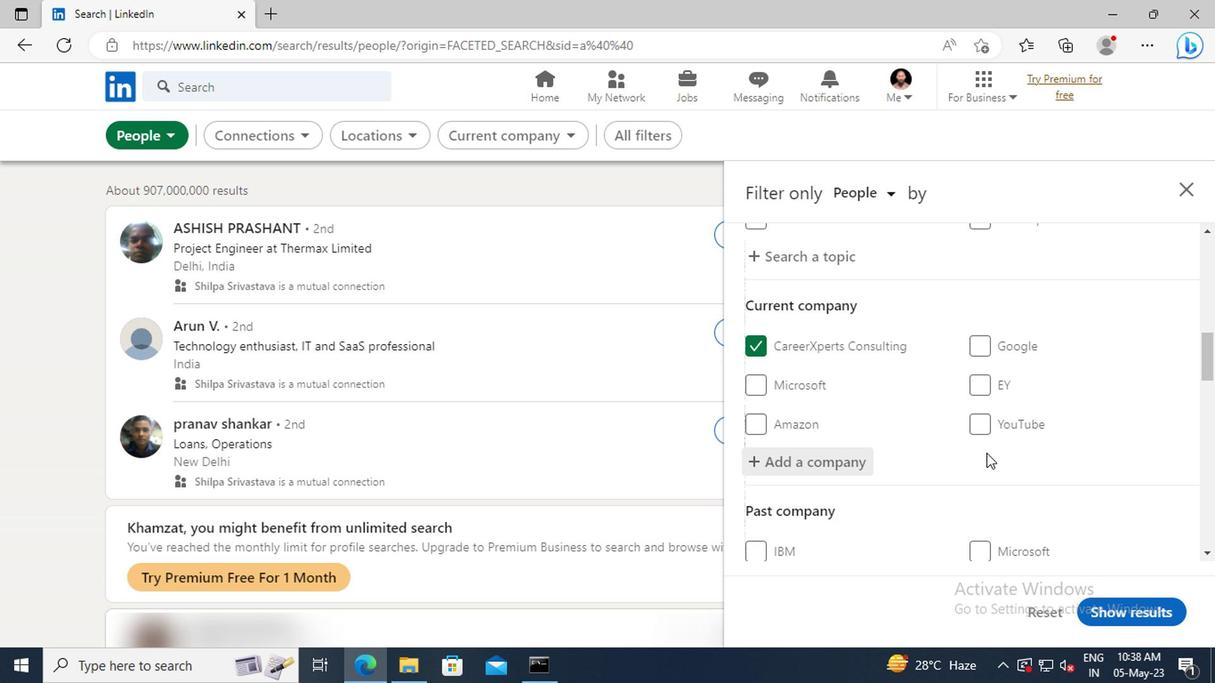 
Action: Mouse scrolled (827, 446) with delta (0, 0)
Screenshot: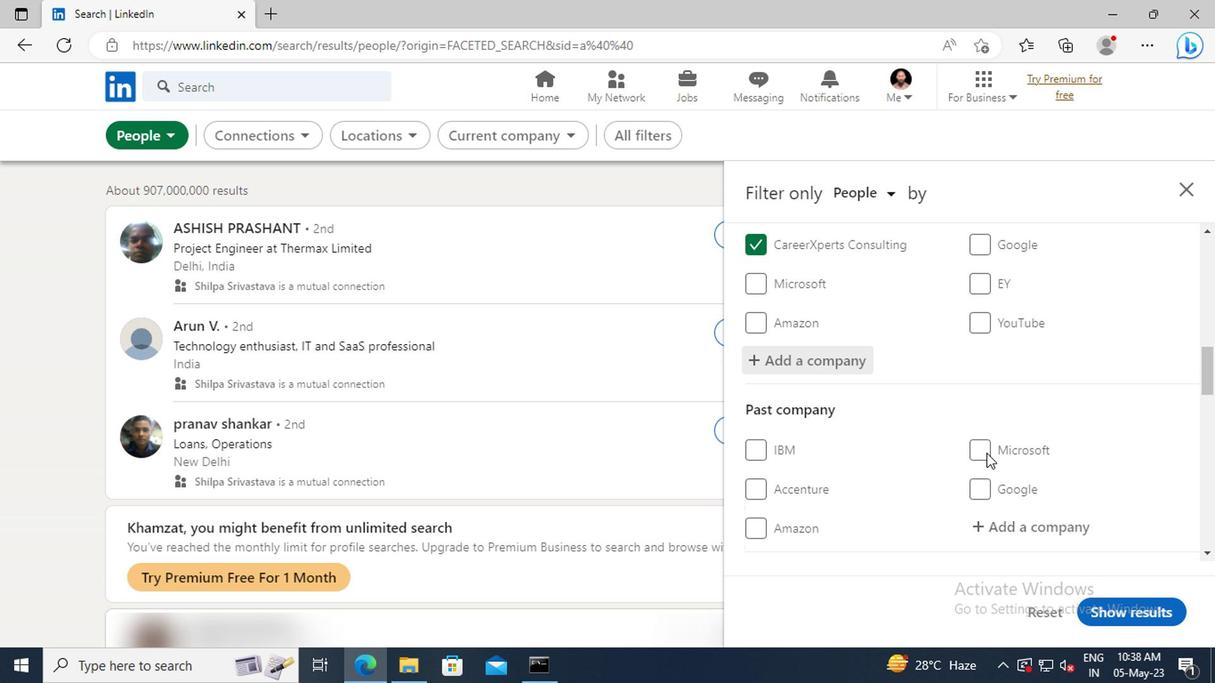 
Action: Mouse scrolled (827, 446) with delta (0, 0)
Screenshot: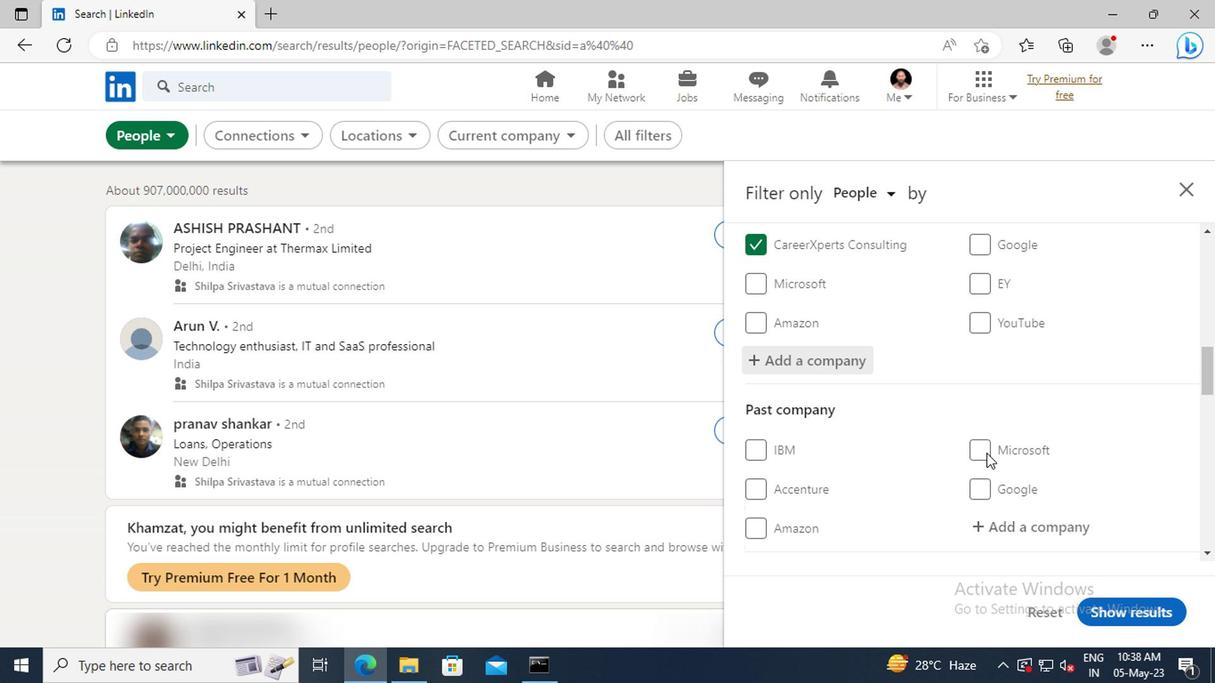 
Action: Mouse moved to (825, 431)
Screenshot: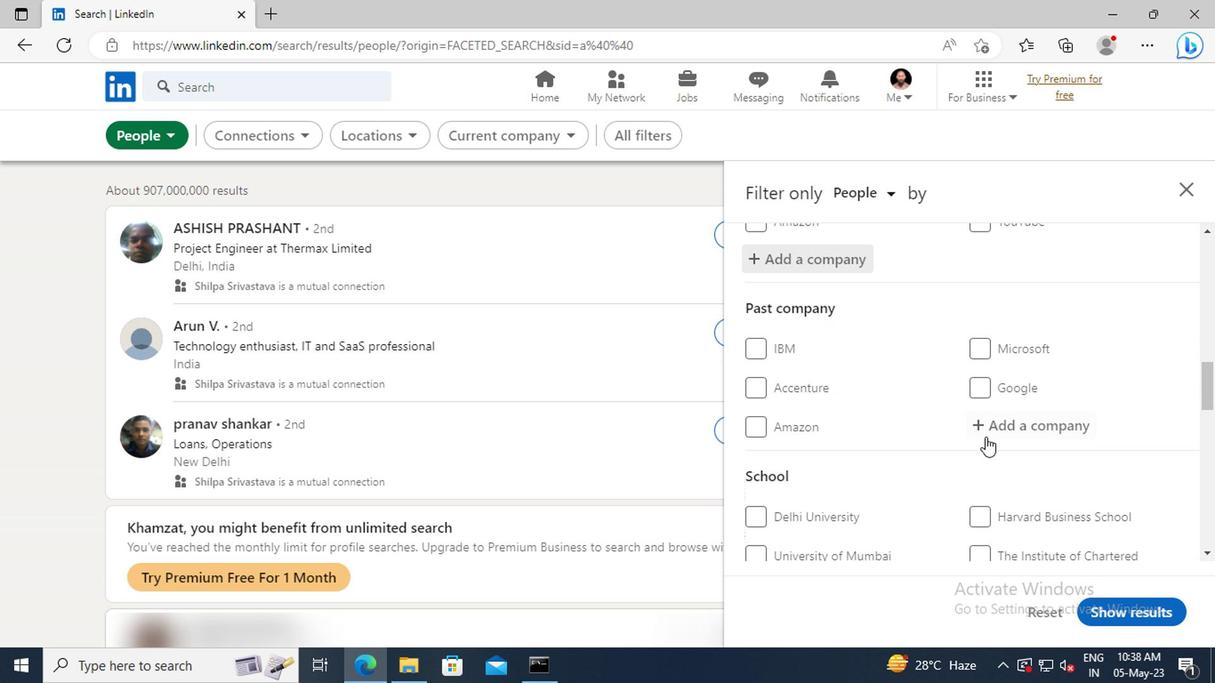 
Action: Mouse scrolled (825, 430) with delta (0, 0)
Screenshot: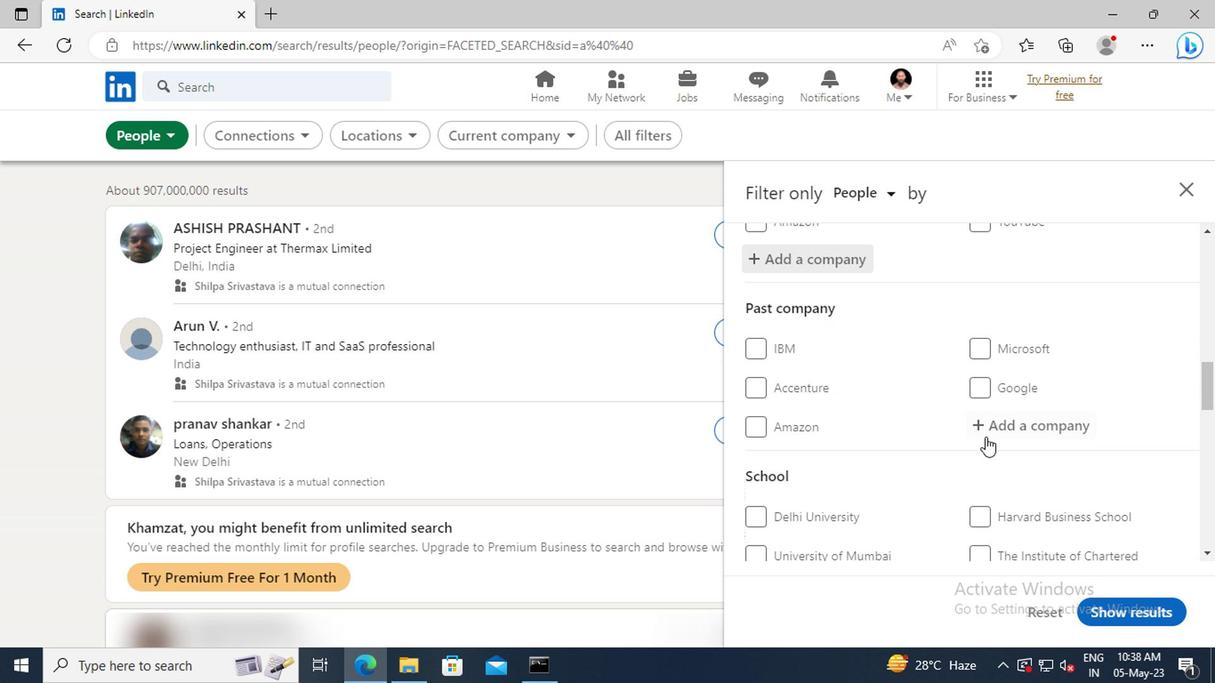 
Action: Mouse moved to (825, 429)
Screenshot: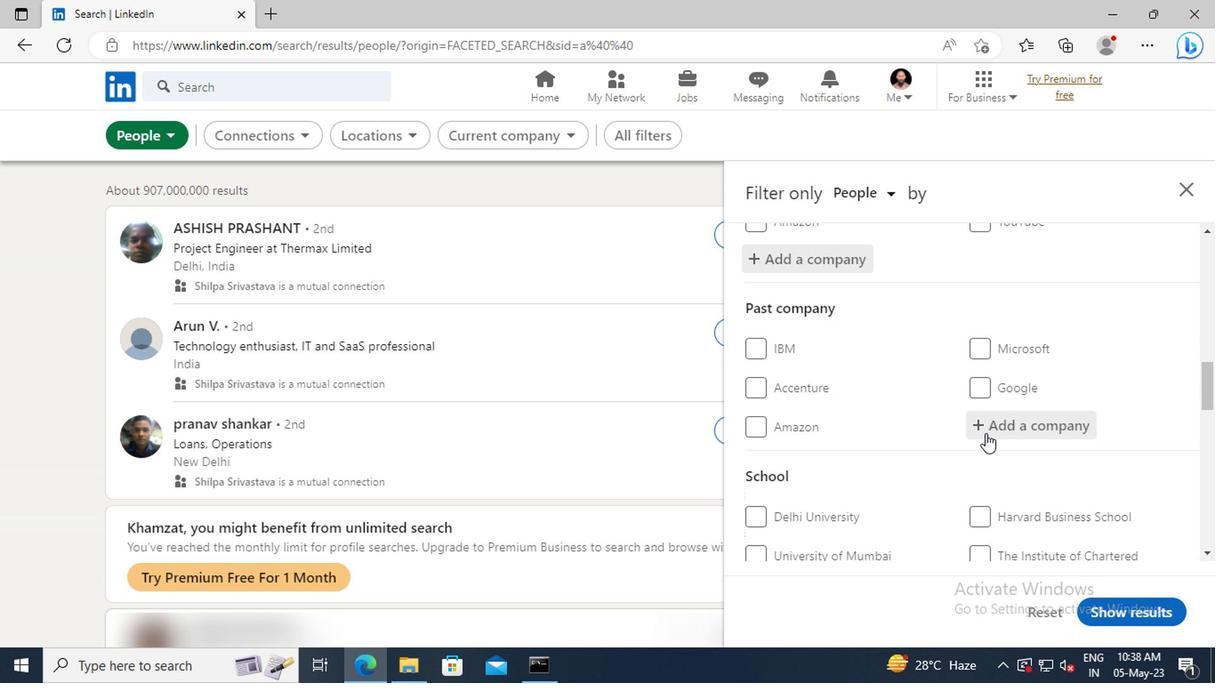 
Action: Mouse scrolled (825, 428) with delta (0, 0)
Screenshot: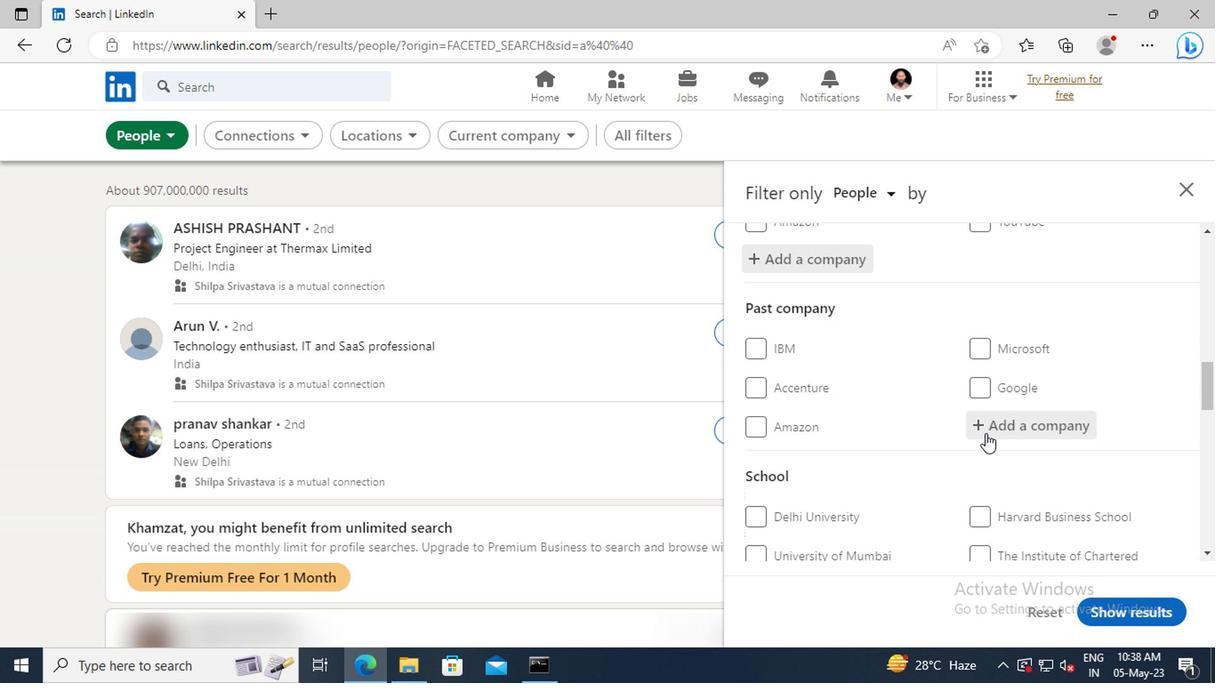 
Action: Mouse moved to (824, 422)
Screenshot: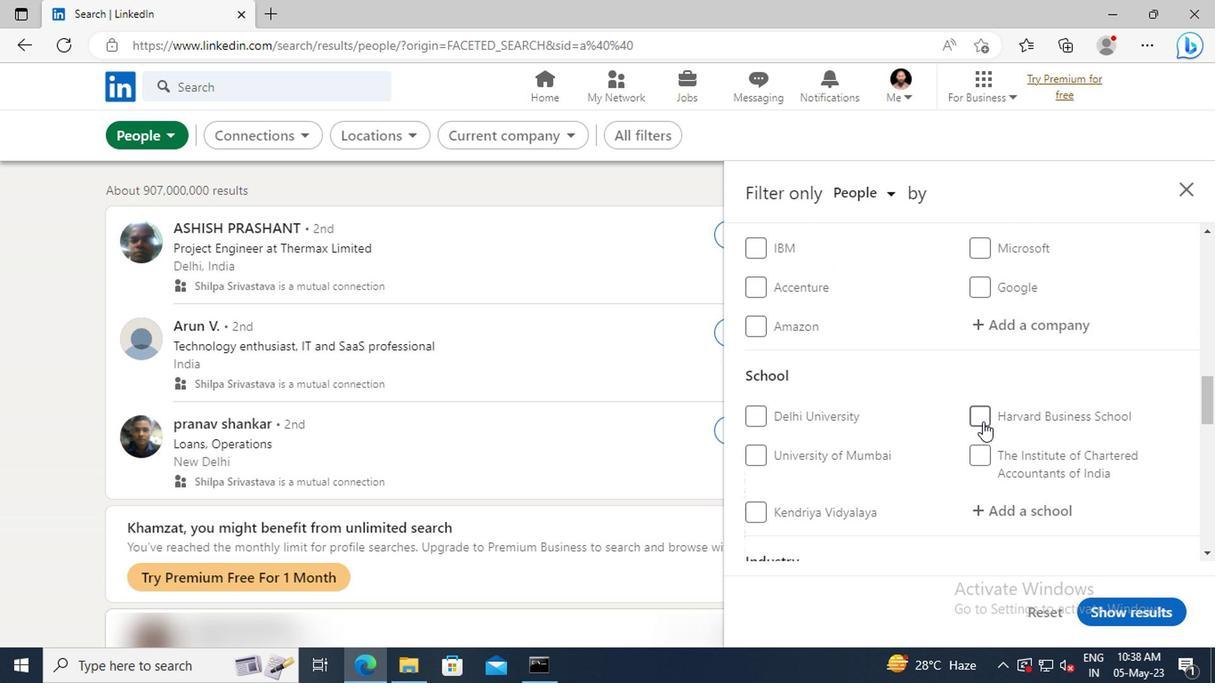 
Action: Mouse scrolled (824, 422) with delta (0, 0)
Screenshot: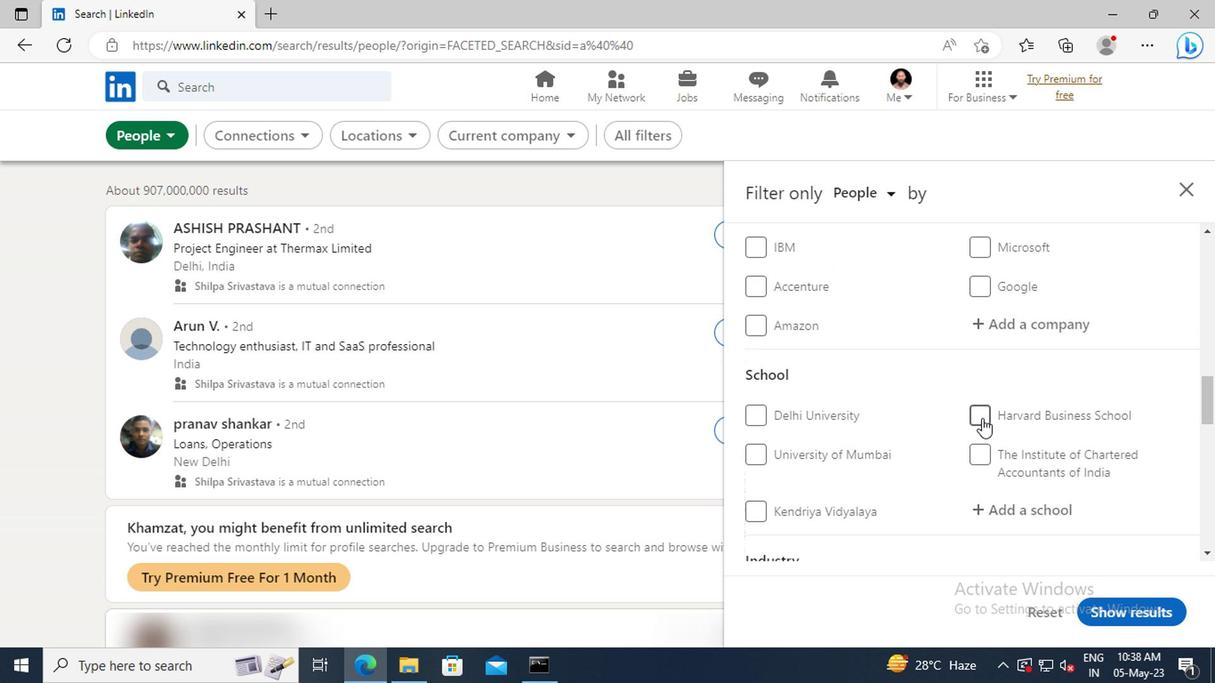 
Action: Mouse moved to (823, 422)
Screenshot: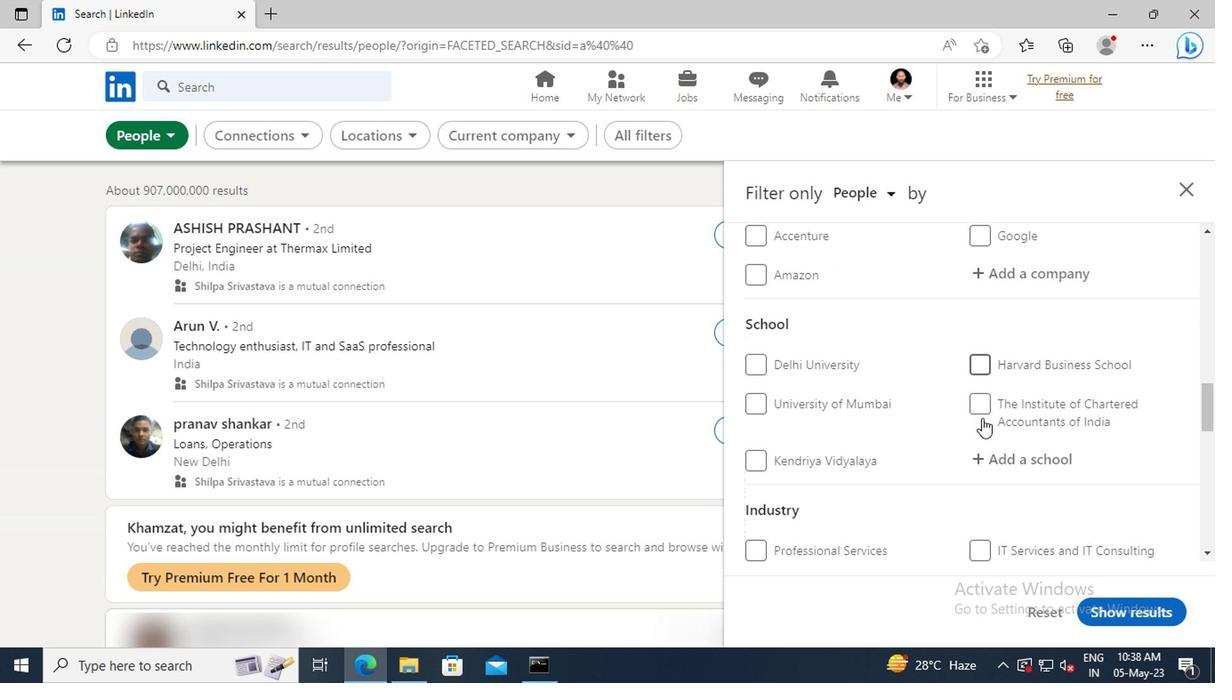 
Action: Mouse scrolled (823, 422) with delta (0, 0)
Screenshot: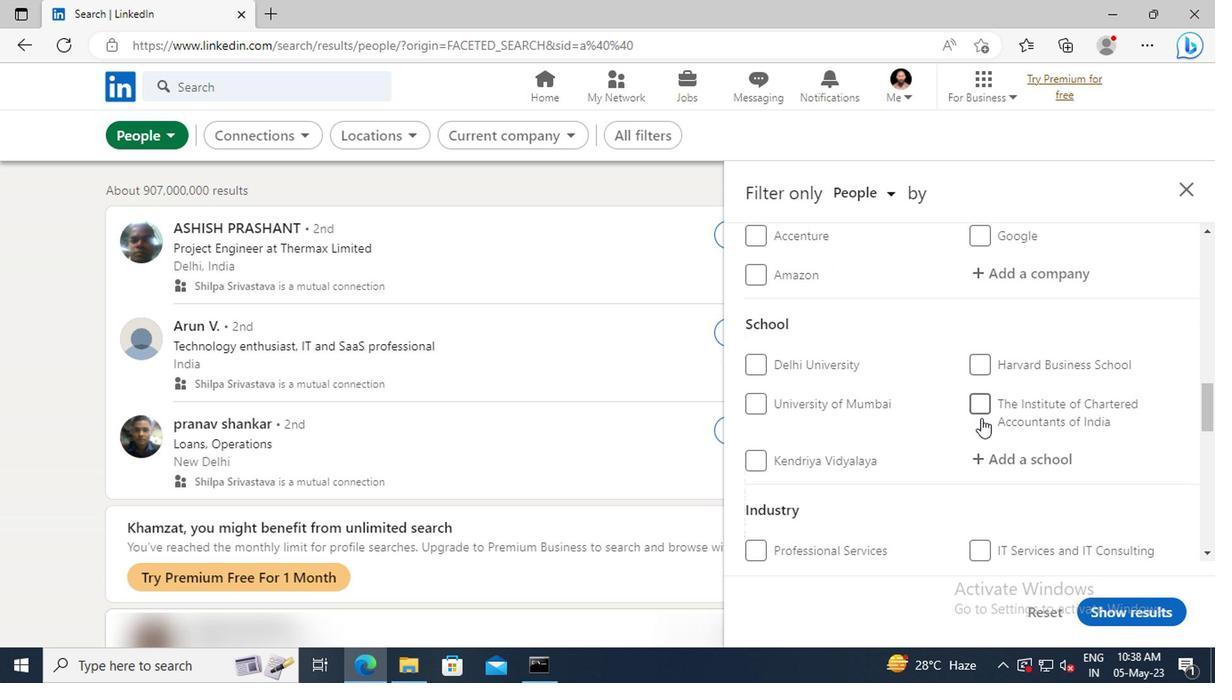 
Action: Mouse moved to (826, 419)
Screenshot: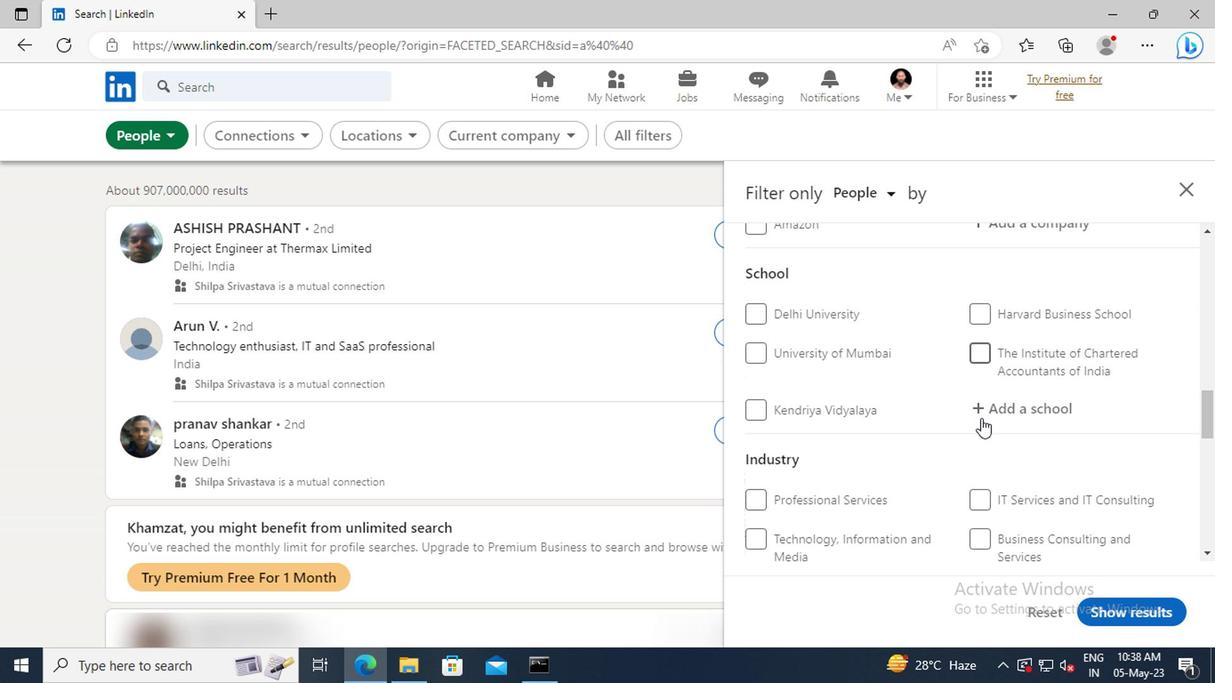 
Action: Mouse pressed left at (826, 419)
Screenshot: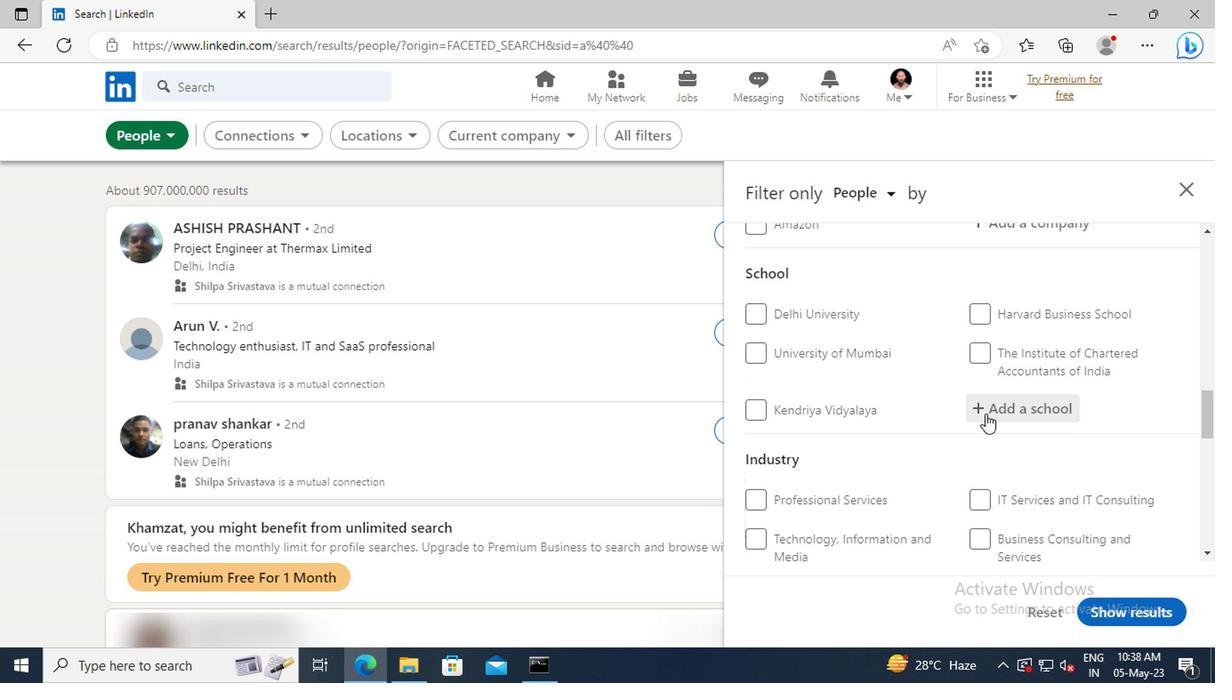 
Action: Key pressed <Key.shift>DR<Key.space><Key.shift>AKHI
Screenshot: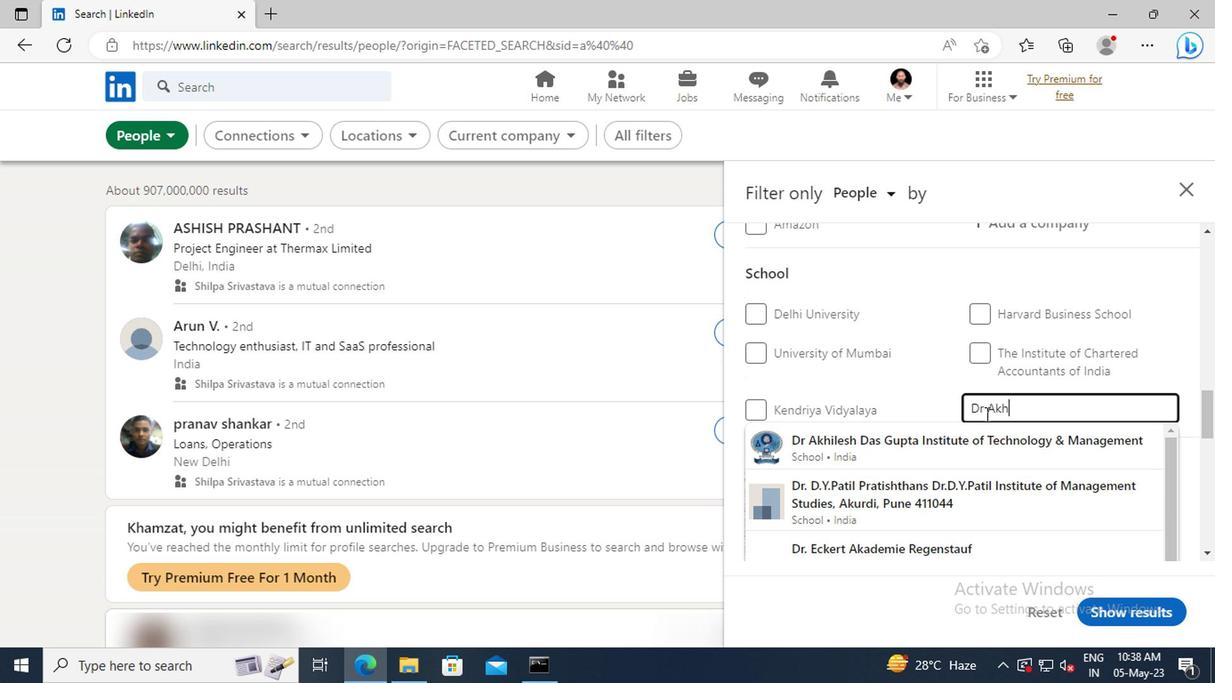 
Action: Mouse moved to (831, 439)
Screenshot: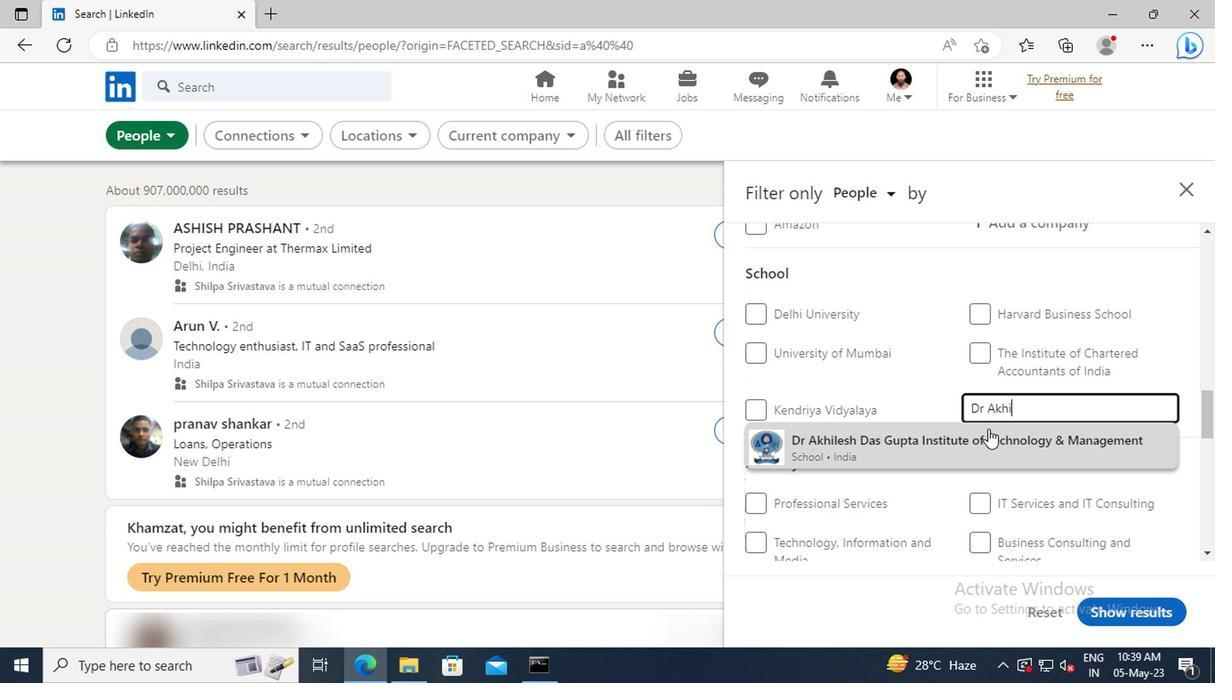 
Action: Mouse pressed left at (831, 439)
Screenshot: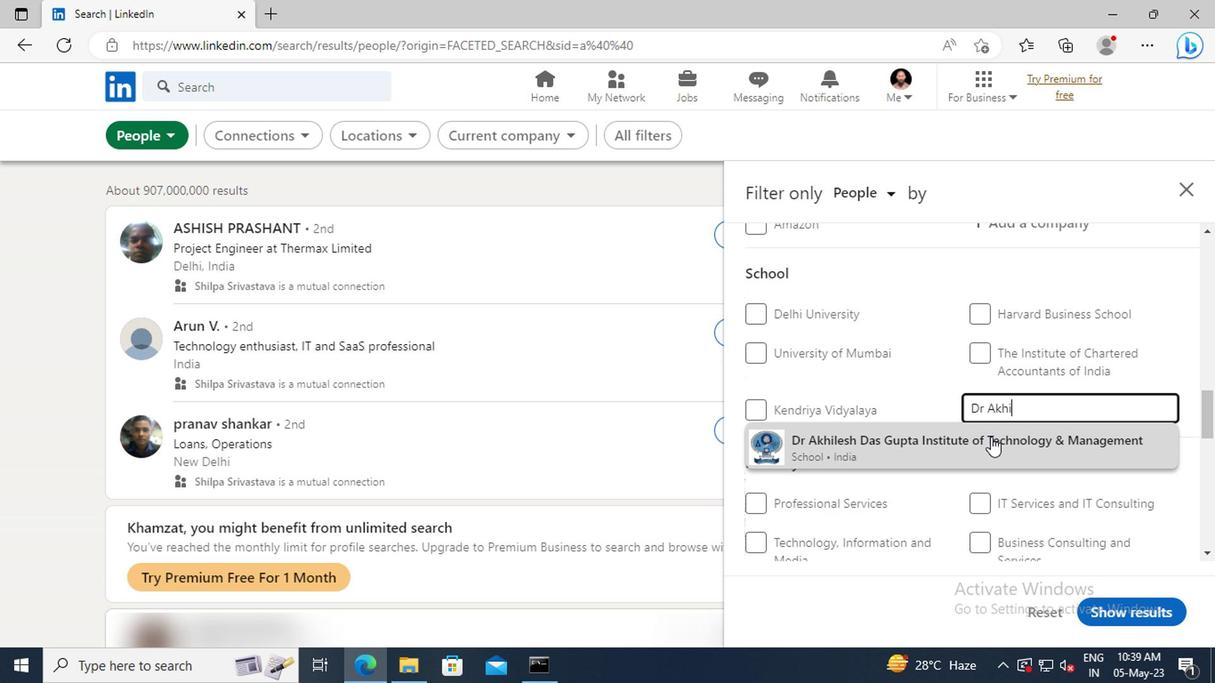 
Action: Mouse scrolled (831, 439) with delta (0, 0)
Screenshot: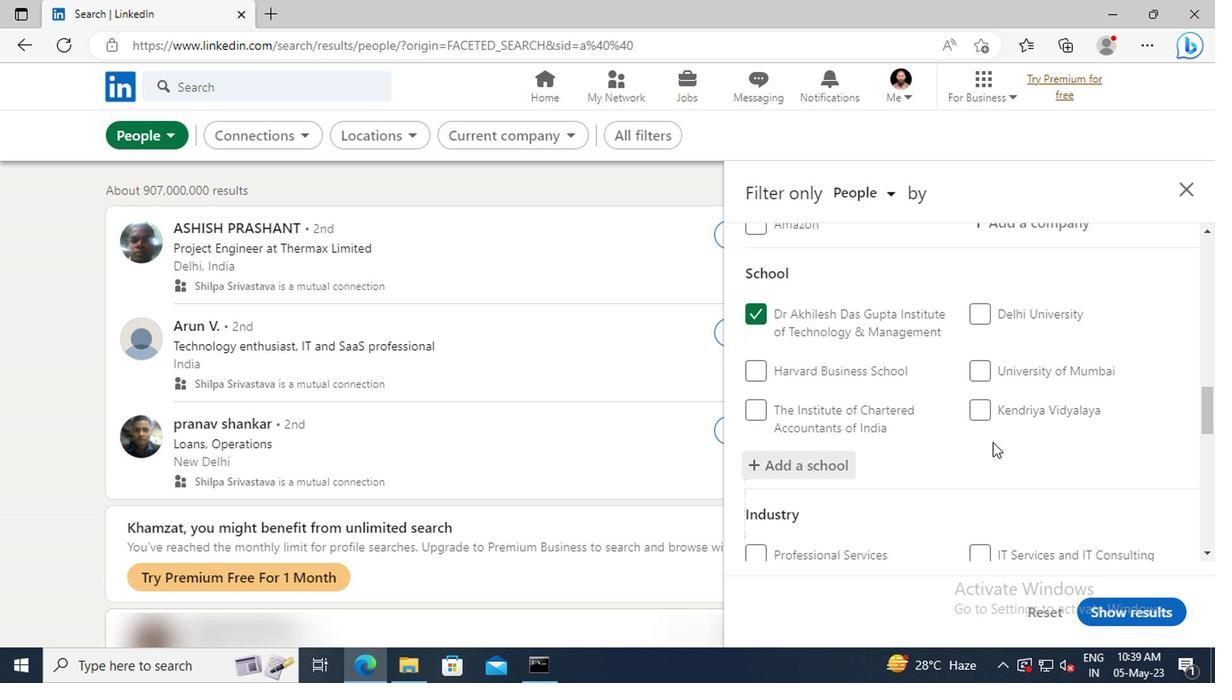 
Action: Mouse scrolled (831, 439) with delta (0, 0)
Screenshot: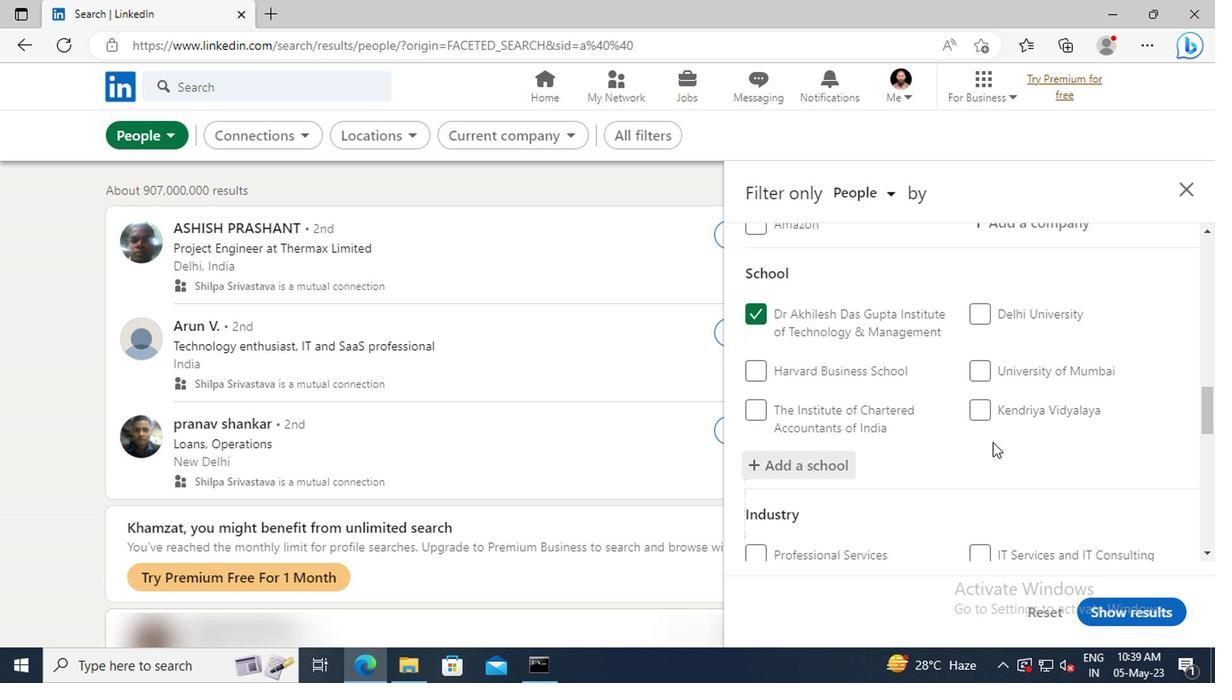 
Action: Mouse scrolled (831, 439) with delta (0, 0)
Screenshot: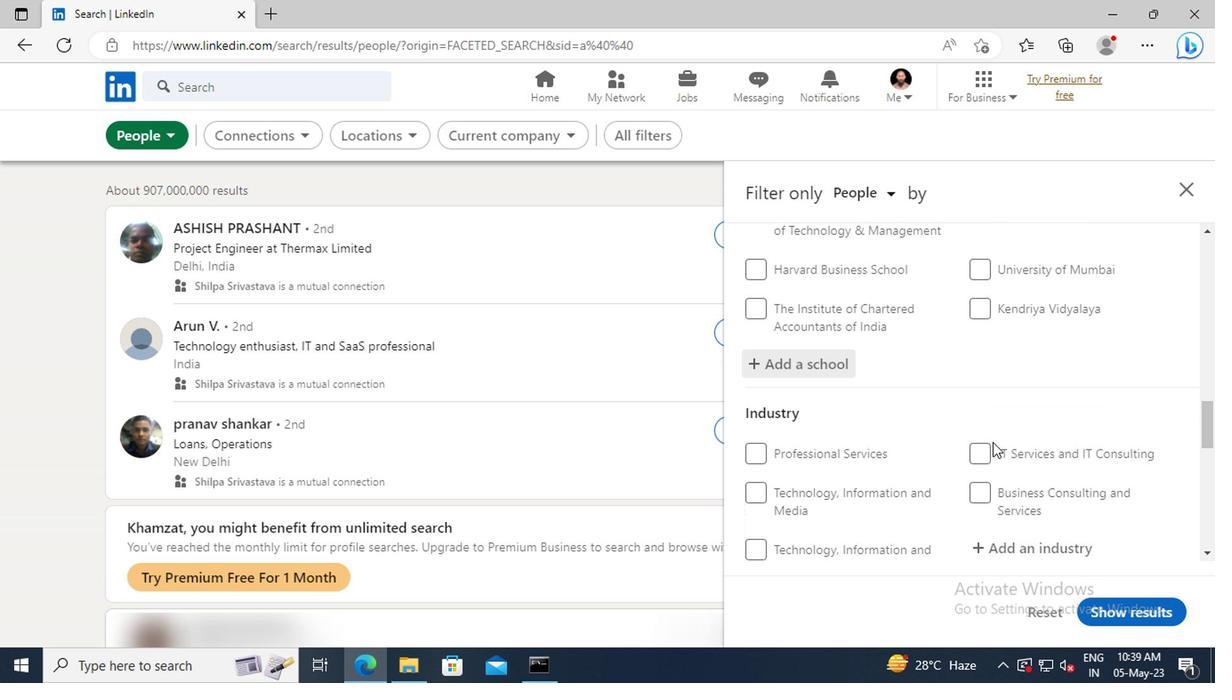 
Action: Mouse scrolled (831, 439) with delta (0, 0)
Screenshot: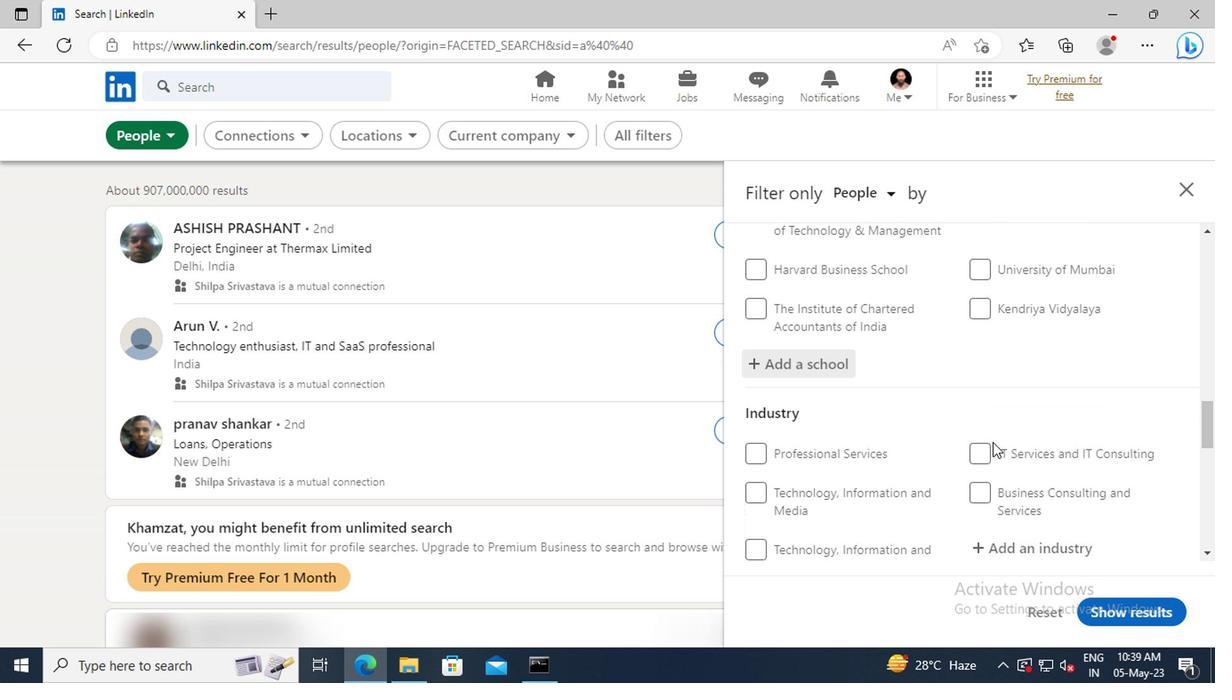 
Action: Mouse moved to (831, 439)
Screenshot: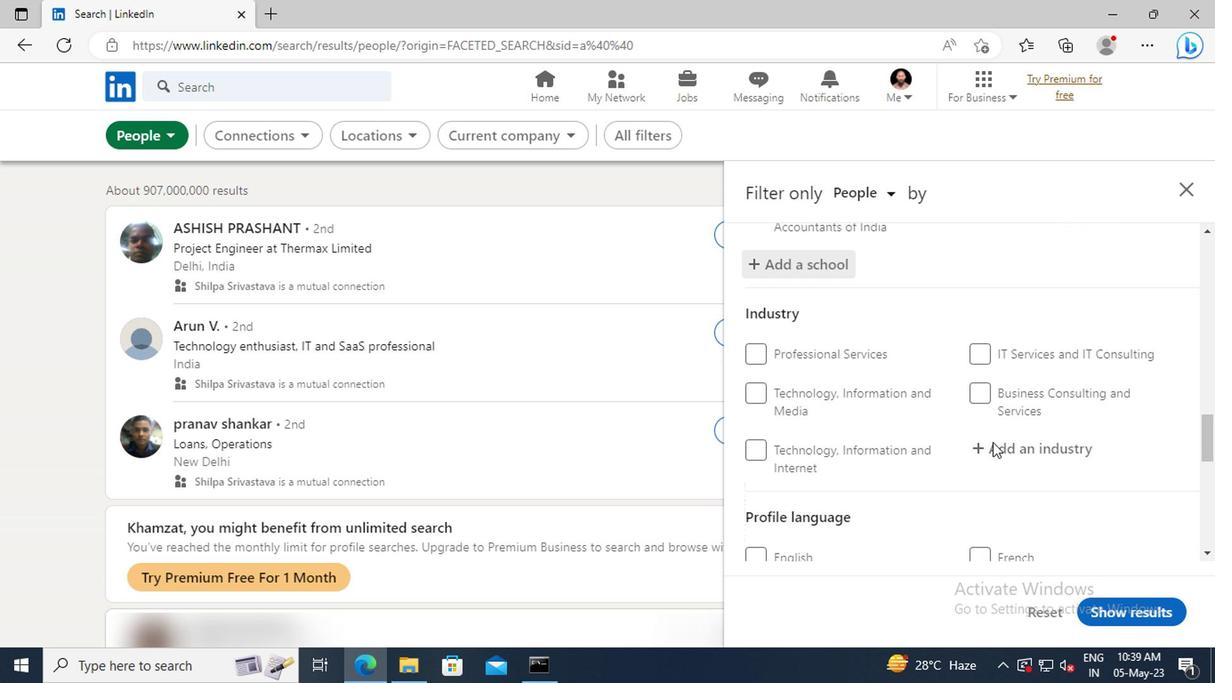 
Action: Mouse pressed left at (831, 439)
Screenshot: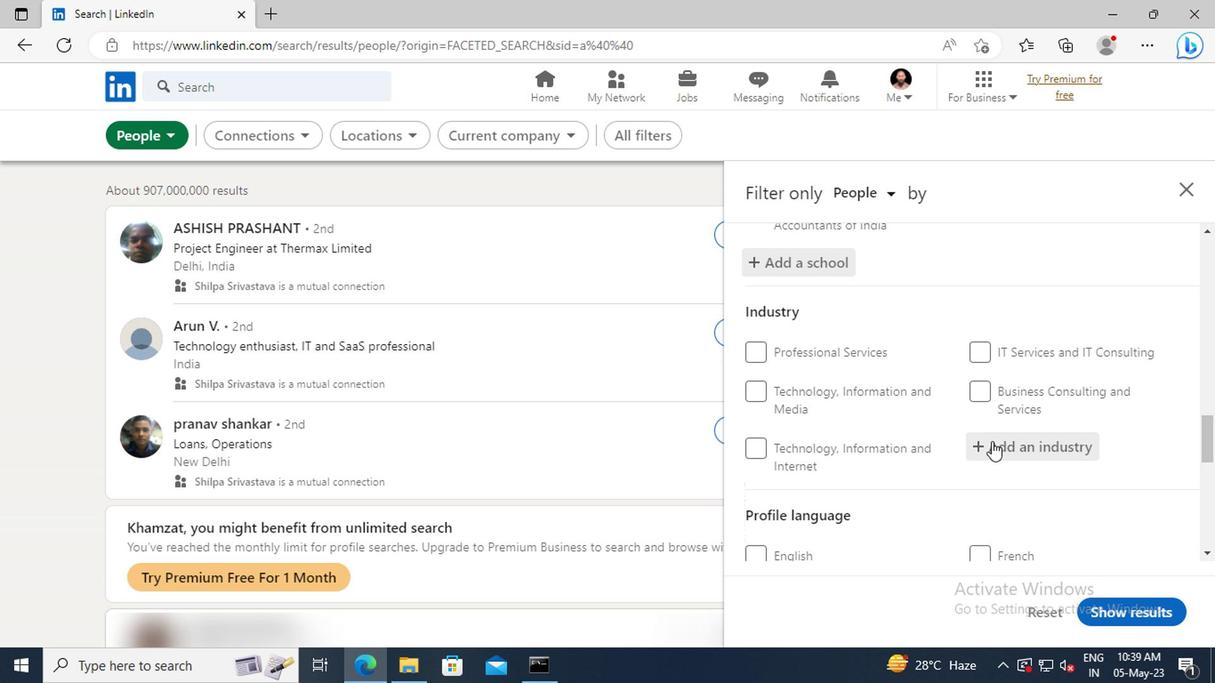 
Action: Key pressed <Key.shift>LANDS
Screenshot: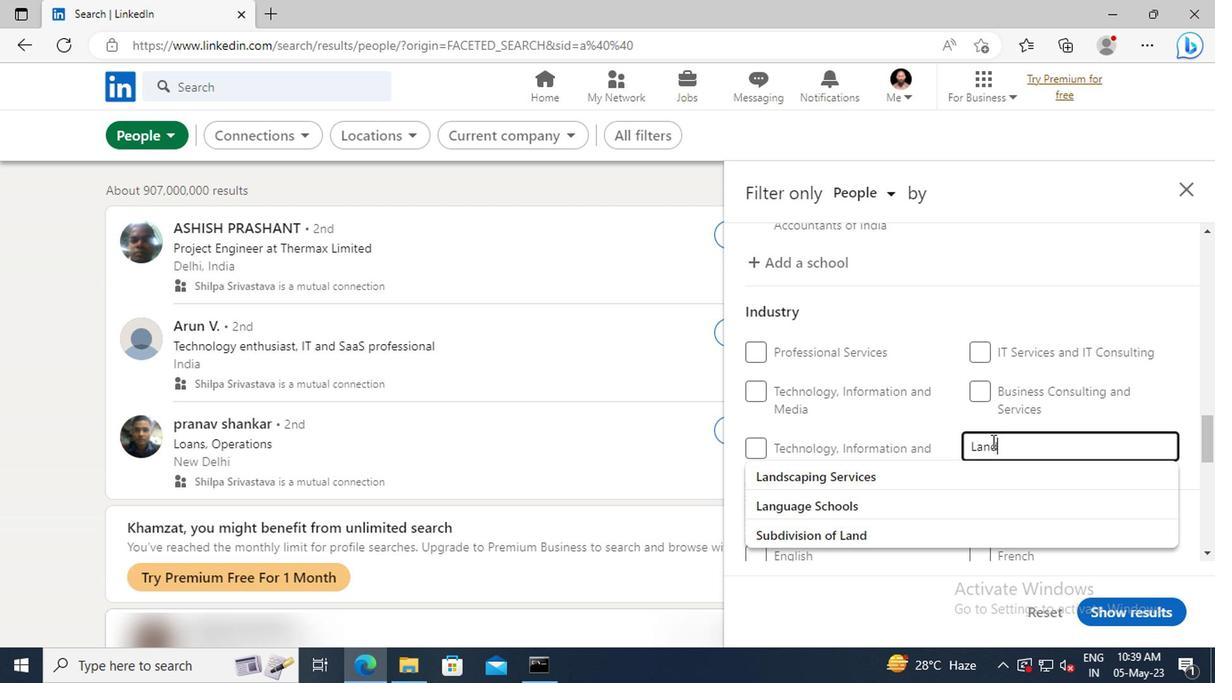 
Action: Mouse moved to (836, 460)
Screenshot: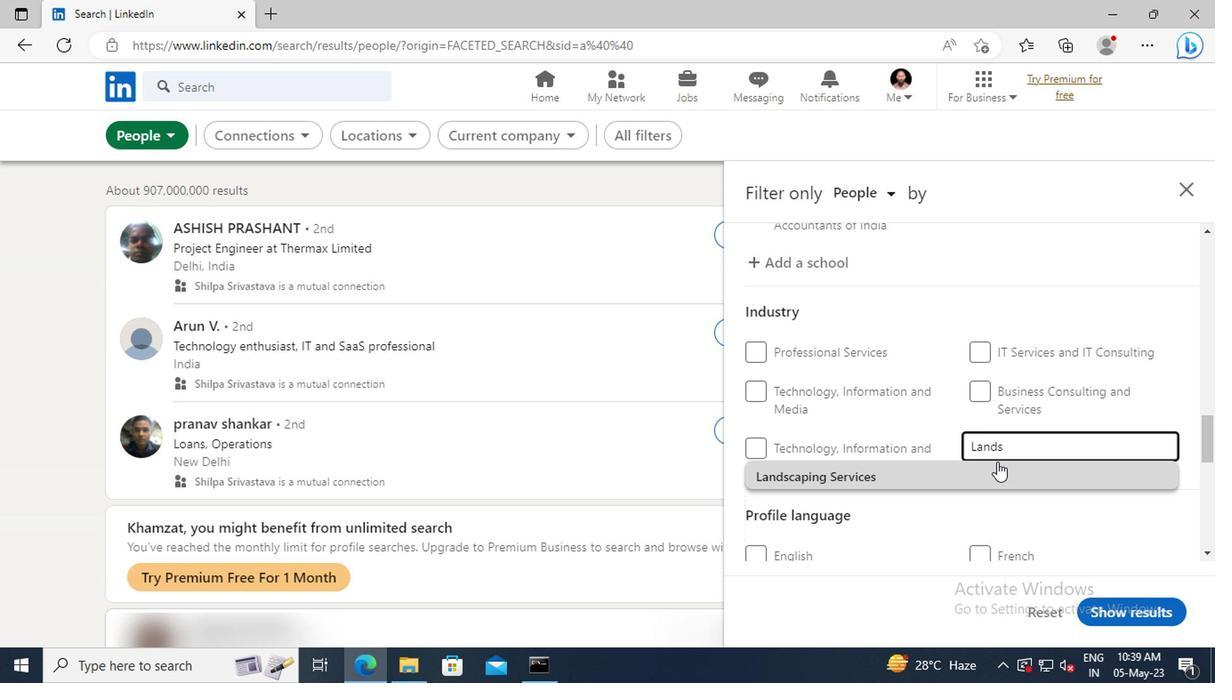 
Action: Mouse pressed left at (836, 460)
Screenshot: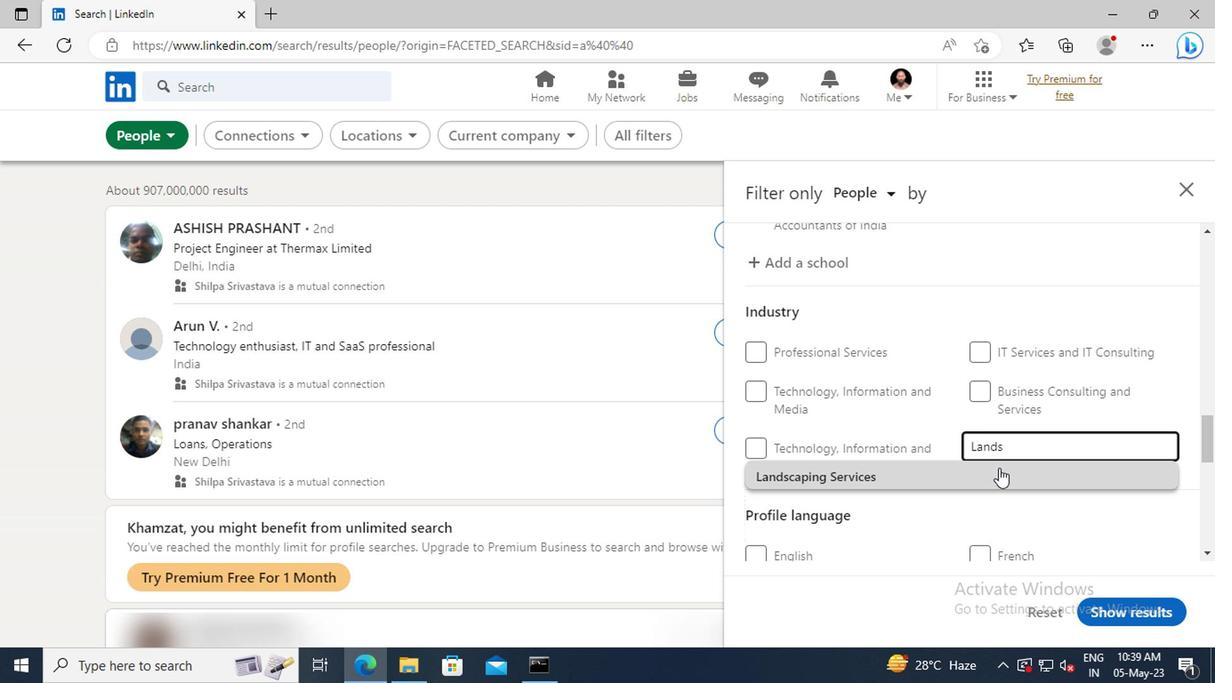 
Action: Mouse scrolled (836, 459) with delta (0, 0)
Screenshot: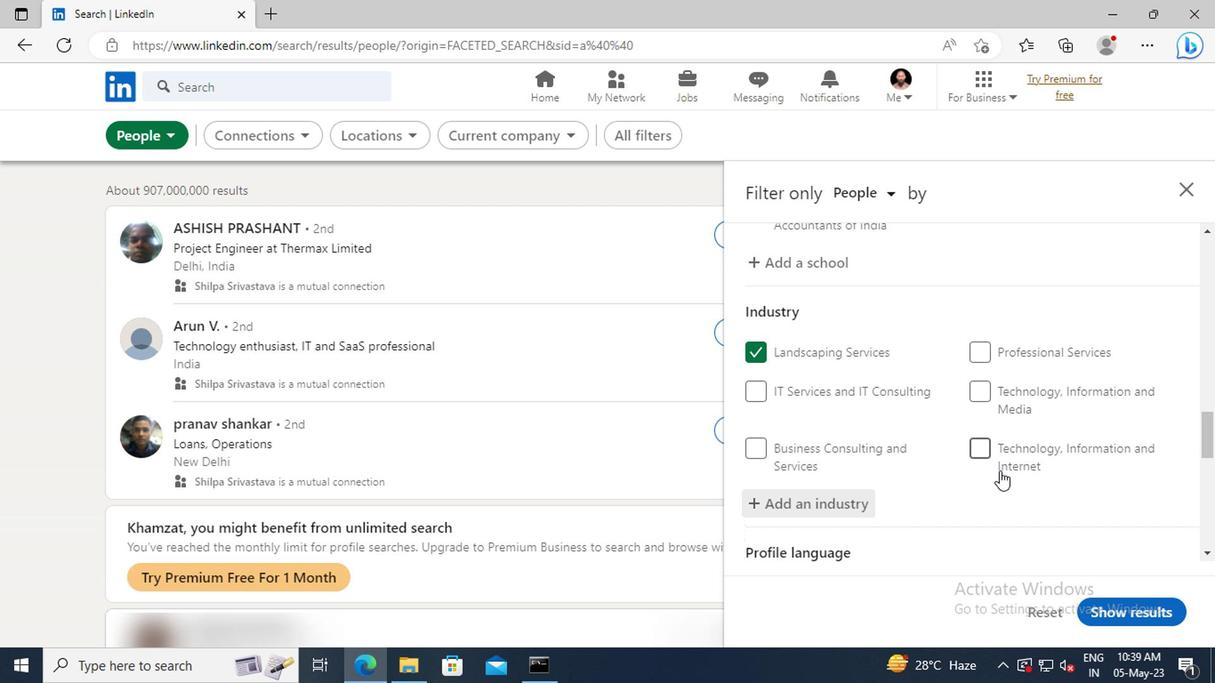 
Action: Mouse scrolled (836, 459) with delta (0, 0)
Screenshot: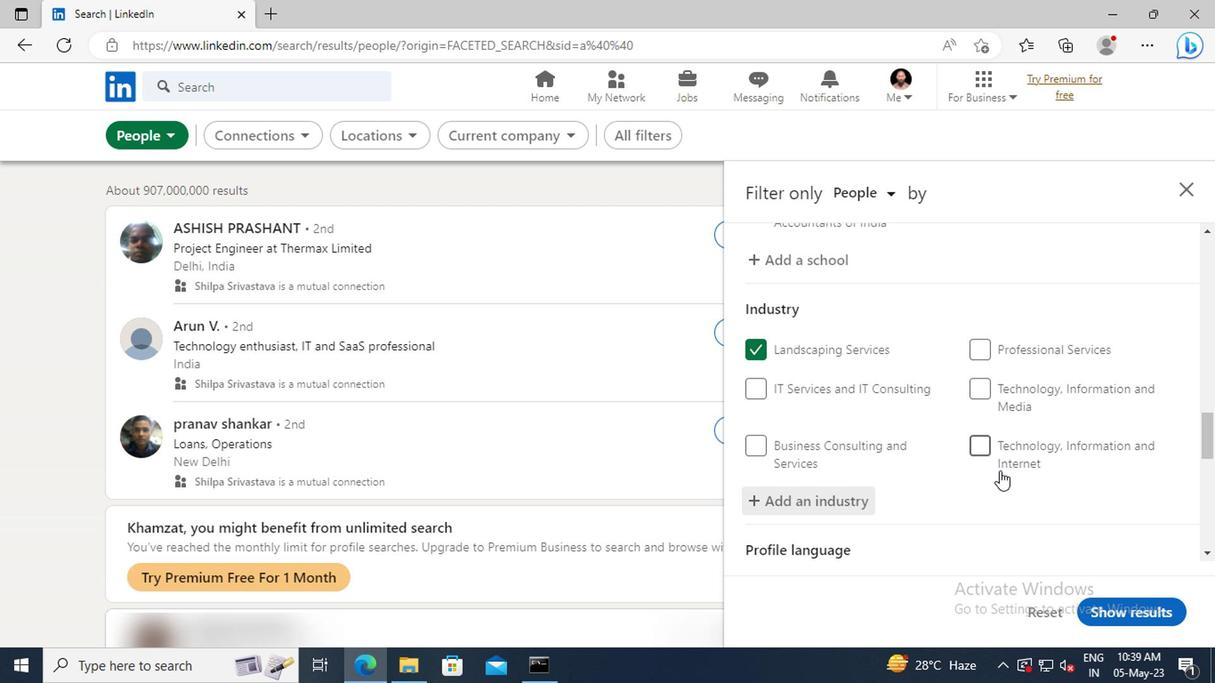 
Action: Mouse moved to (836, 457)
Screenshot: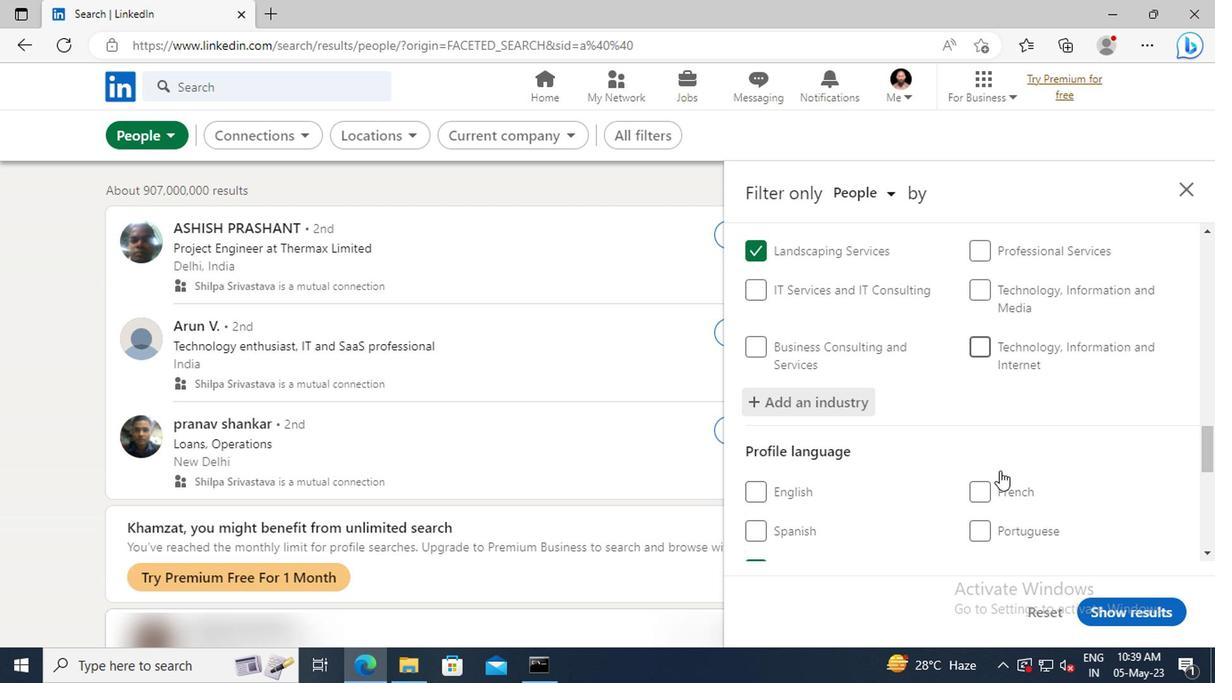 
Action: Mouse scrolled (836, 456) with delta (0, 0)
Screenshot: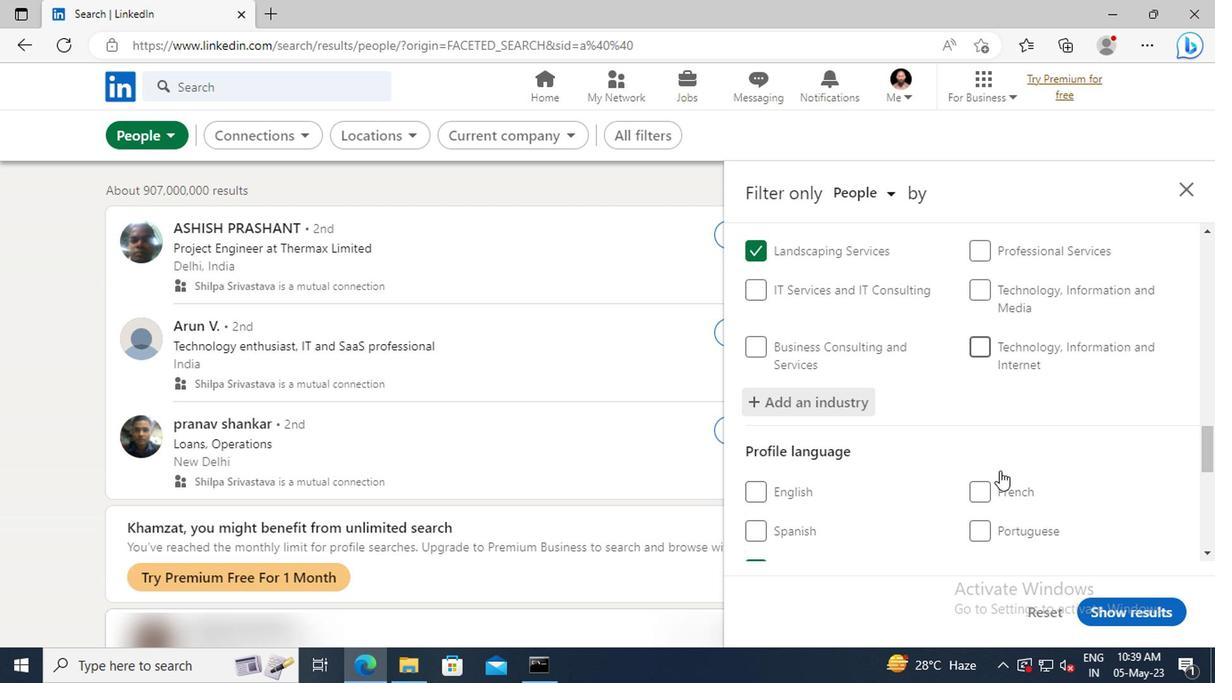 
Action: Mouse moved to (836, 456)
Screenshot: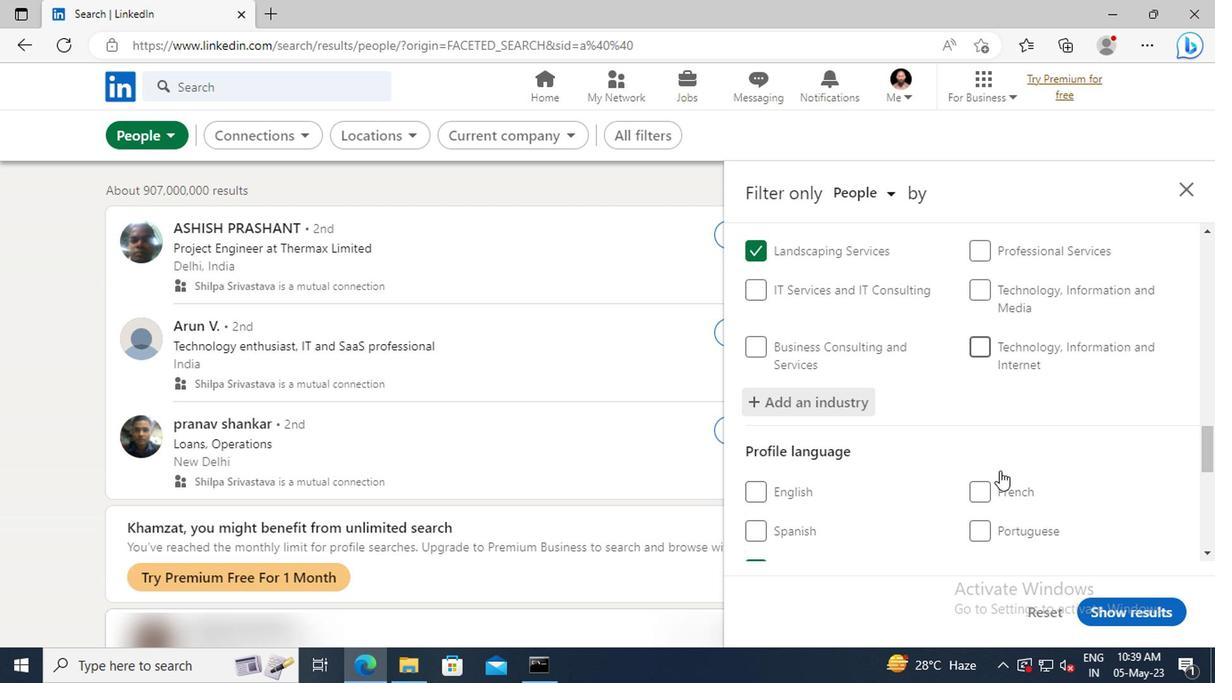 
Action: Mouse scrolled (836, 455) with delta (0, 0)
Screenshot: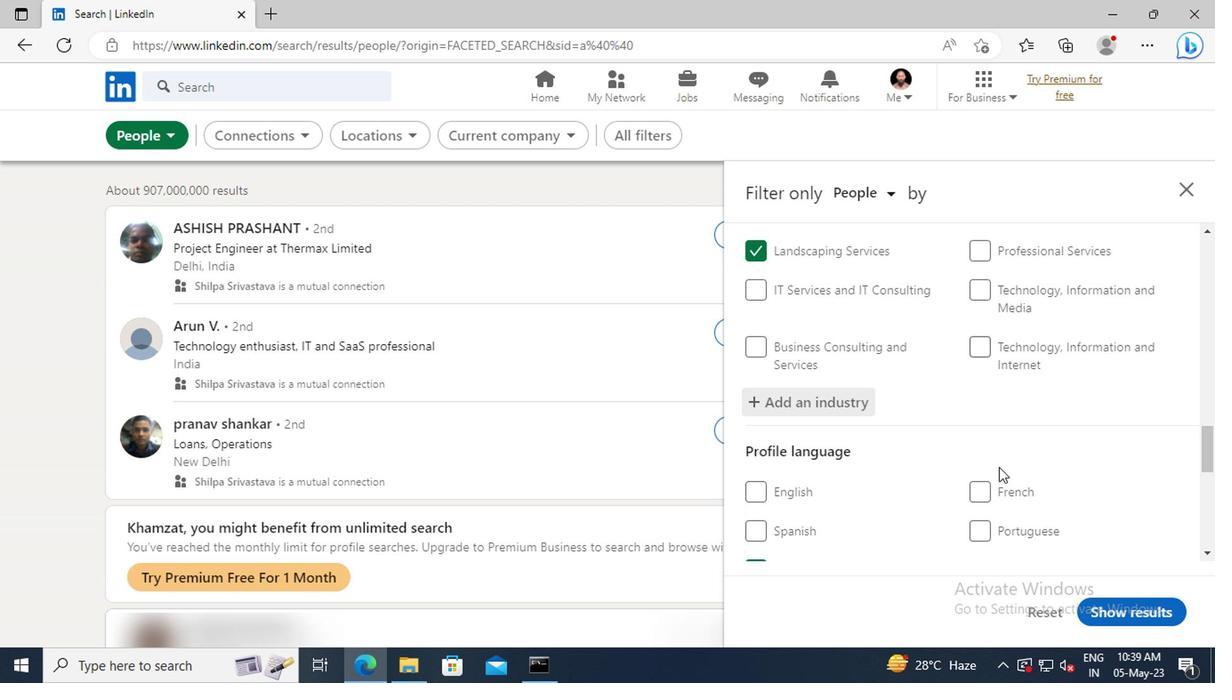 
Action: Mouse moved to (834, 440)
Screenshot: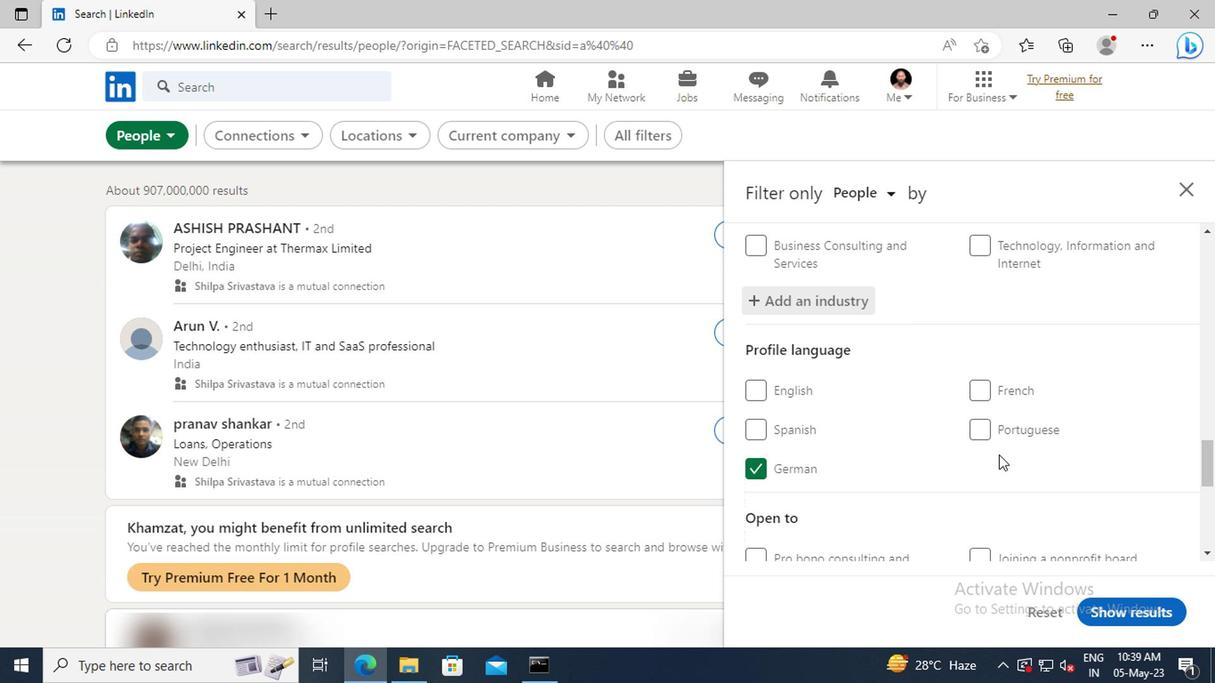 
Action: Mouse scrolled (834, 439) with delta (0, 0)
Screenshot: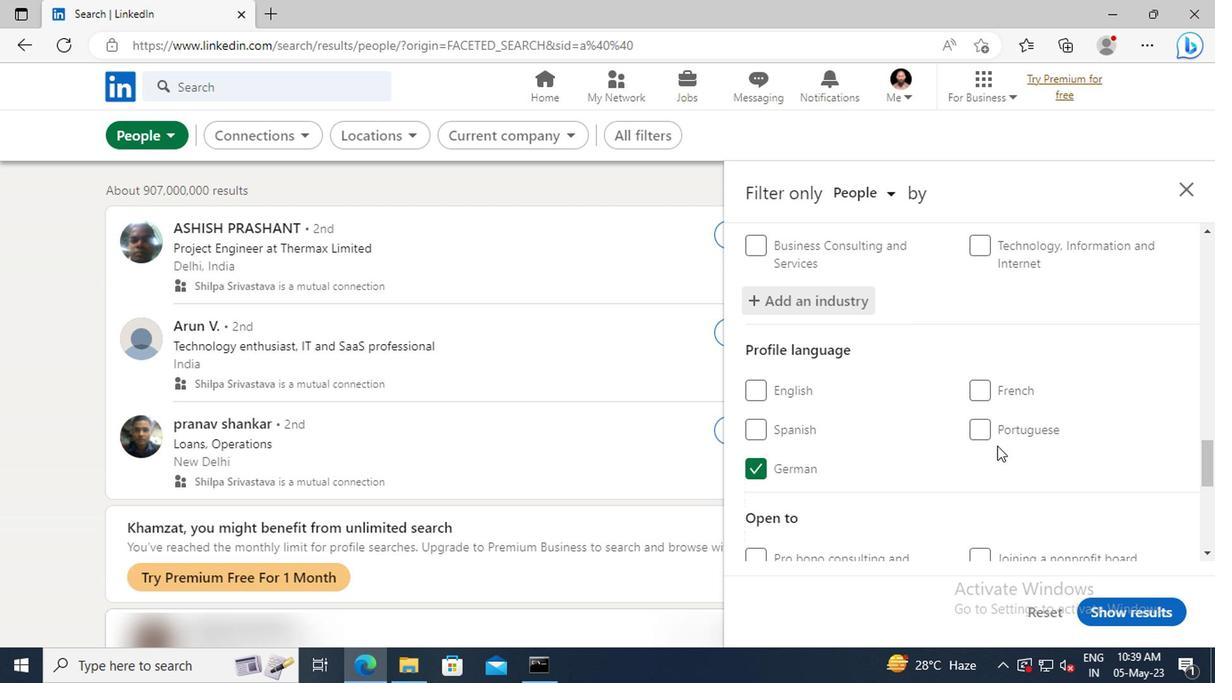 
Action: Mouse scrolled (834, 439) with delta (0, 0)
Screenshot: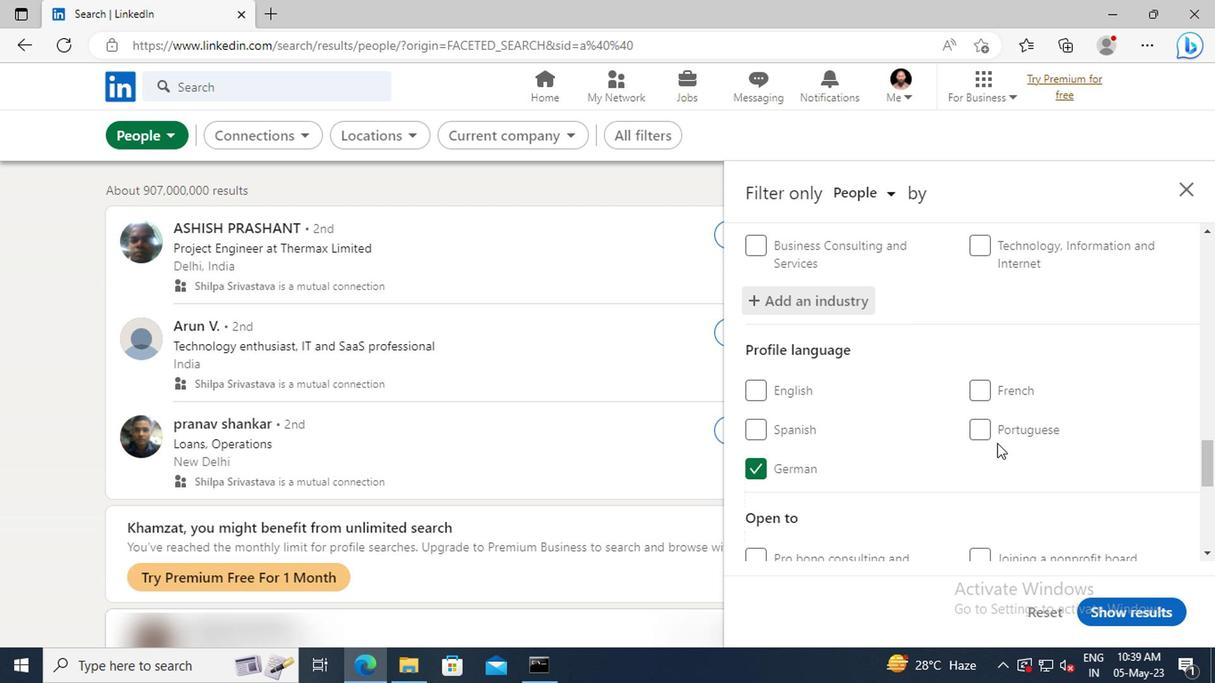 
Action: Mouse moved to (834, 439)
Screenshot: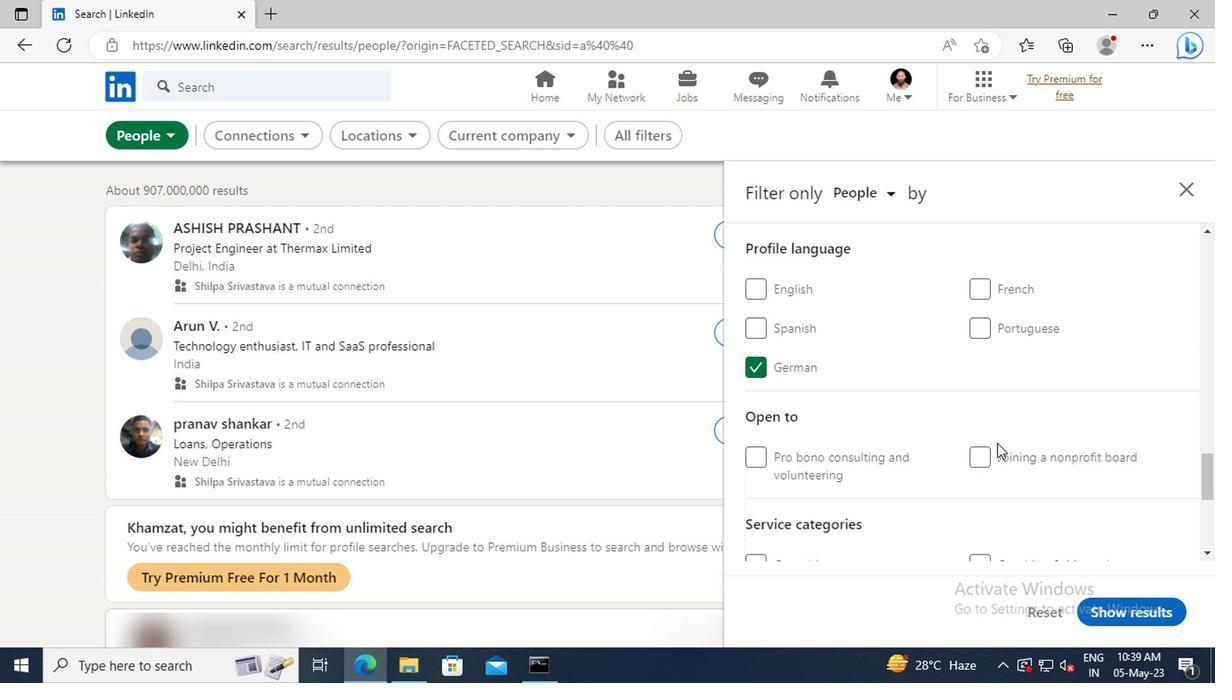 
Action: Mouse scrolled (834, 439) with delta (0, 0)
Screenshot: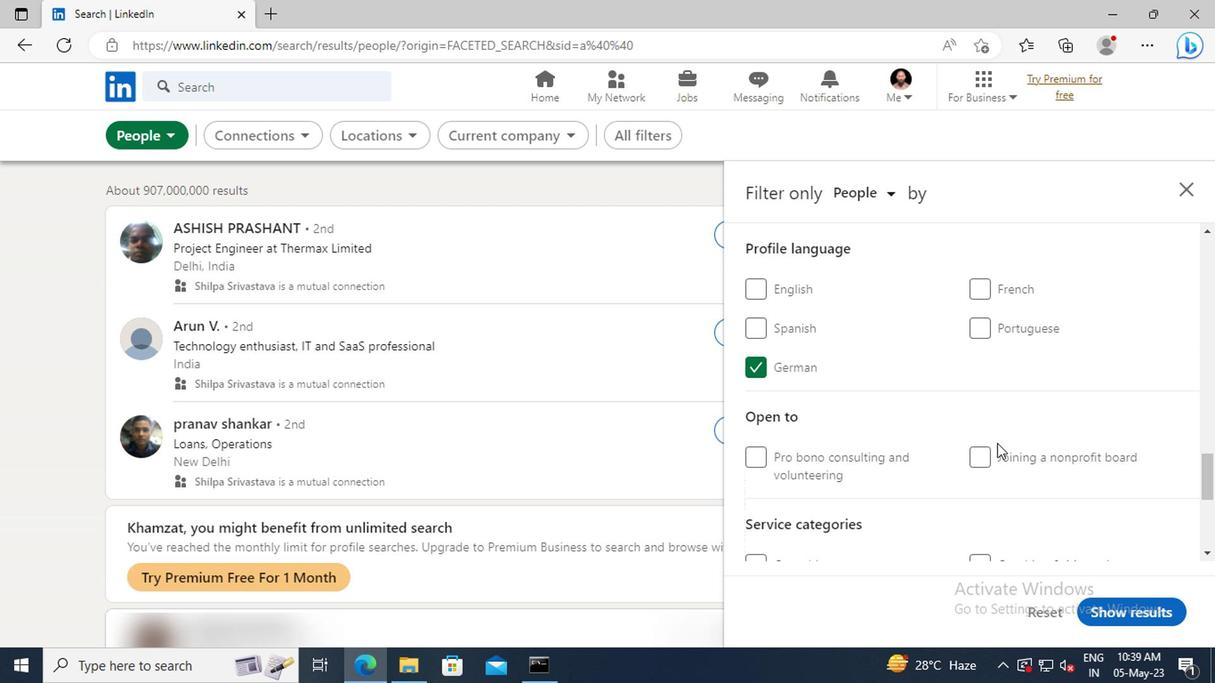 
Action: Mouse scrolled (834, 439) with delta (0, 0)
Screenshot: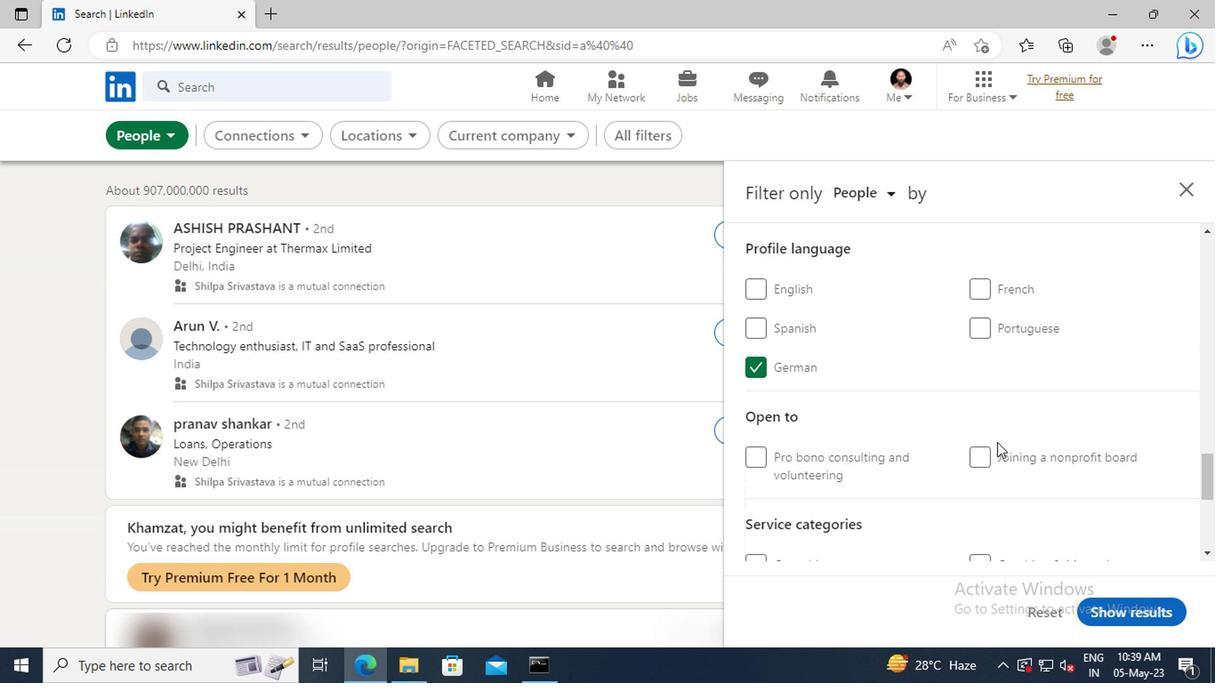 
Action: Mouse moved to (834, 437)
Screenshot: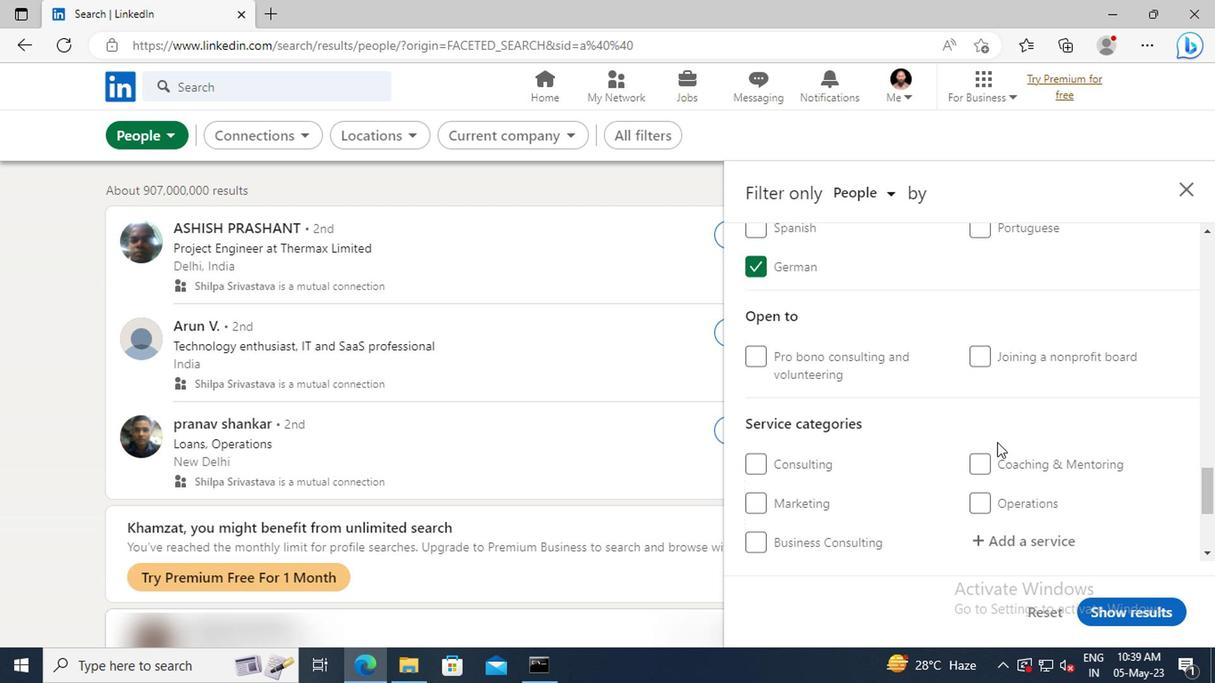 
Action: Mouse scrolled (834, 436) with delta (0, 0)
Screenshot: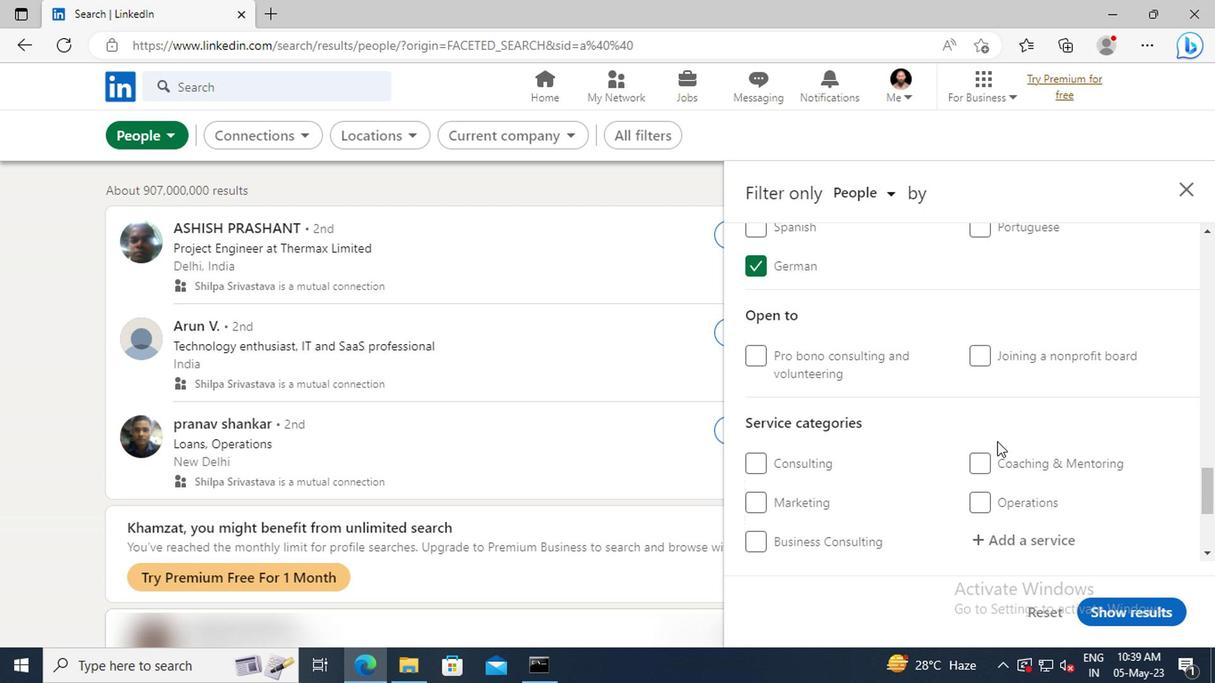 
Action: Mouse scrolled (834, 436) with delta (0, 0)
Screenshot: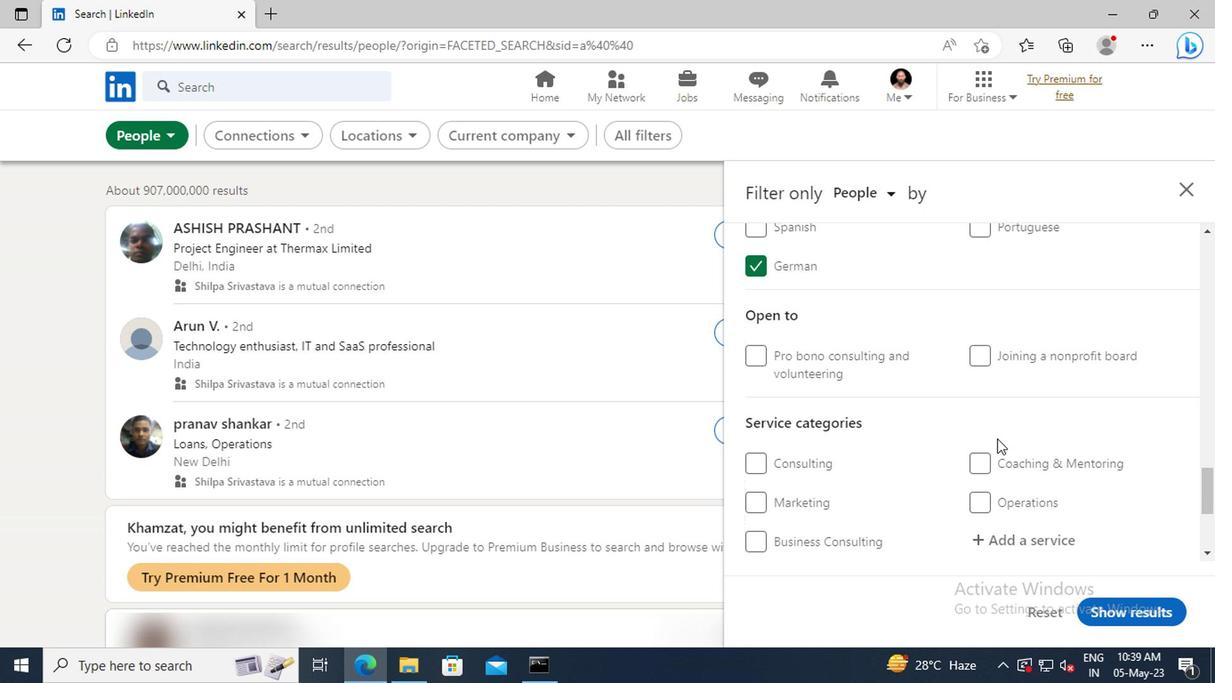 
Action: Mouse moved to (836, 440)
Screenshot: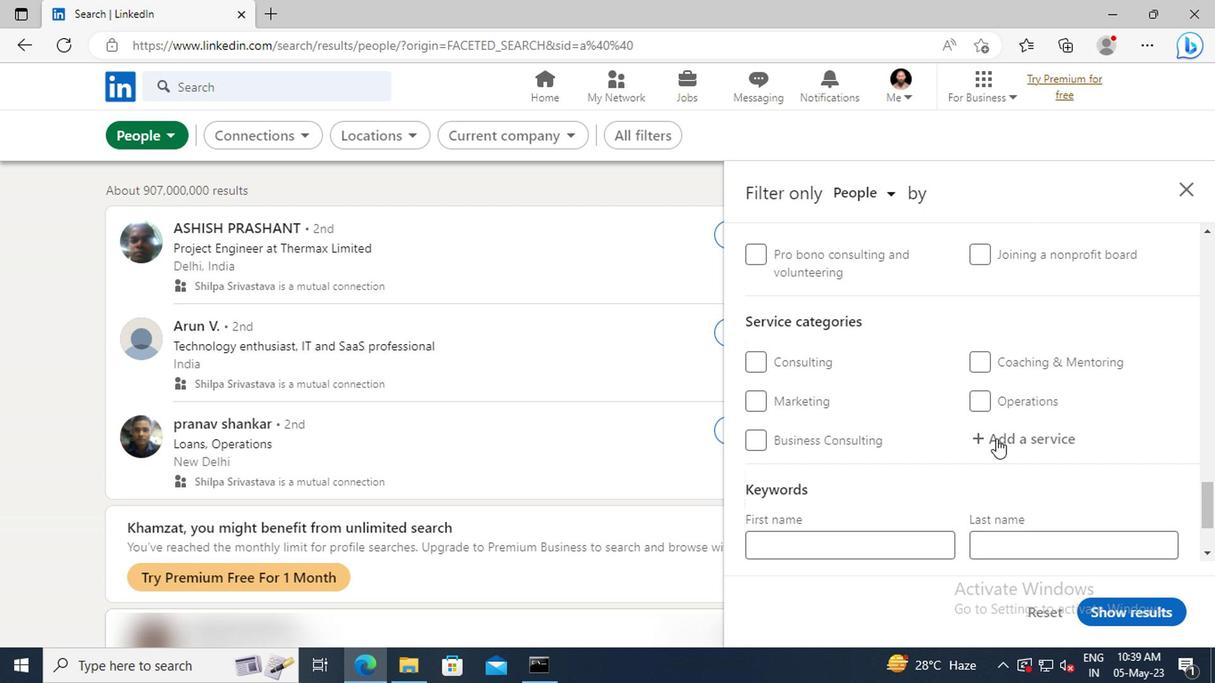 
Action: Mouse pressed left at (836, 440)
Screenshot: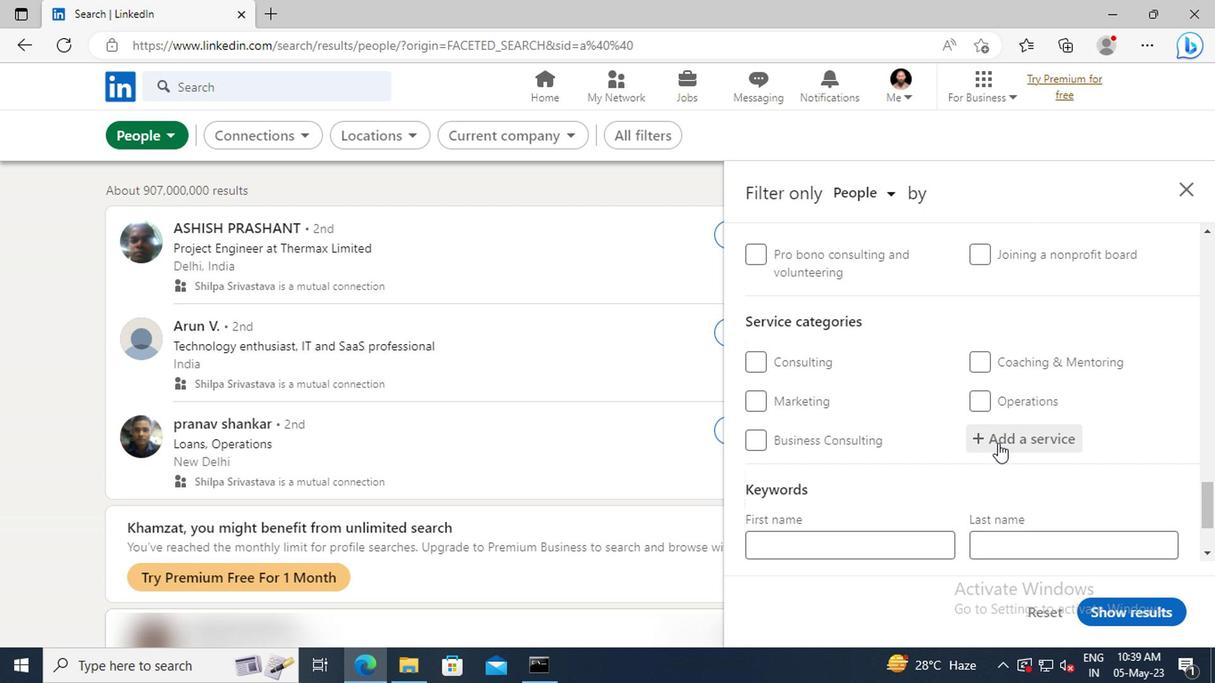 
Action: Key pressed <Key.shift>FILE<Key.space><Key.shift>MAN
Screenshot: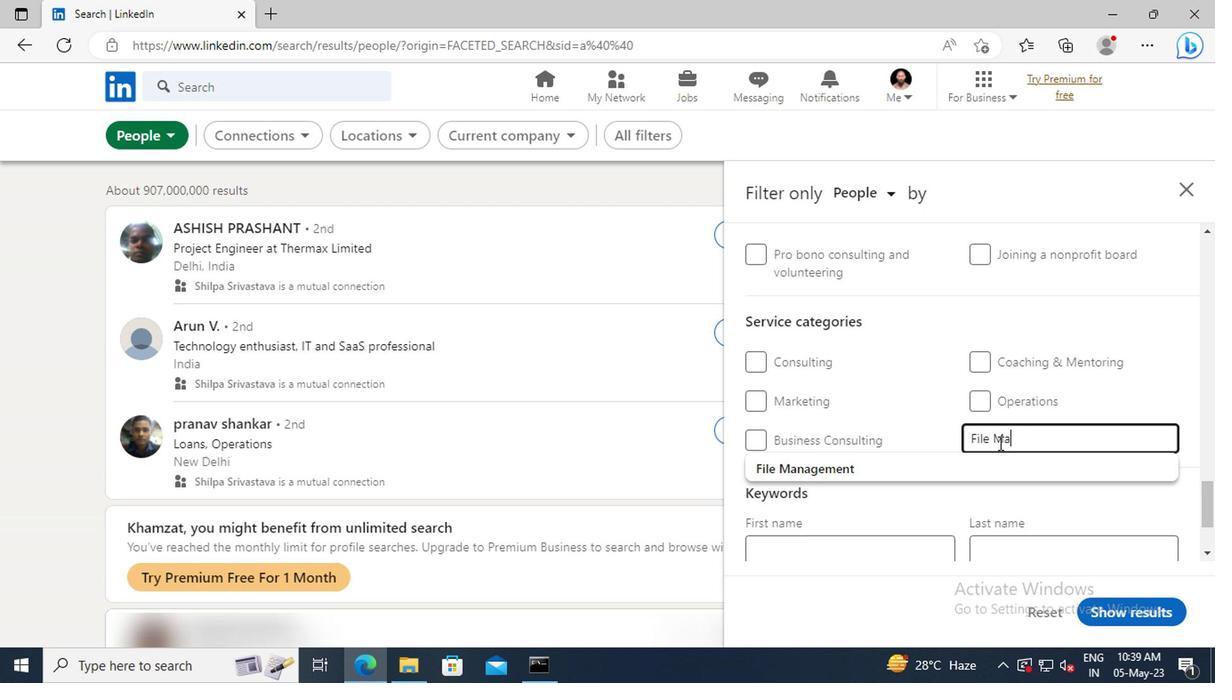 
Action: Mouse moved to (838, 461)
Screenshot: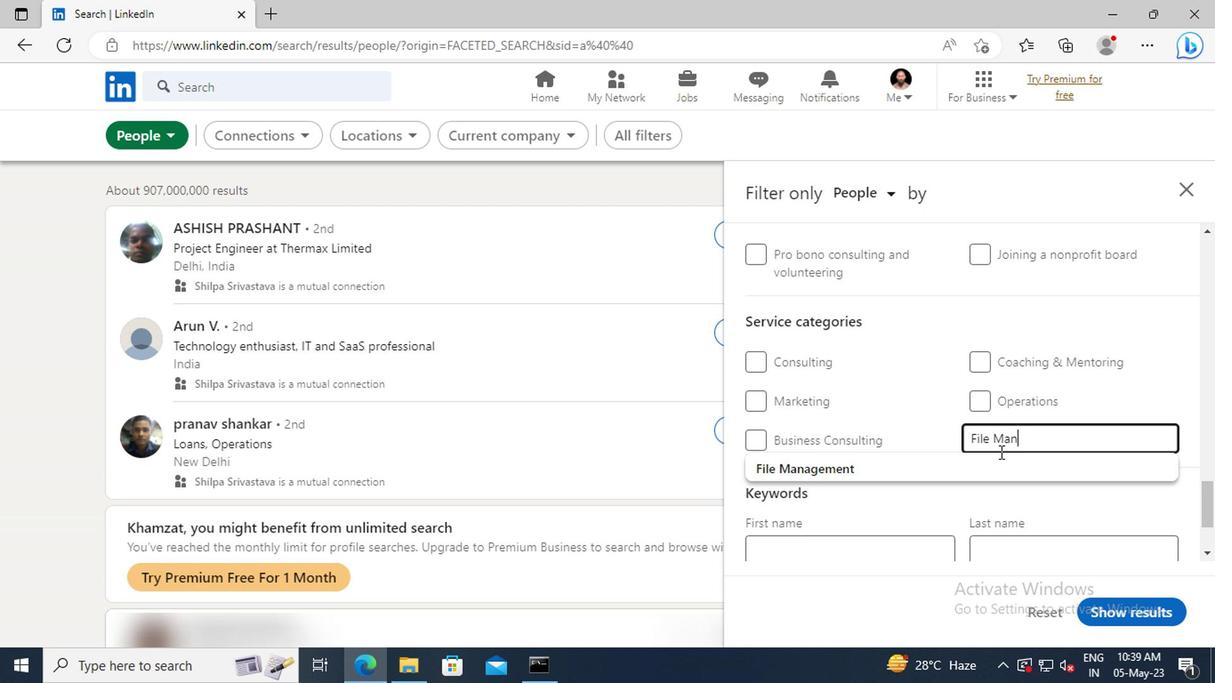 
Action: Mouse pressed left at (838, 461)
Screenshot: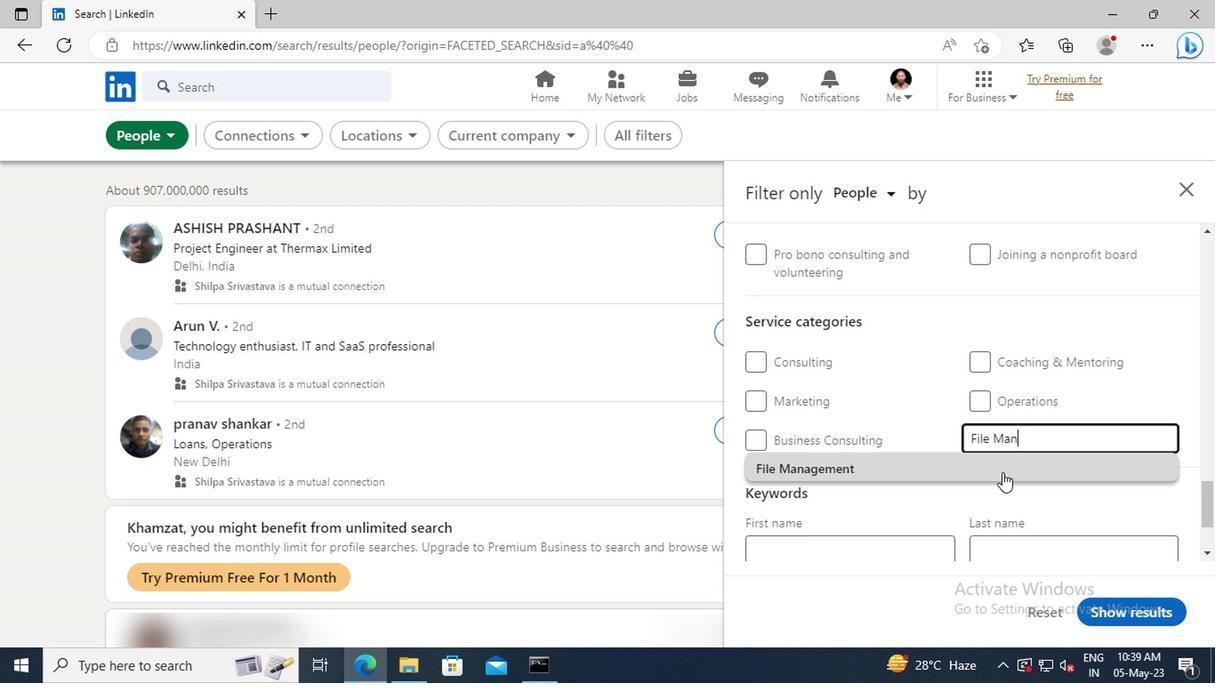 
Action: Mouse scrolled (838, 460) with delta (0, 0)
Screenshot: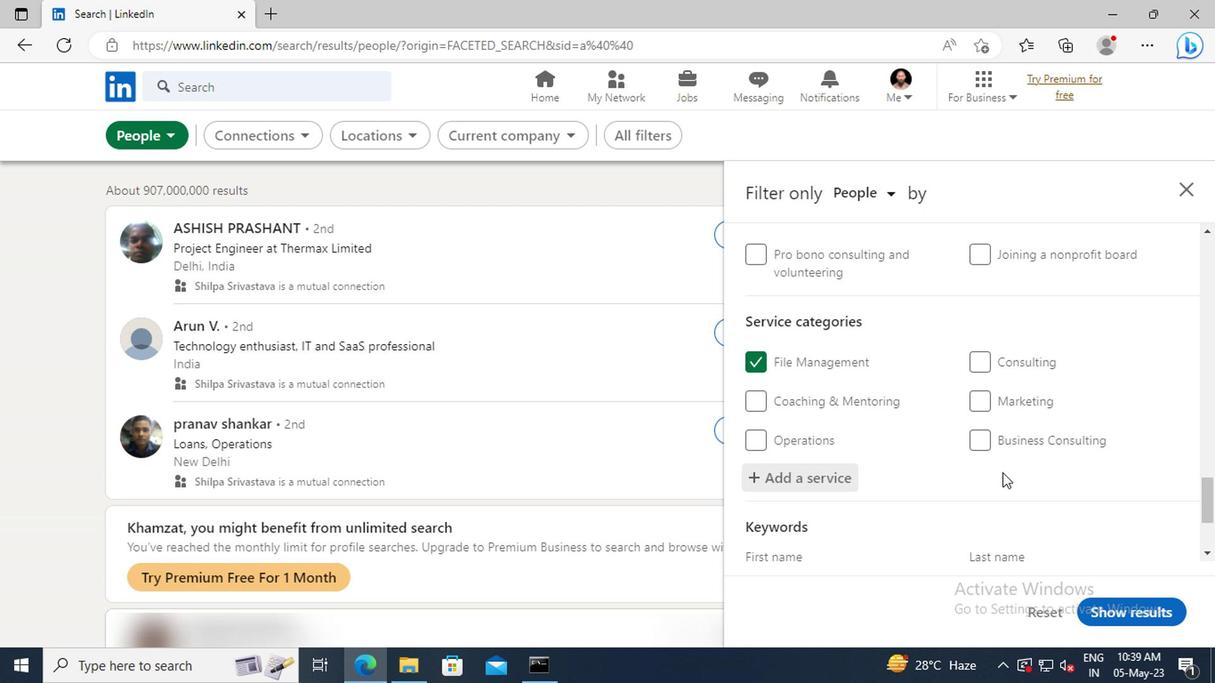 
Action: Mouse scrolled (838, 460) with delta (0, 0)
Screenshot: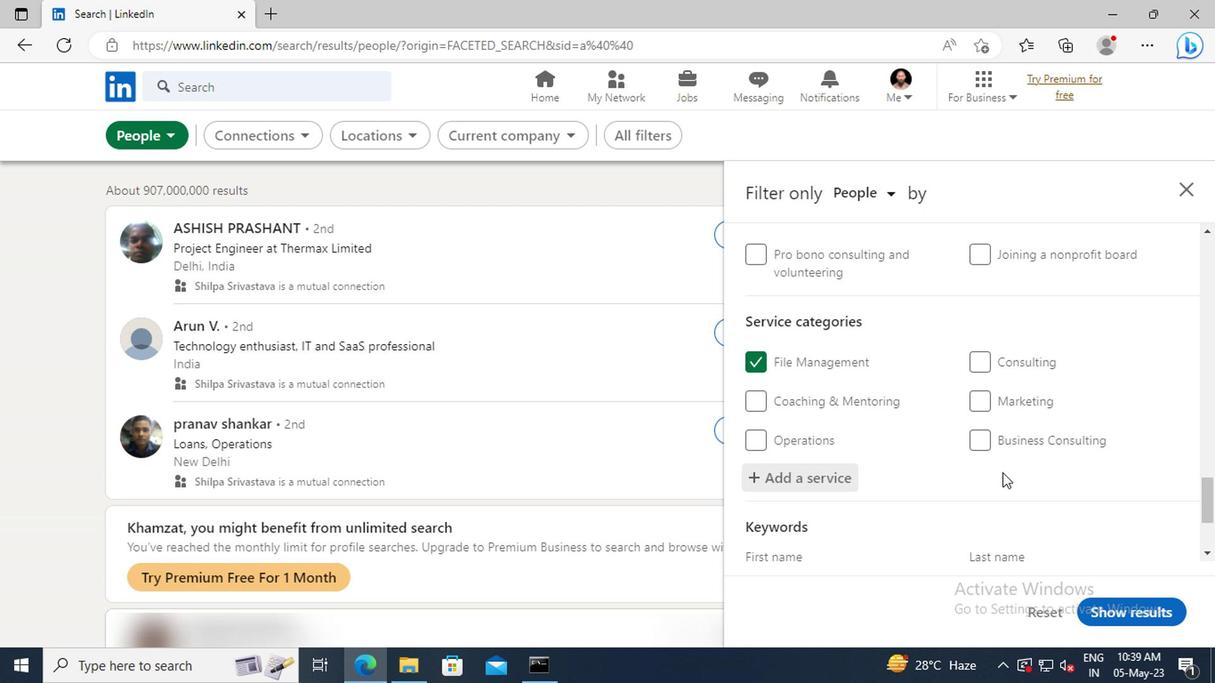 
Action: Mouse scrolled (838, 460) with delta (0, 0)
Screenshot: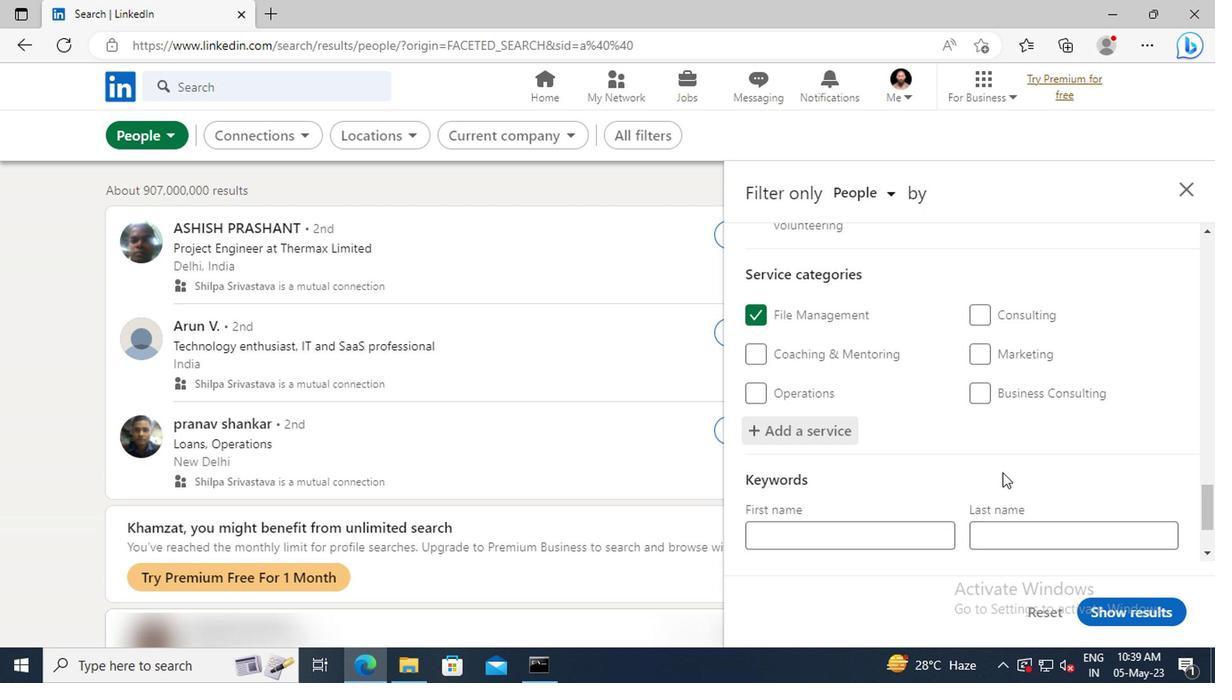 
Action: Mouse scrolled (838, 460) with delta (0, 0)
Screenshot: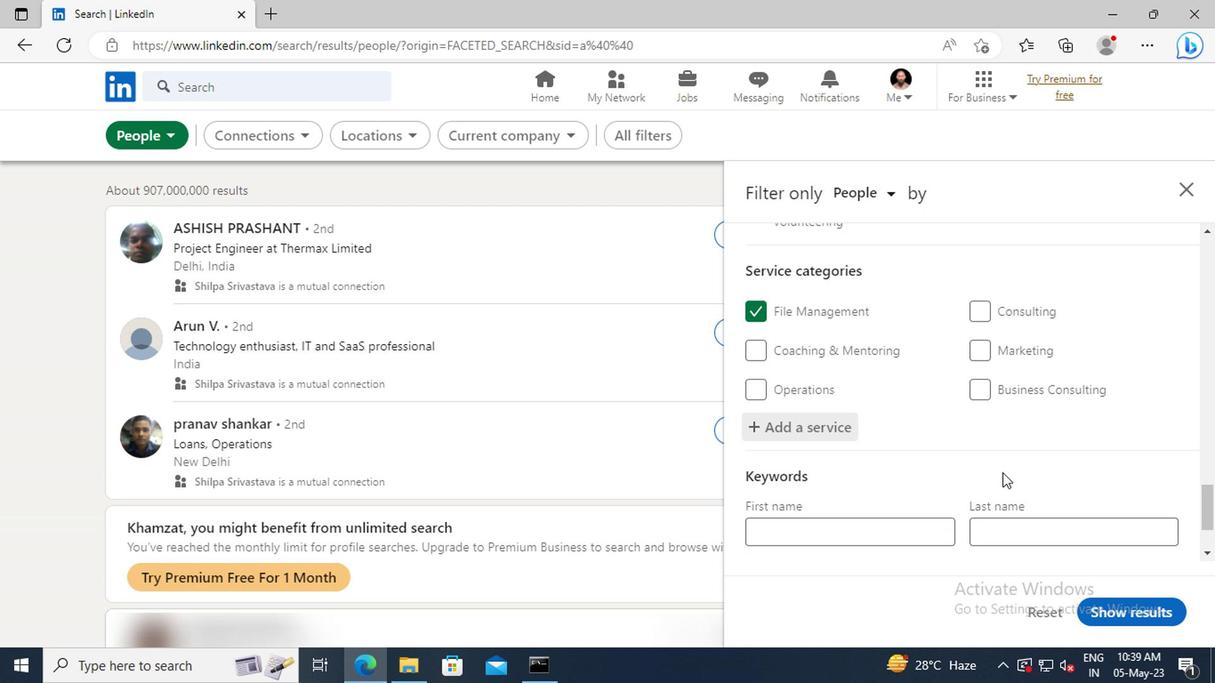 
Action: Mouse moved to (767, 470)
Screenshot: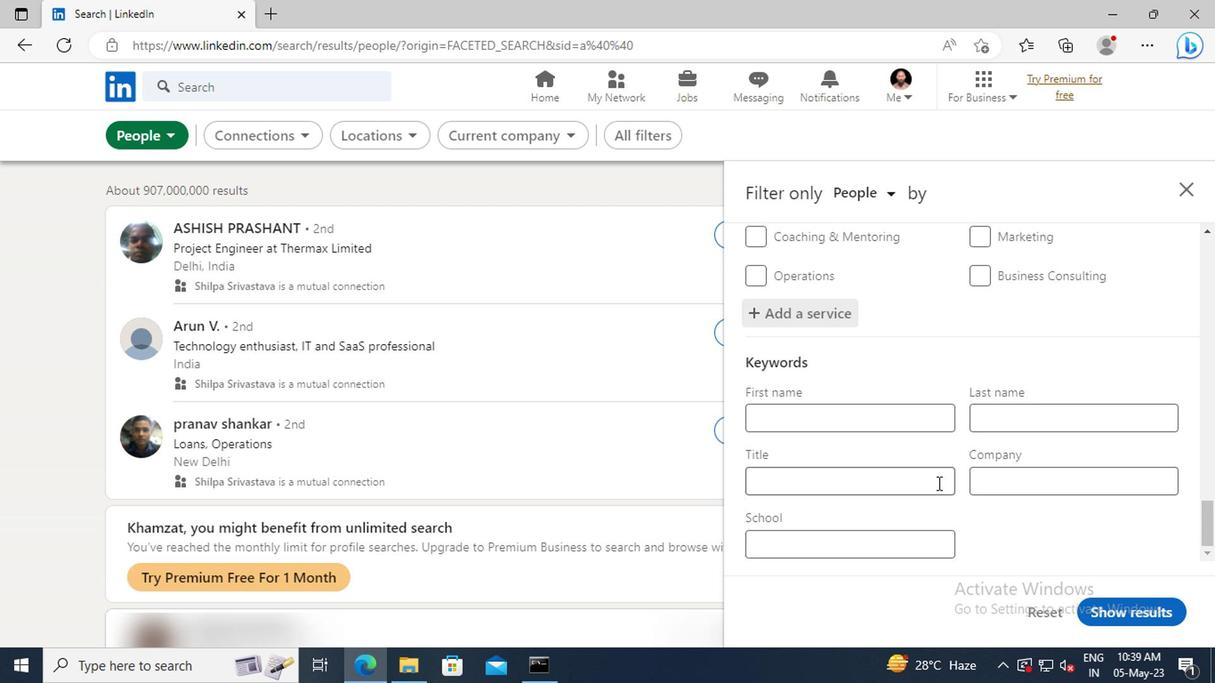 
Action: Mouse pressed left at (767, 470)
Screenshot: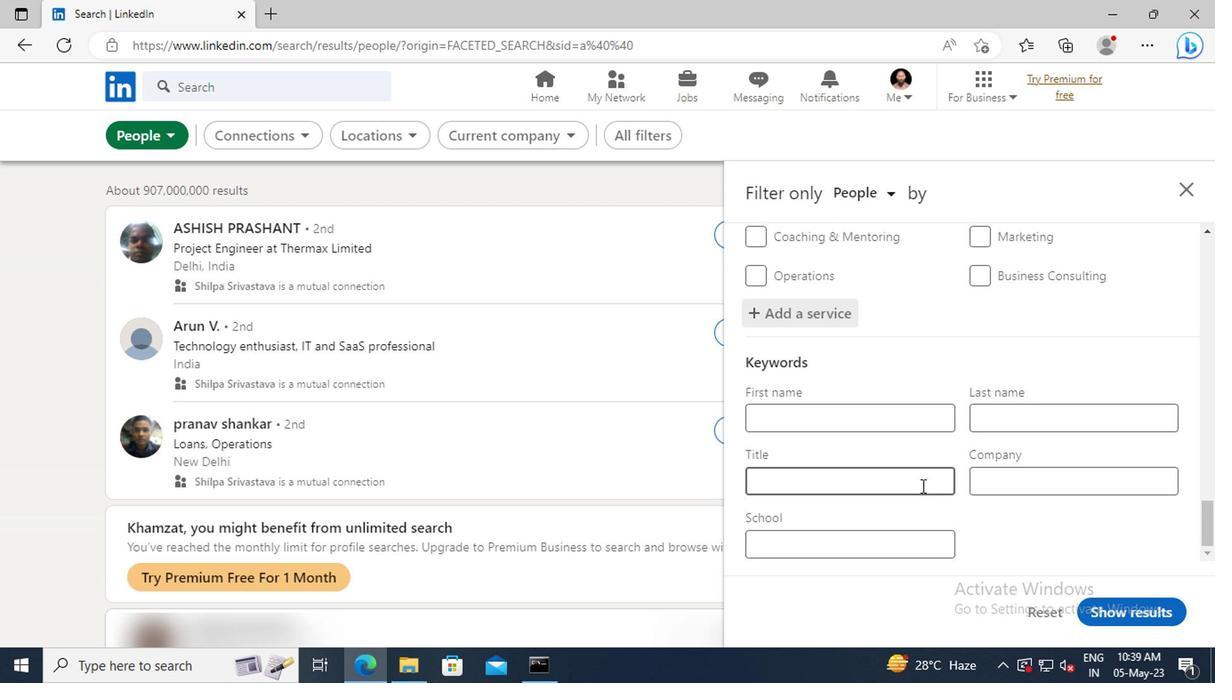 
Action: Key pressed <Key.shift>
Screenshot: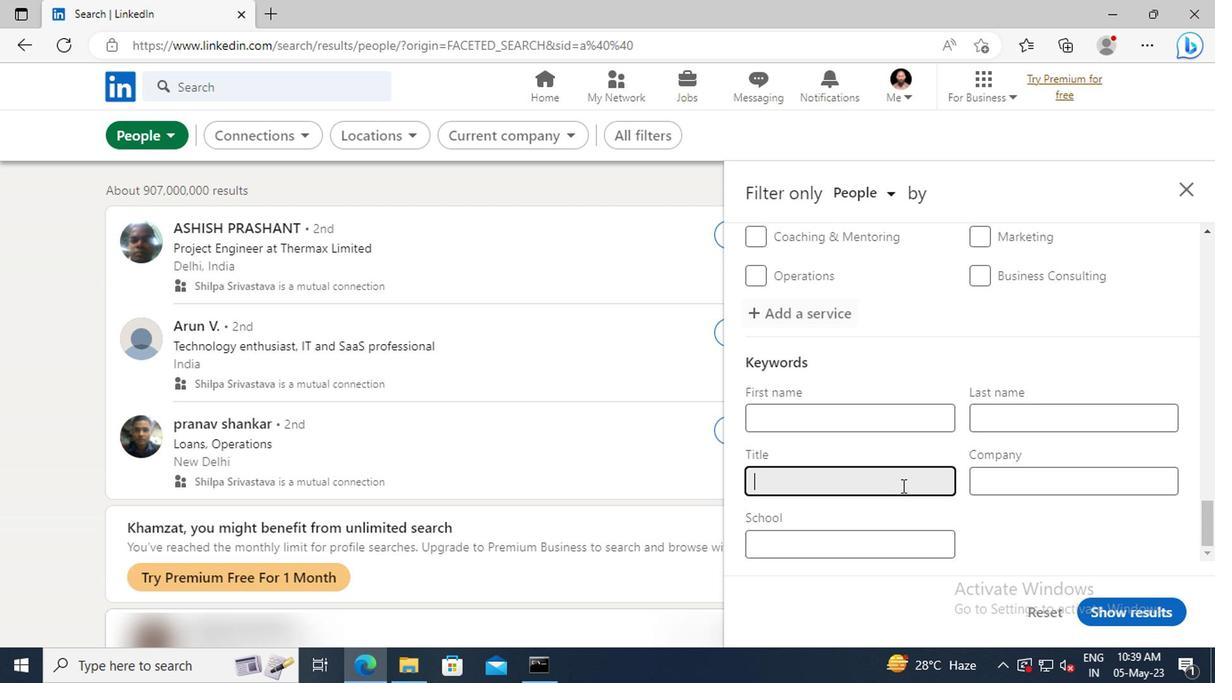 
Action: Mouse moved to (767, 472)
Screenshot: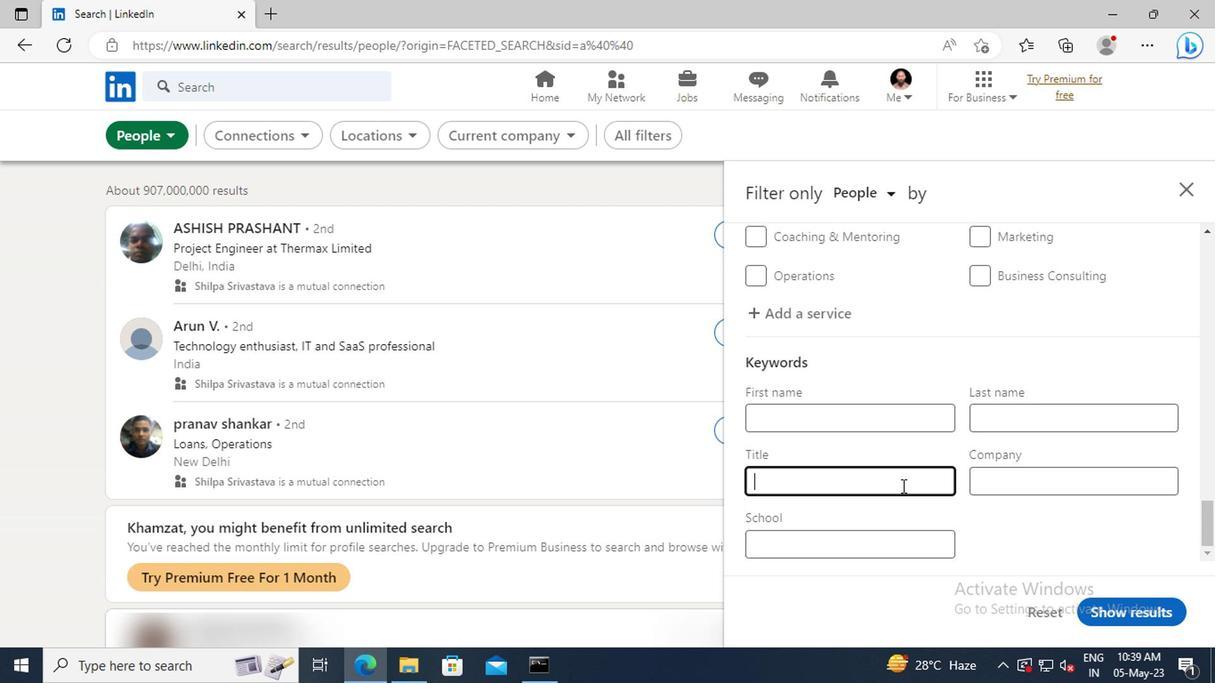 
Action: Key pressed SALES<Key.space><Key.shift>MANAGER<Key.enter>
Screenshot: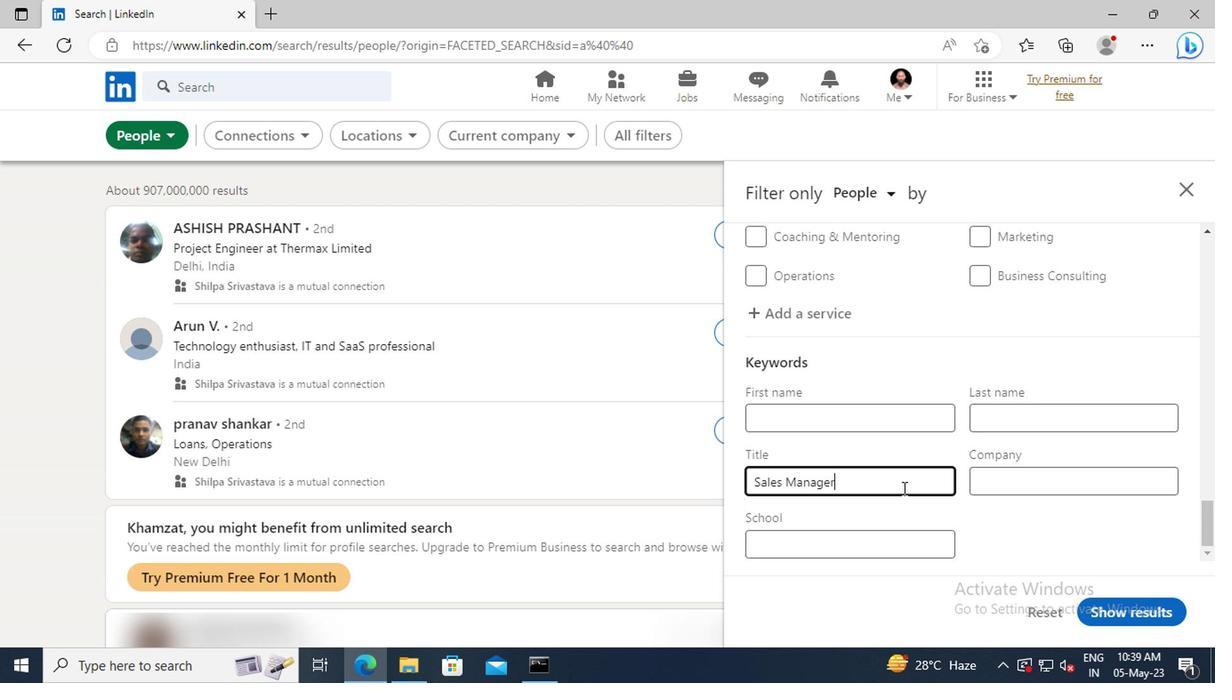 
Action: Mouse moved to (910, 556)
Screenshot: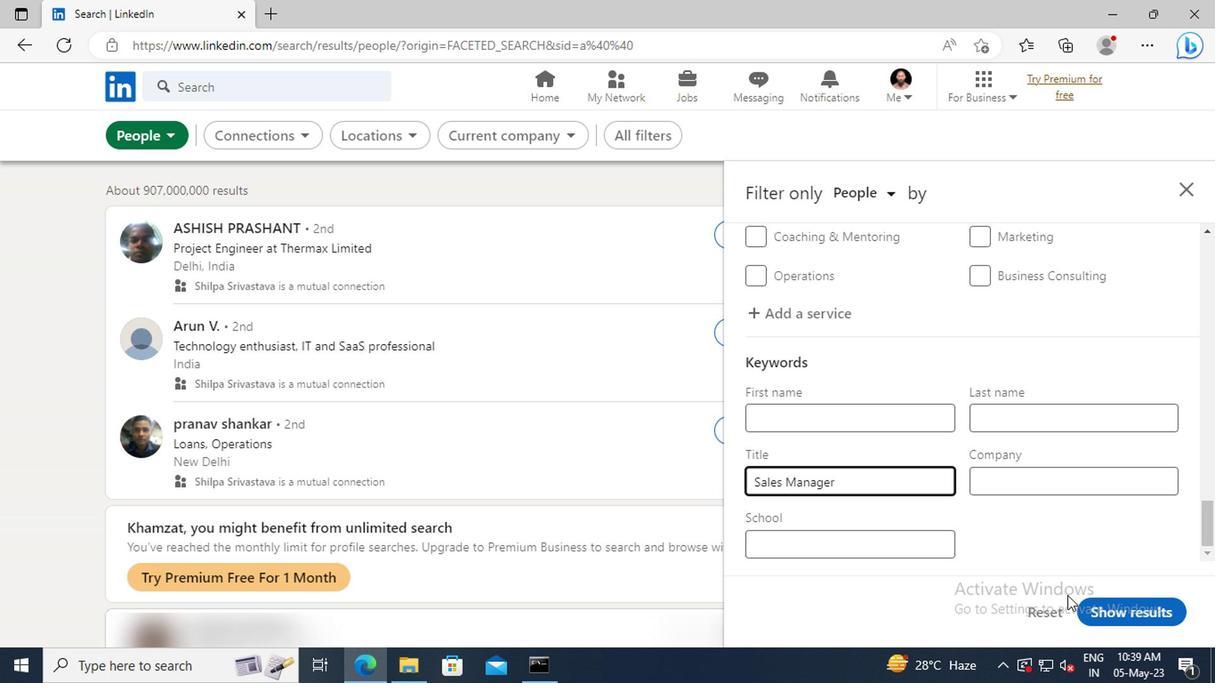
Action: Mouse pressed left at (910, 556)
Screenshot: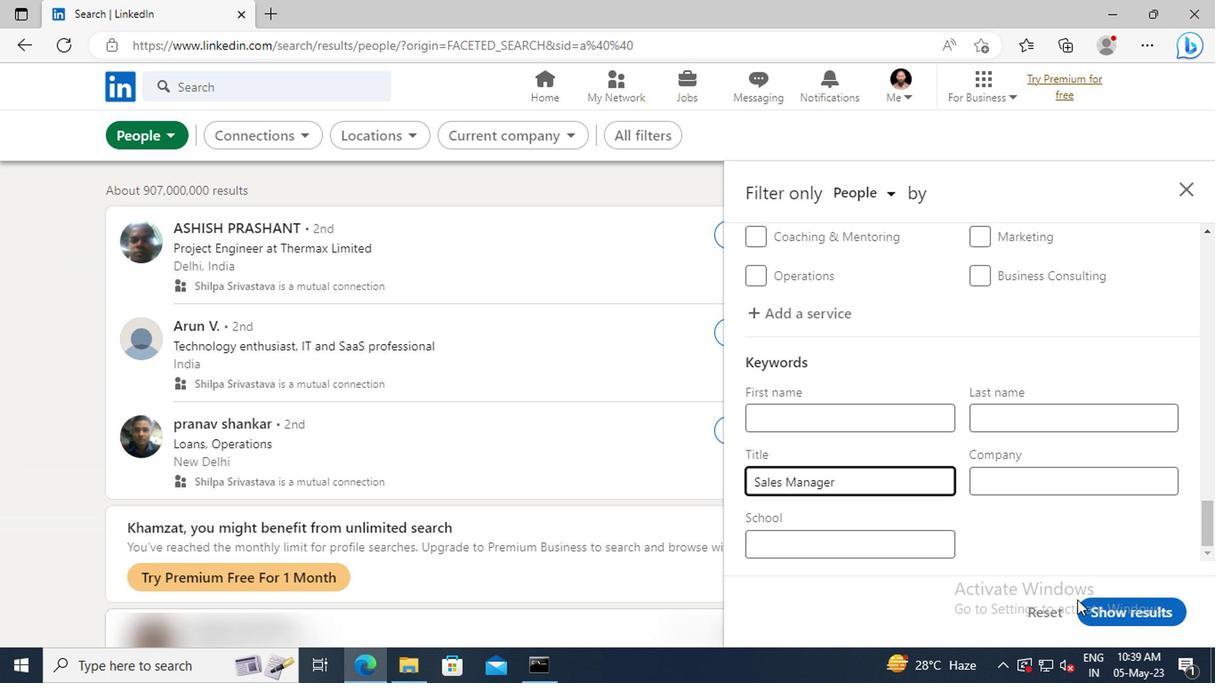 
Action: Mouse moved to (912, 558)
Screenshot: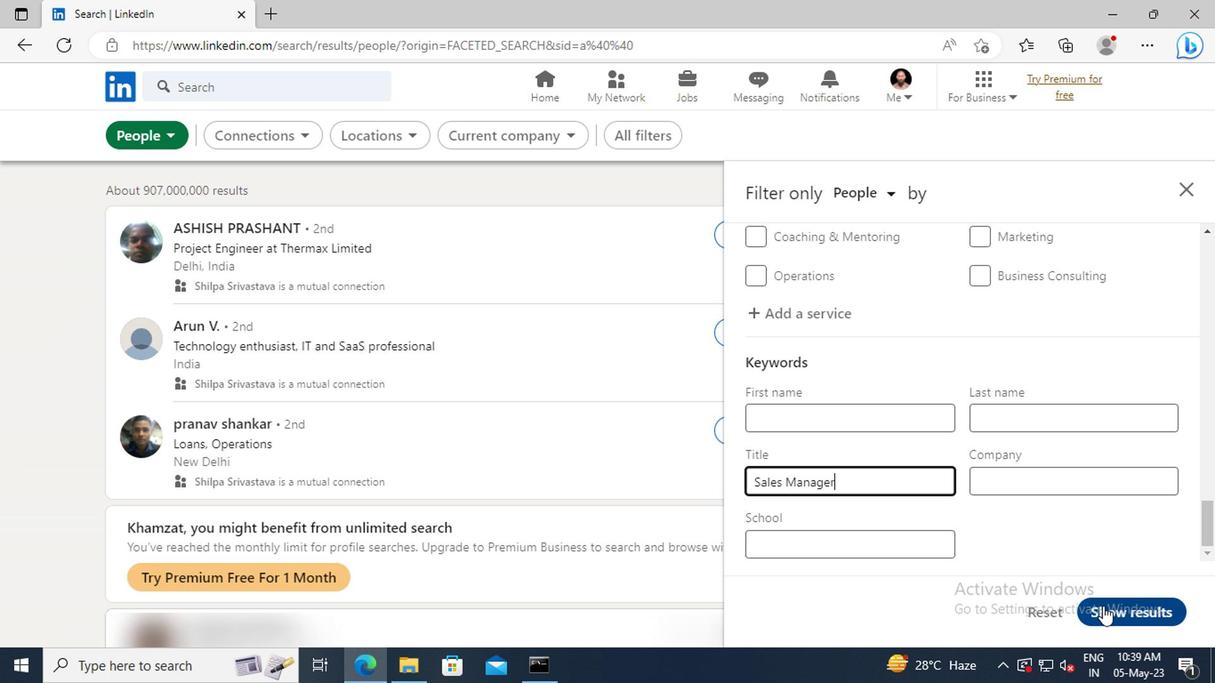 
